Task: Find connections with filter location Someshwar with filter topic #Partnershipswith filter profile language German with filter current company Shadowfax with filter school GLOBAL NATURE CARE GROUP SANGATHAN INSTITUTION, Jabalpur with filter industry Nonresidential Building Construction with filter service category Management with filter keywords title Administrative Specialist
Action: Mouse moved to (665, 85)
Screenshot: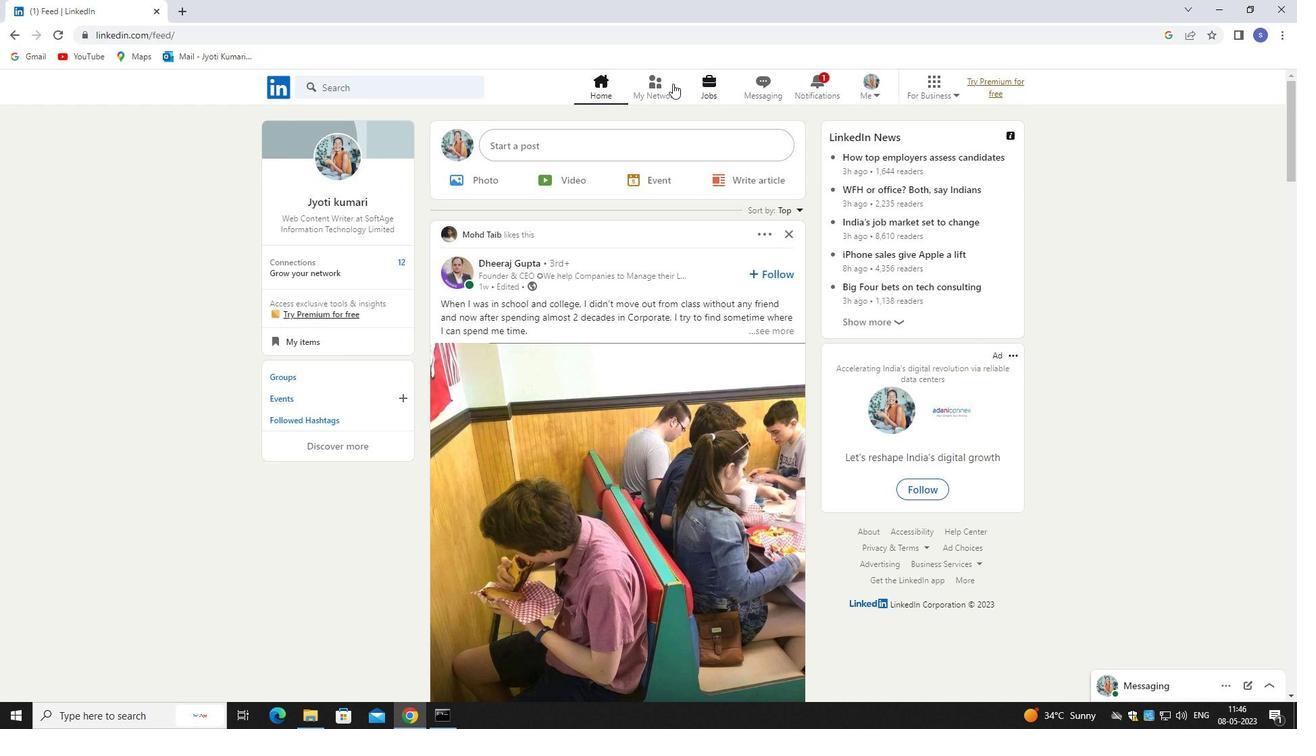 
Action: Mouse pressed left at (665, 85)
Screenshot: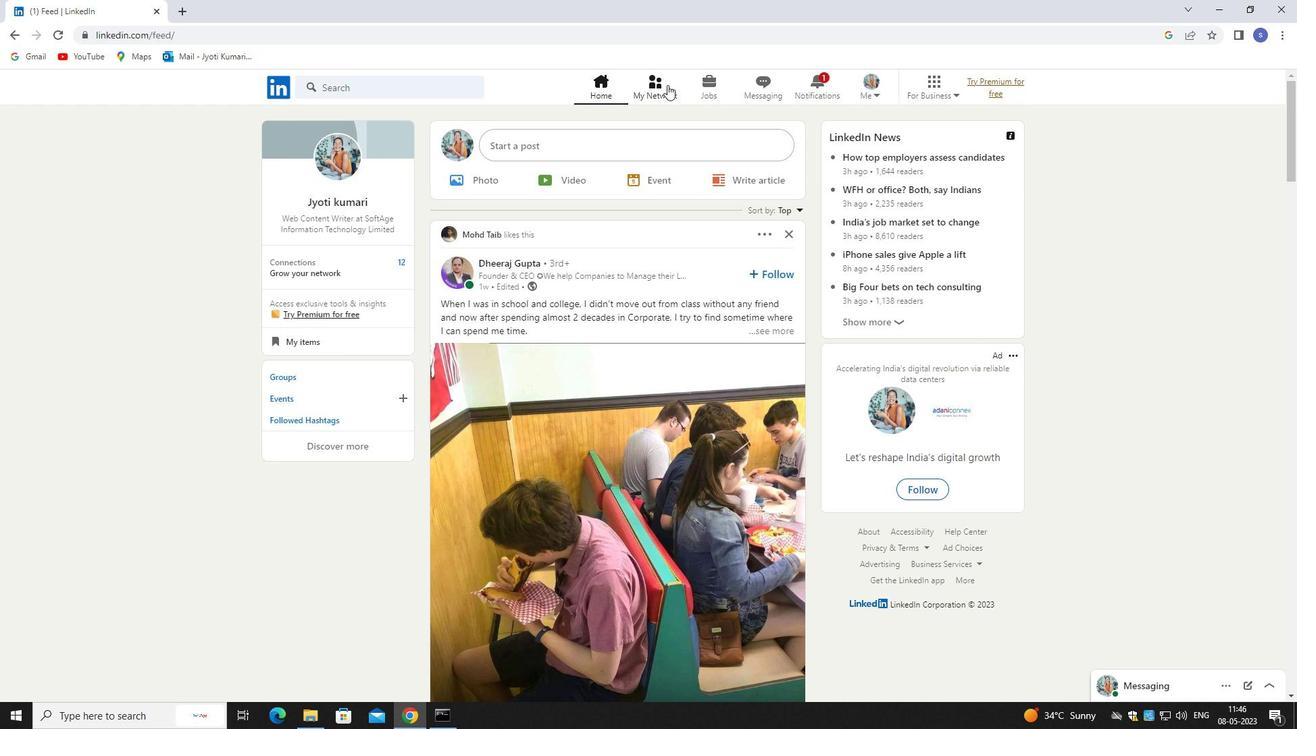 
Action: Mouse pressed left at (665, 85)
Screenshot: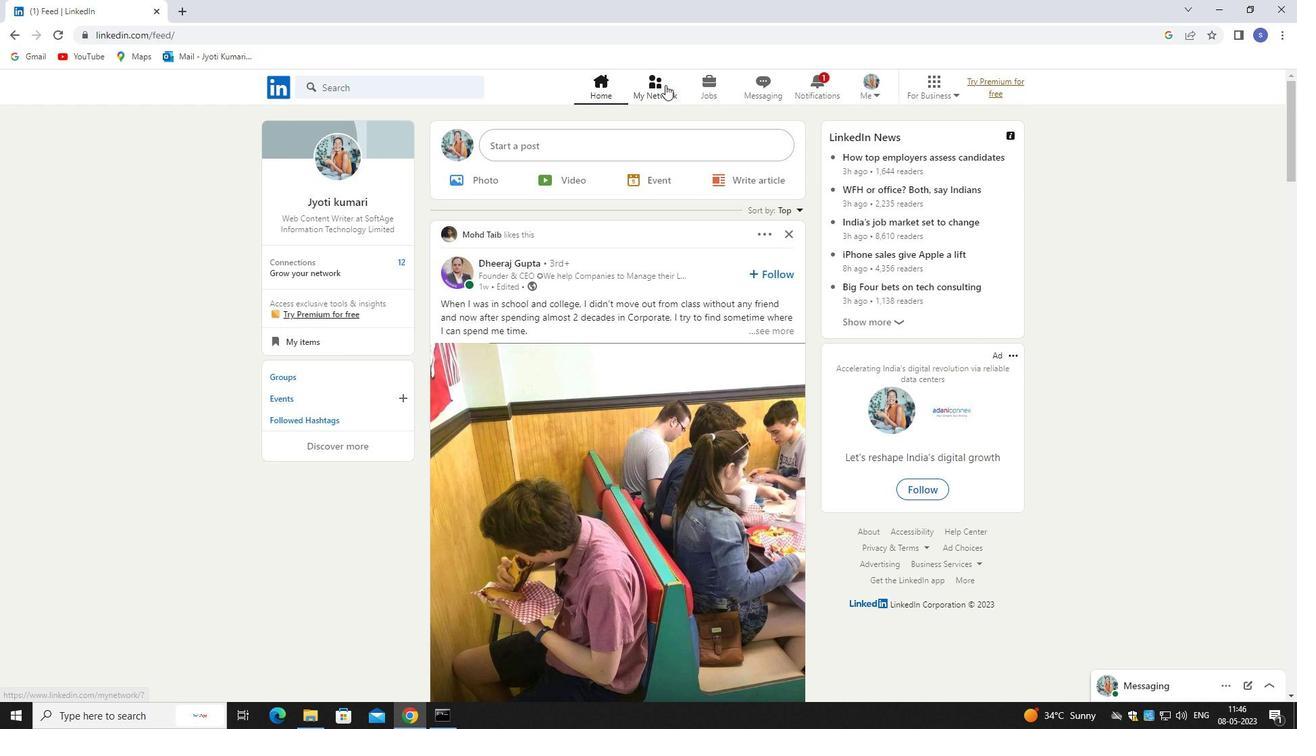 
Action: Mouse moved to (443, 152)
Screenshot: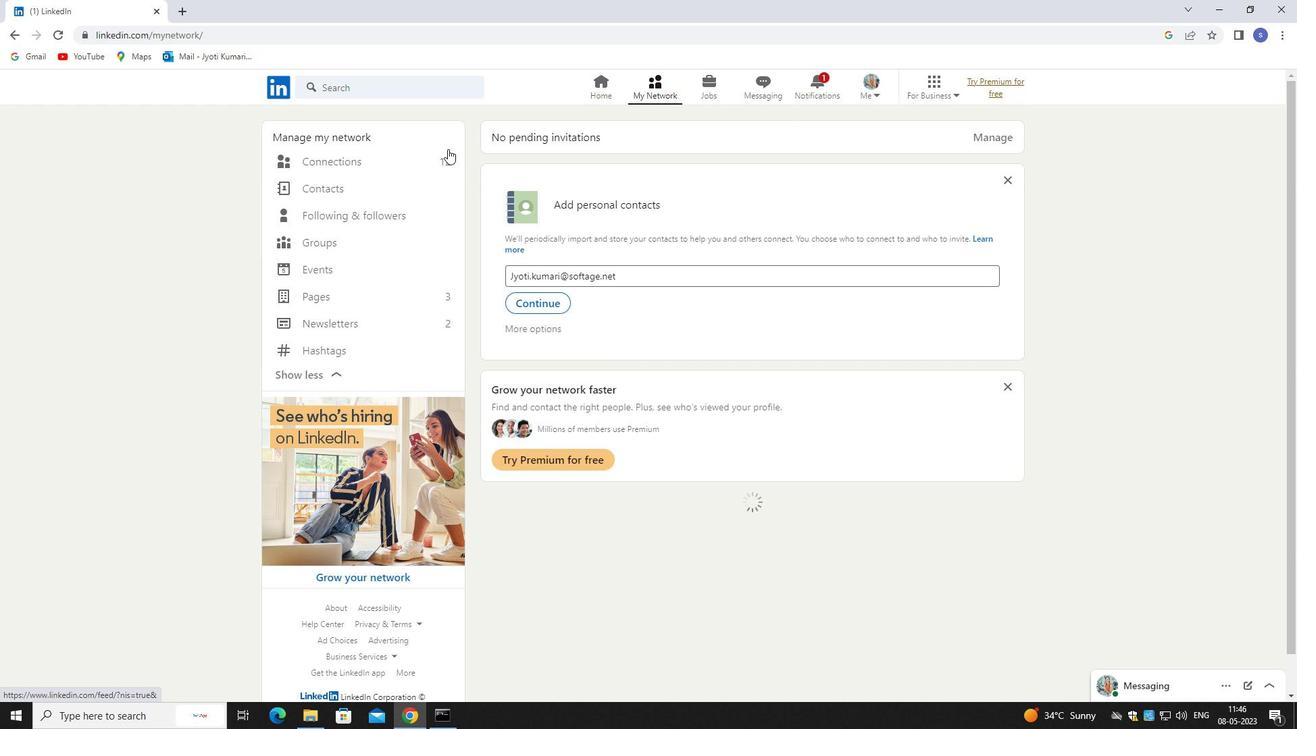 
Action: Mouse pressed left at (443, 152)
Screenshot: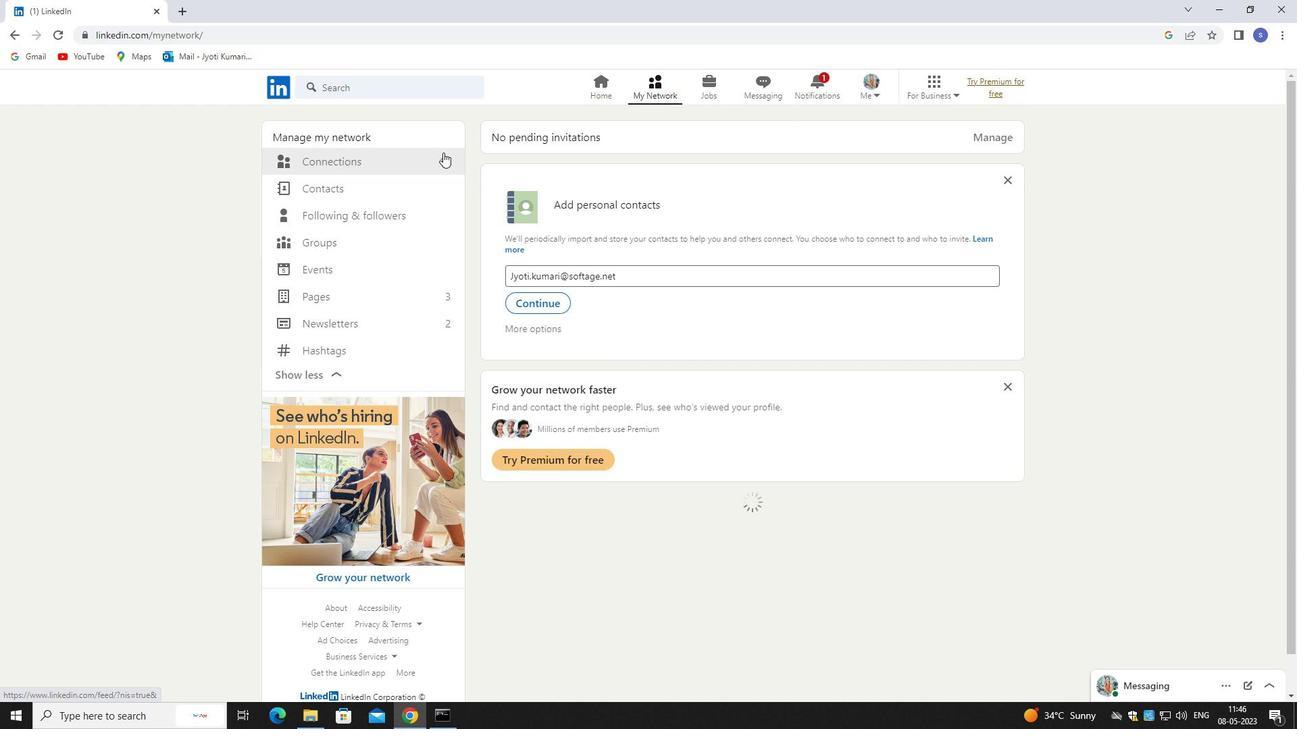 
Action: Mouse pressed left at (443, 152)
Screenshot: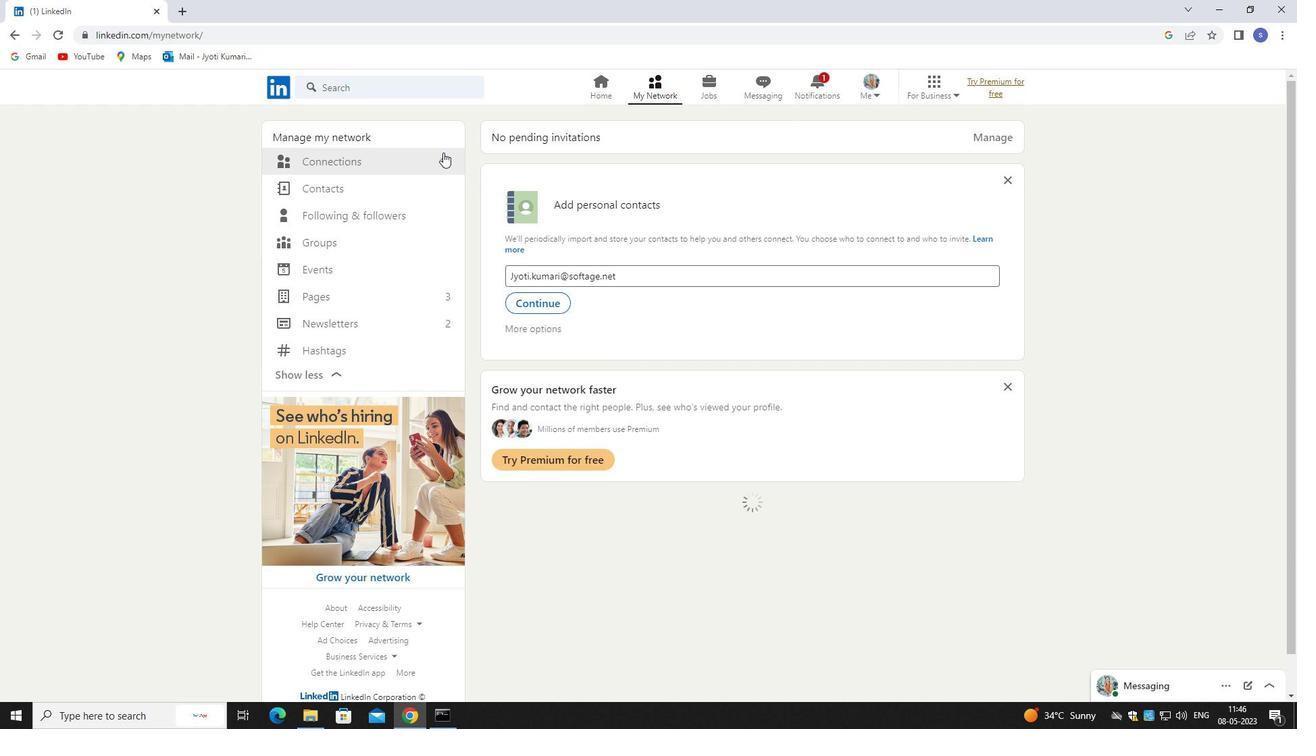 
Action: Mouse moved to (311, 154)
Screenshot: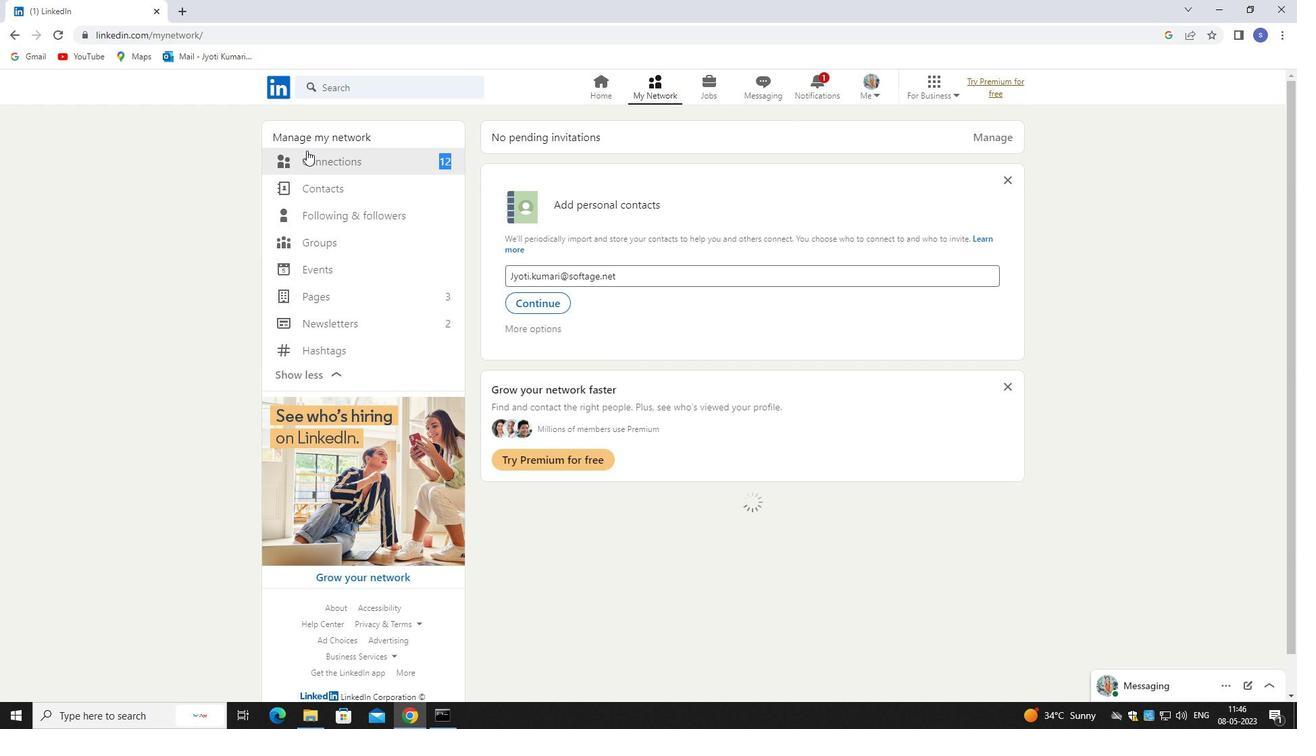 
Action: Mouse pressed left at (311, 154)
Screenshot: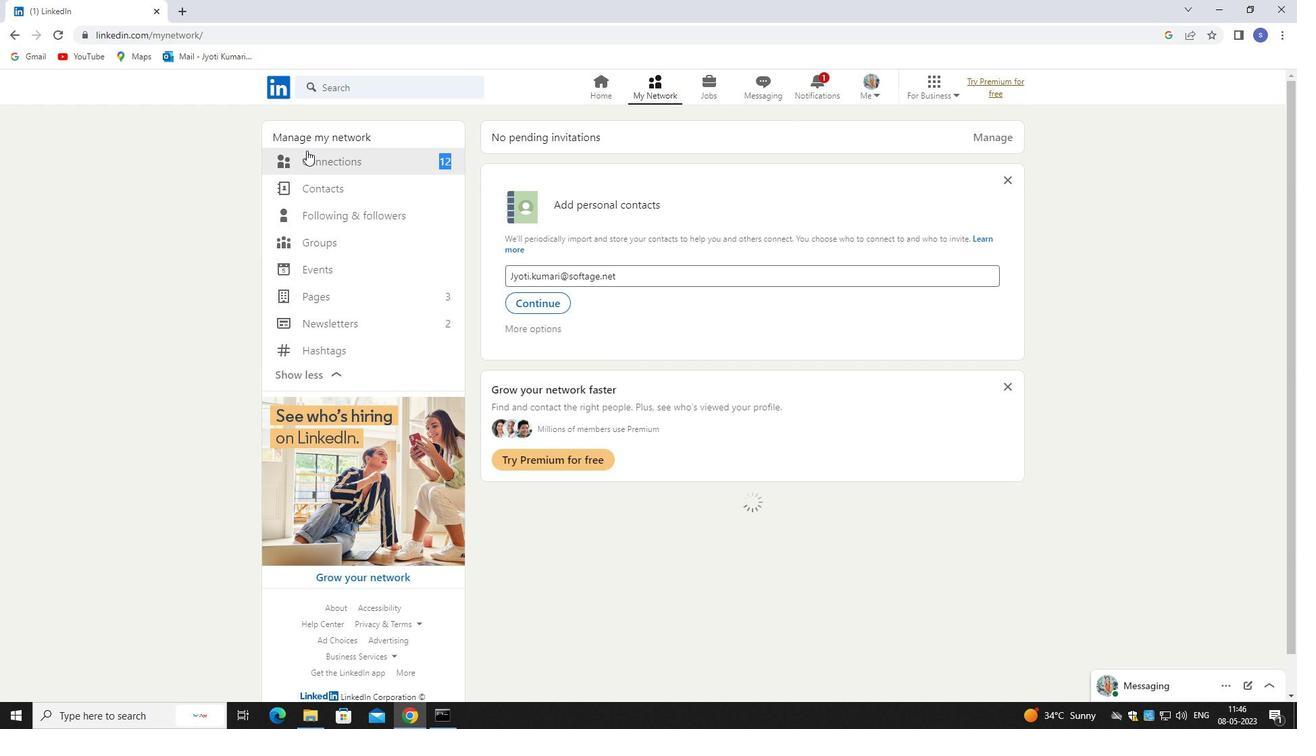 
Action: Mouse moved to (312, 154)
Screenshot: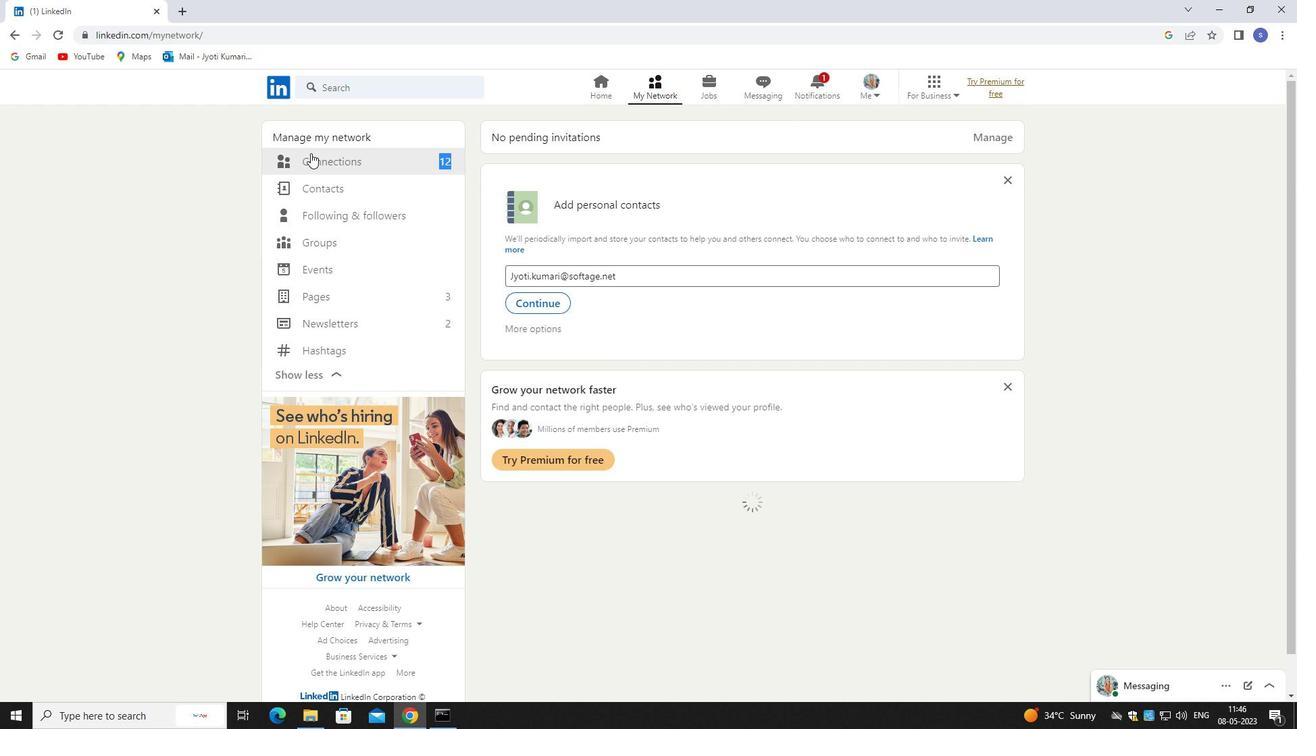 
Action: Mouse pressed left at (312, 154)
Screenshot: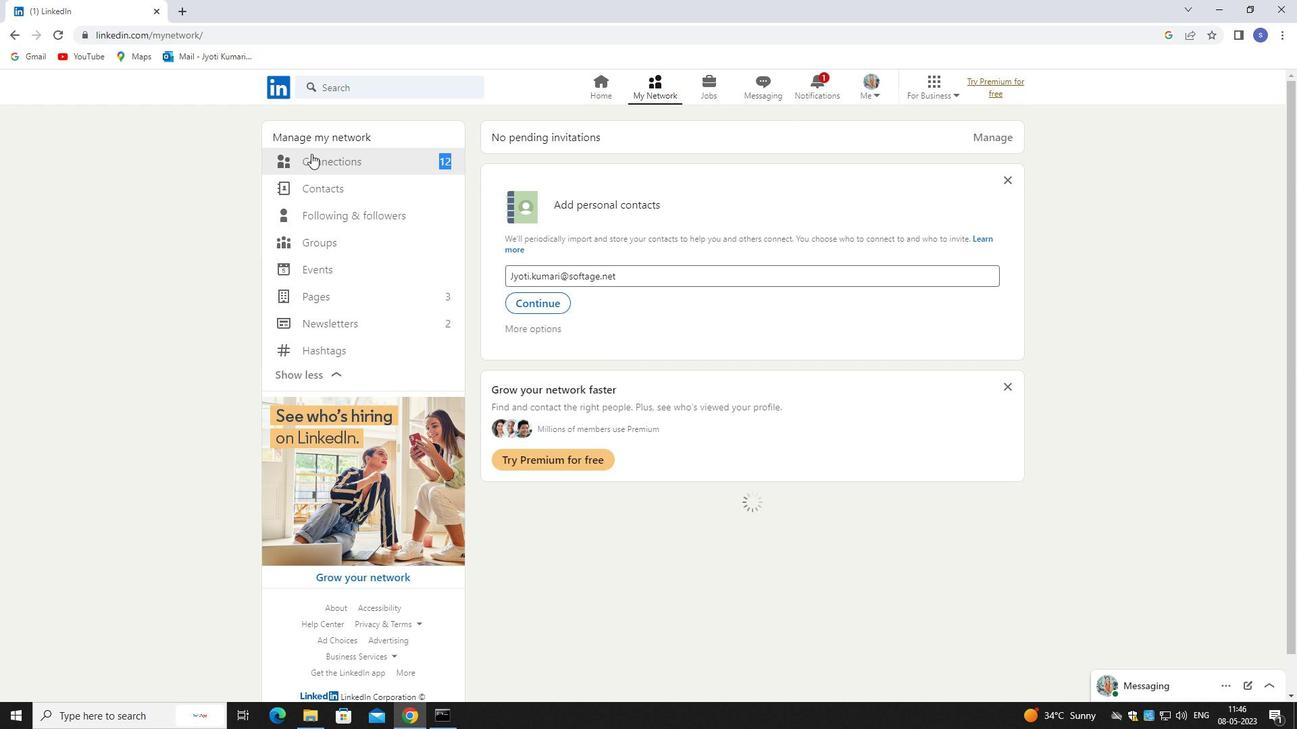 
Action: Mouse moved to (735, 160)
Screenshot: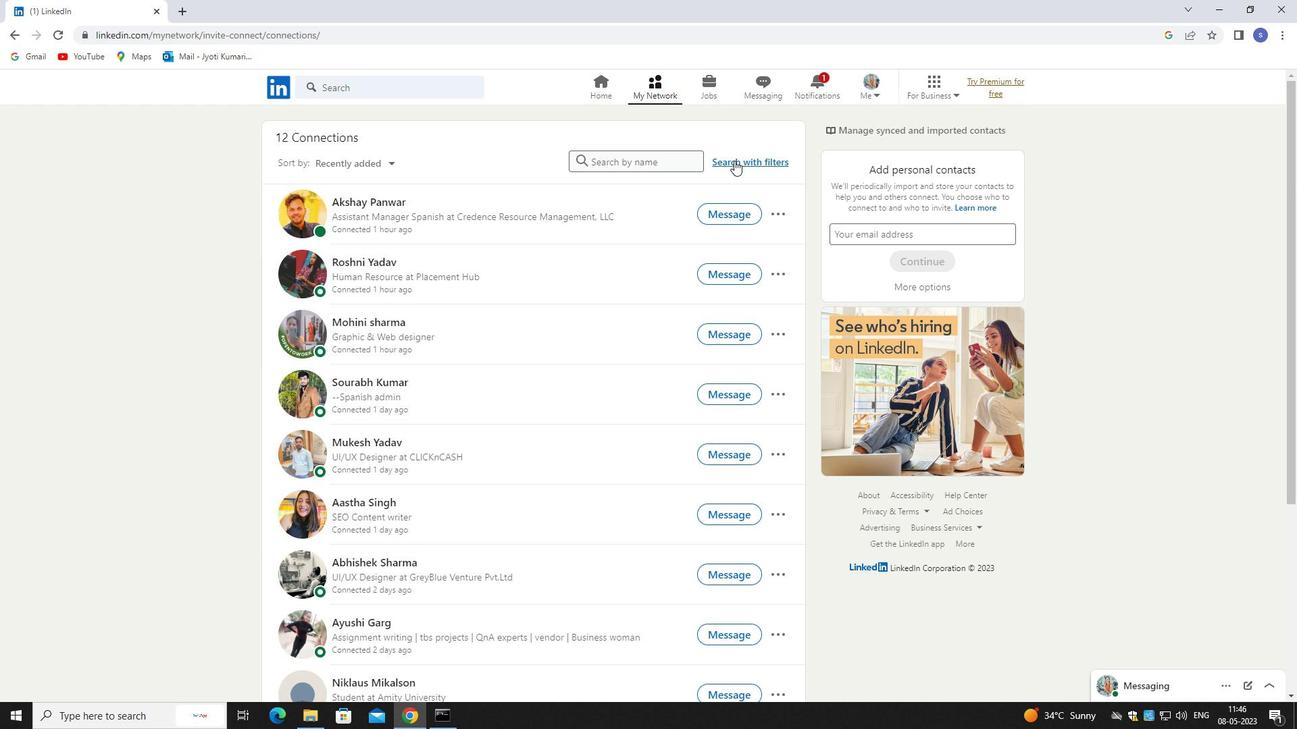 
Action: Mouse pressed left at (735, 160)
Screenshot: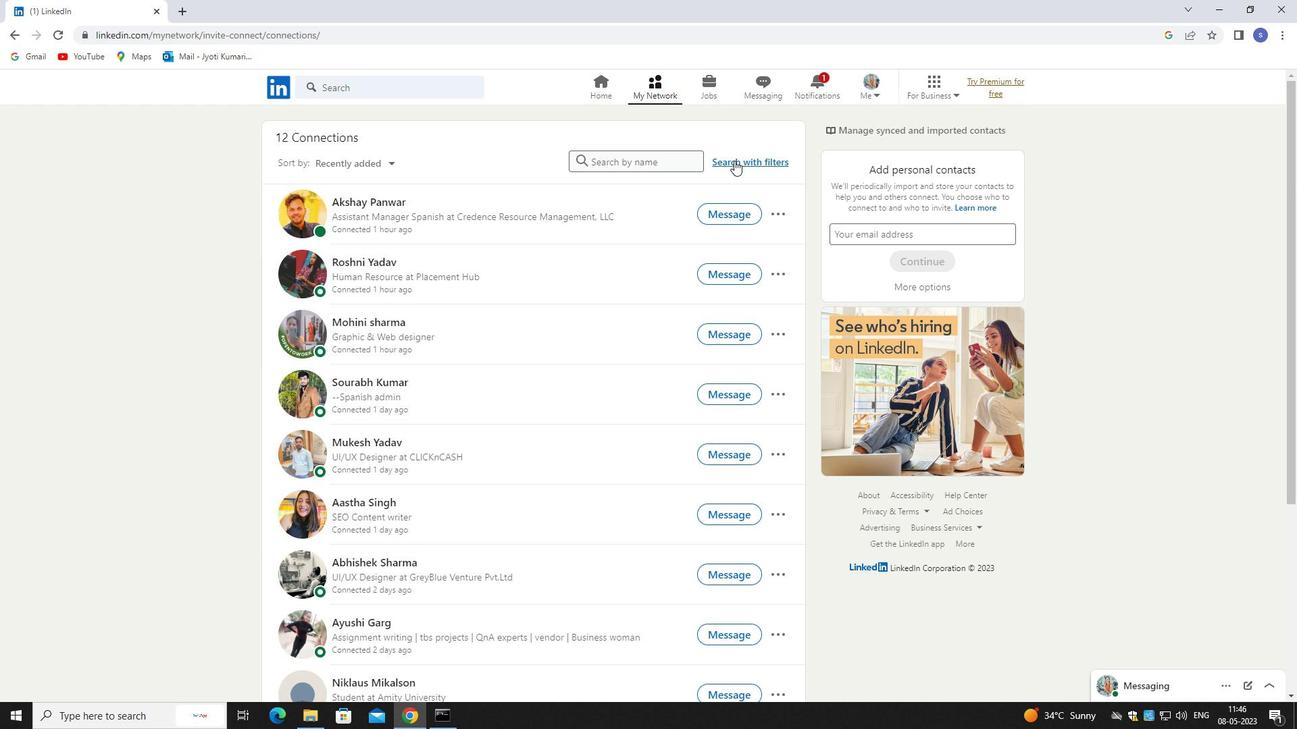 
Action: Mouse moved to (681, 122)
Screenshot: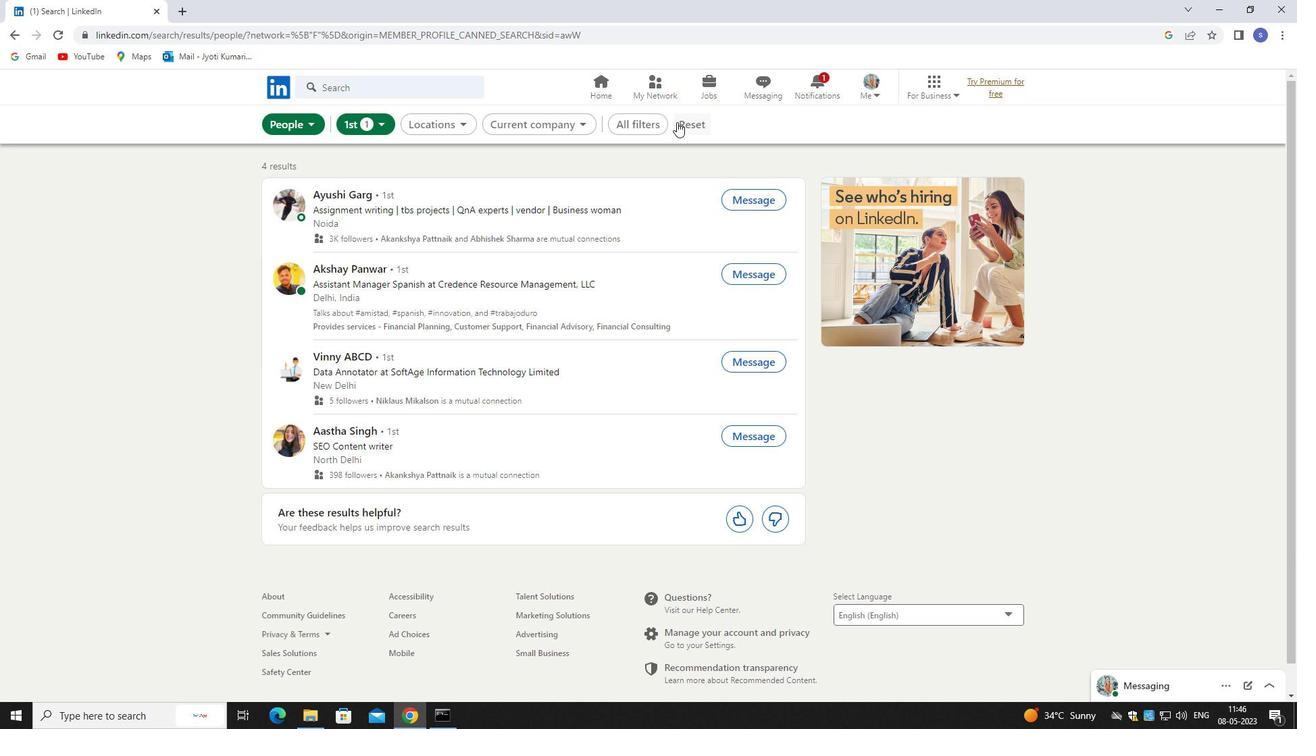 
Action: Mouse pressed left at (681, 122)
Screenshot: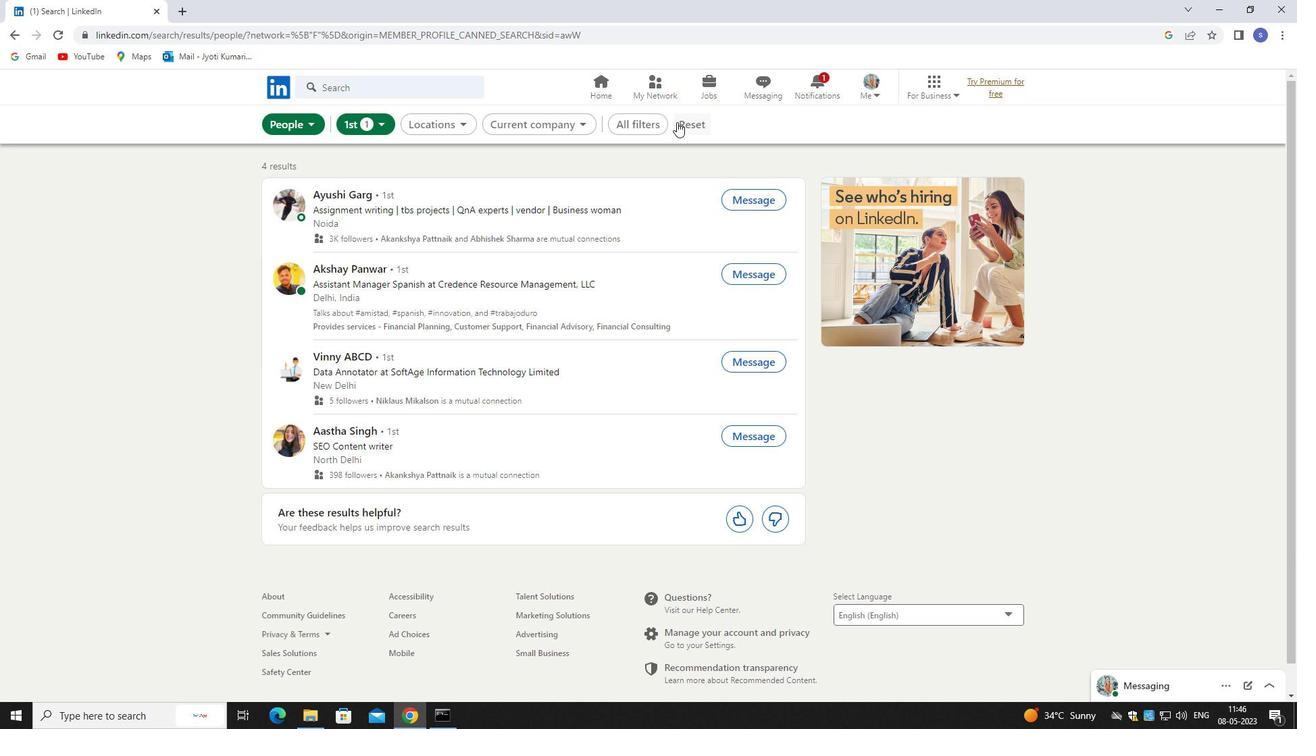 
Action: Mouse moved to (661, 126)
Screenshot: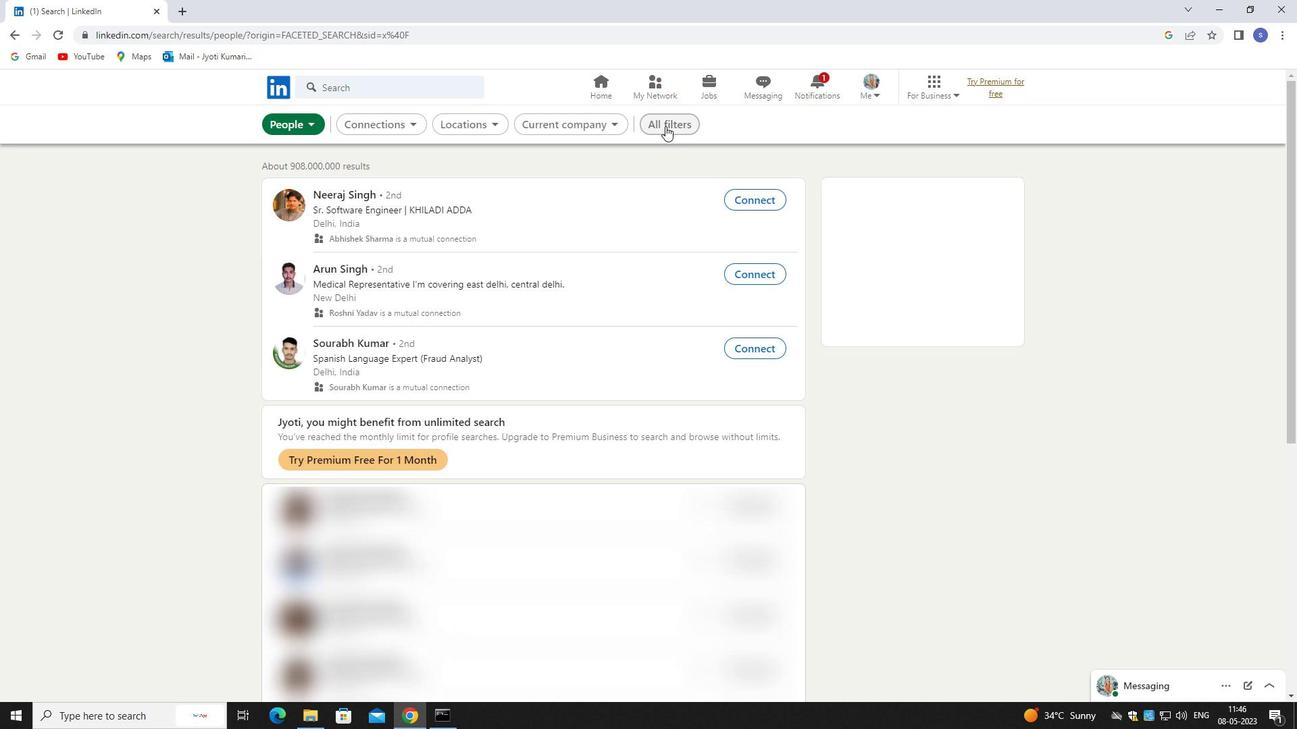 
Action: Mouse pressed left at (661, 126)
Screenshot: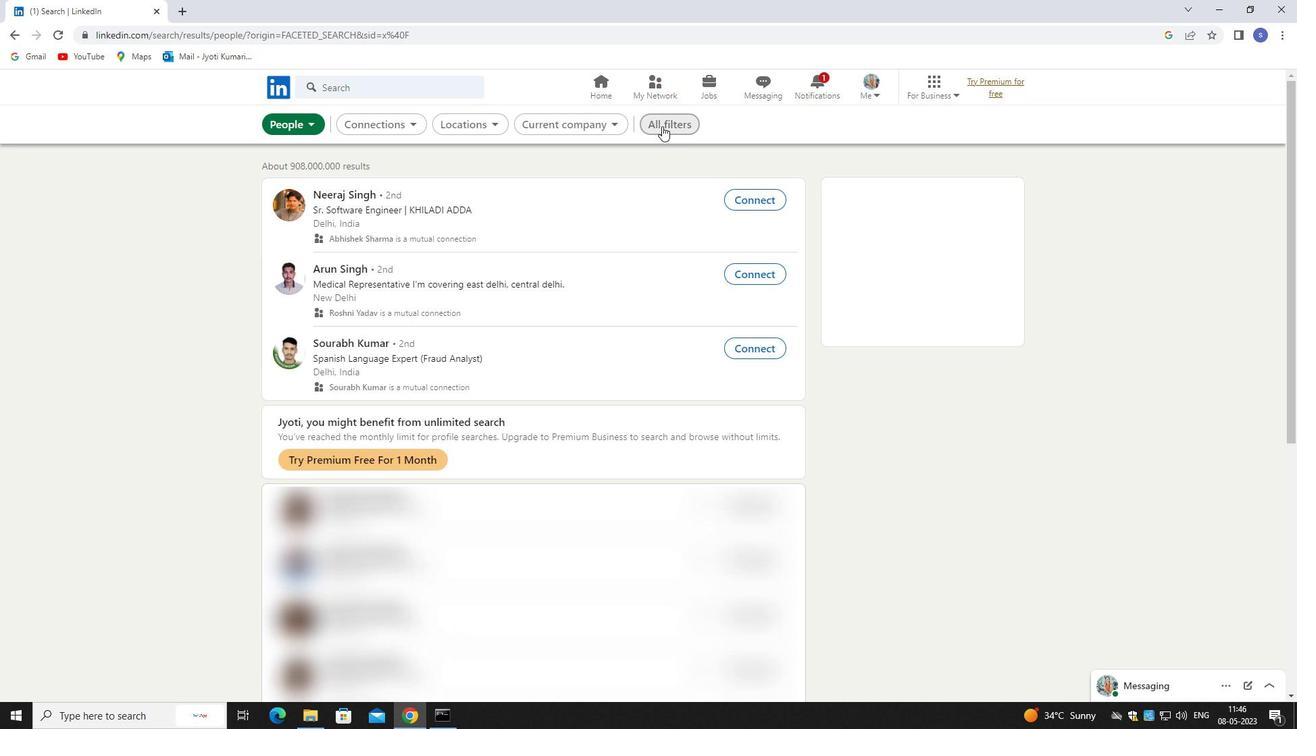 
Action: Mouse moved to (1132, 533)
Screenshot: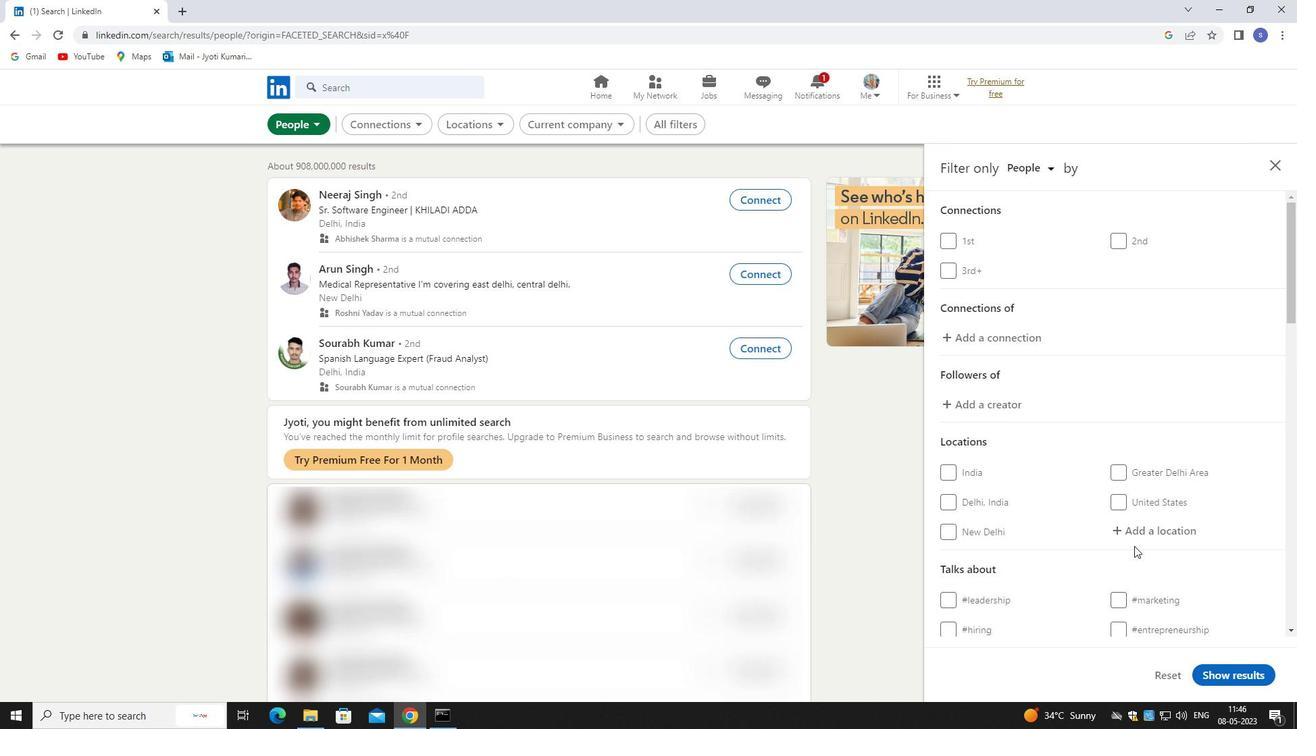 
Action: Mouse pressed left at (1132, 533)
Screenshot: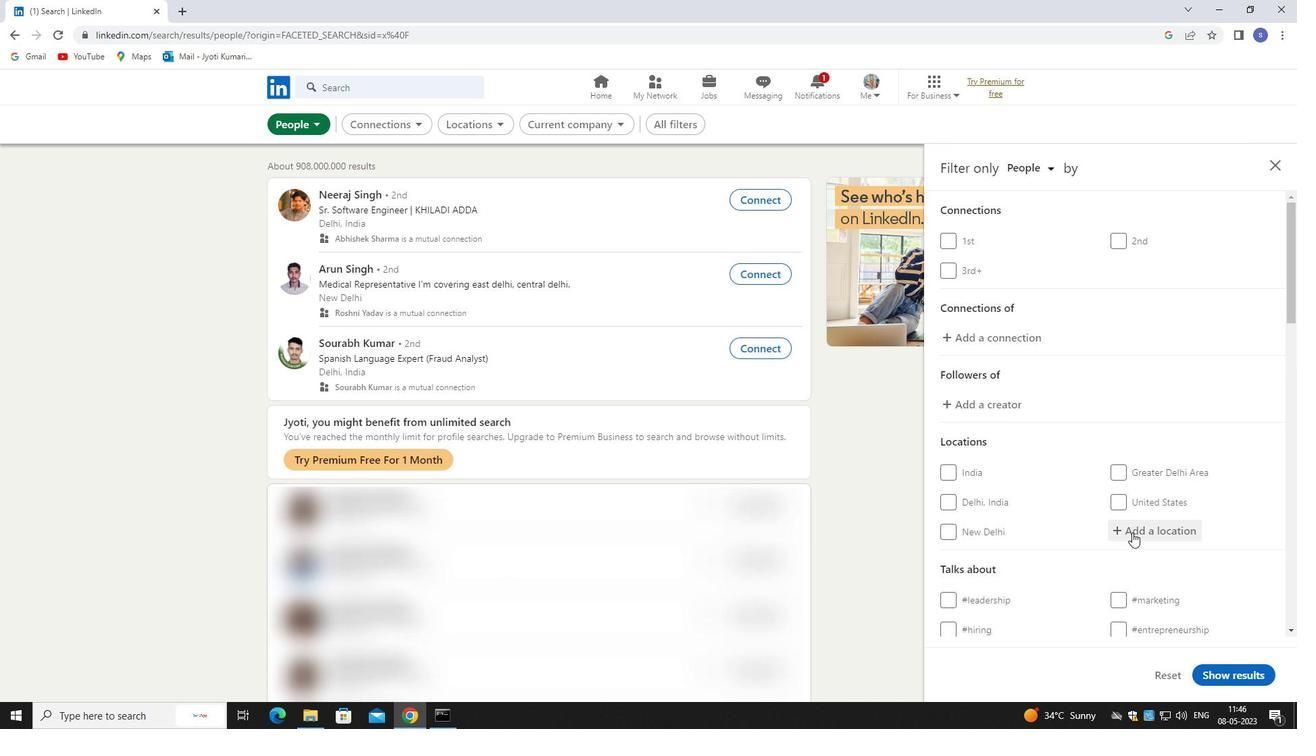 
Action: Mouse moved to (931, 503)
Screenshot: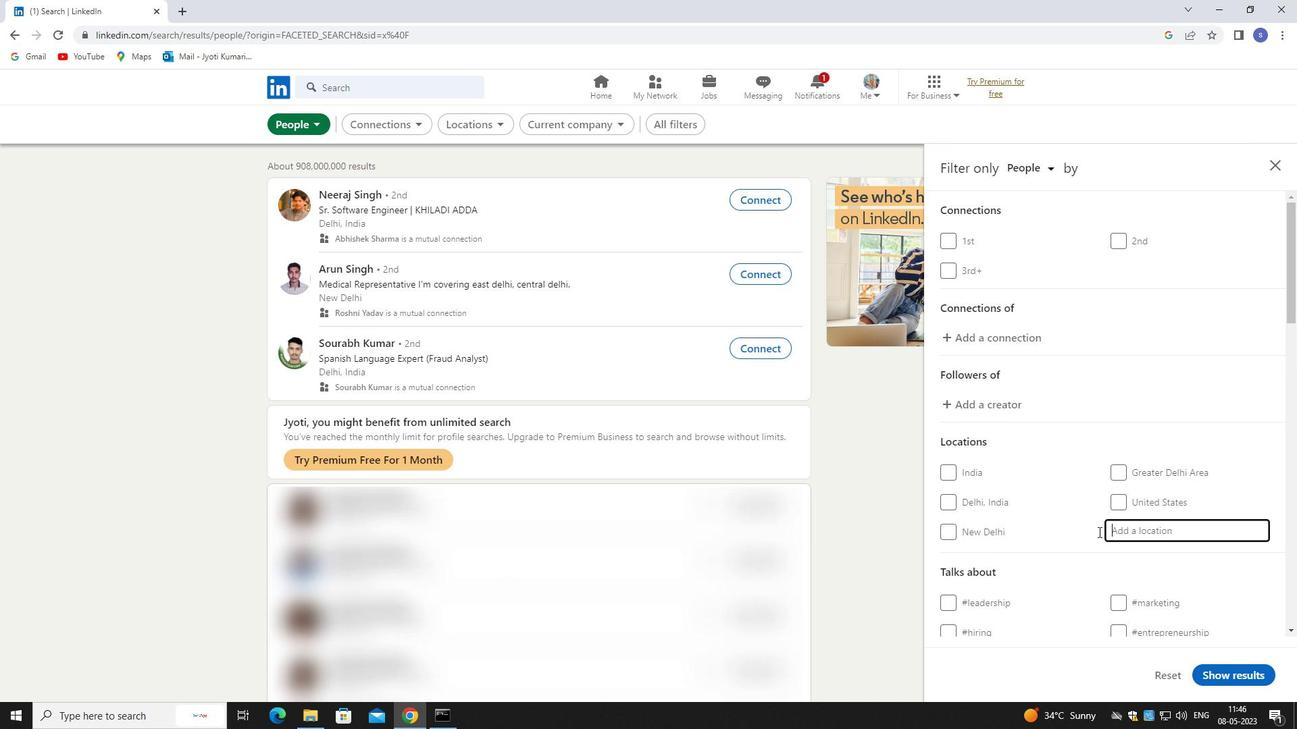 
Action: Key pressed somesh
Screenshot: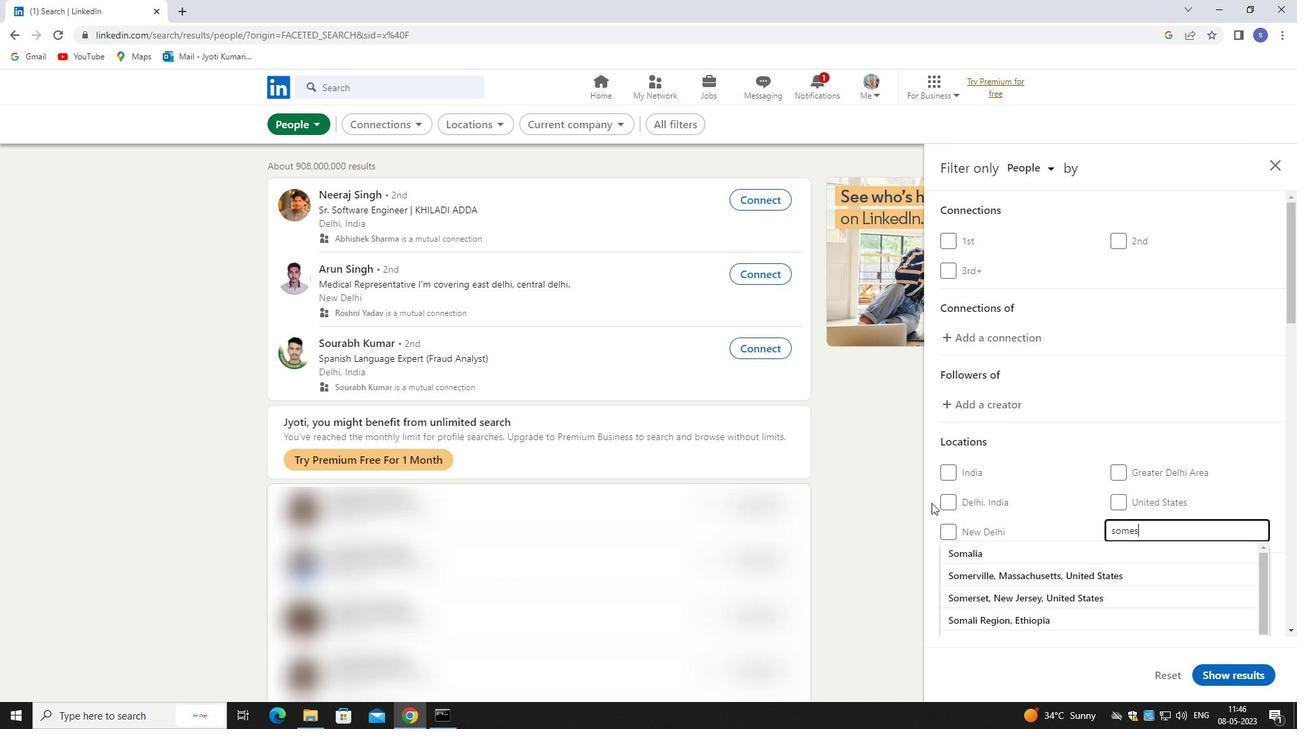 
Action: Mouse moved to (1000, 552)
Screenshot: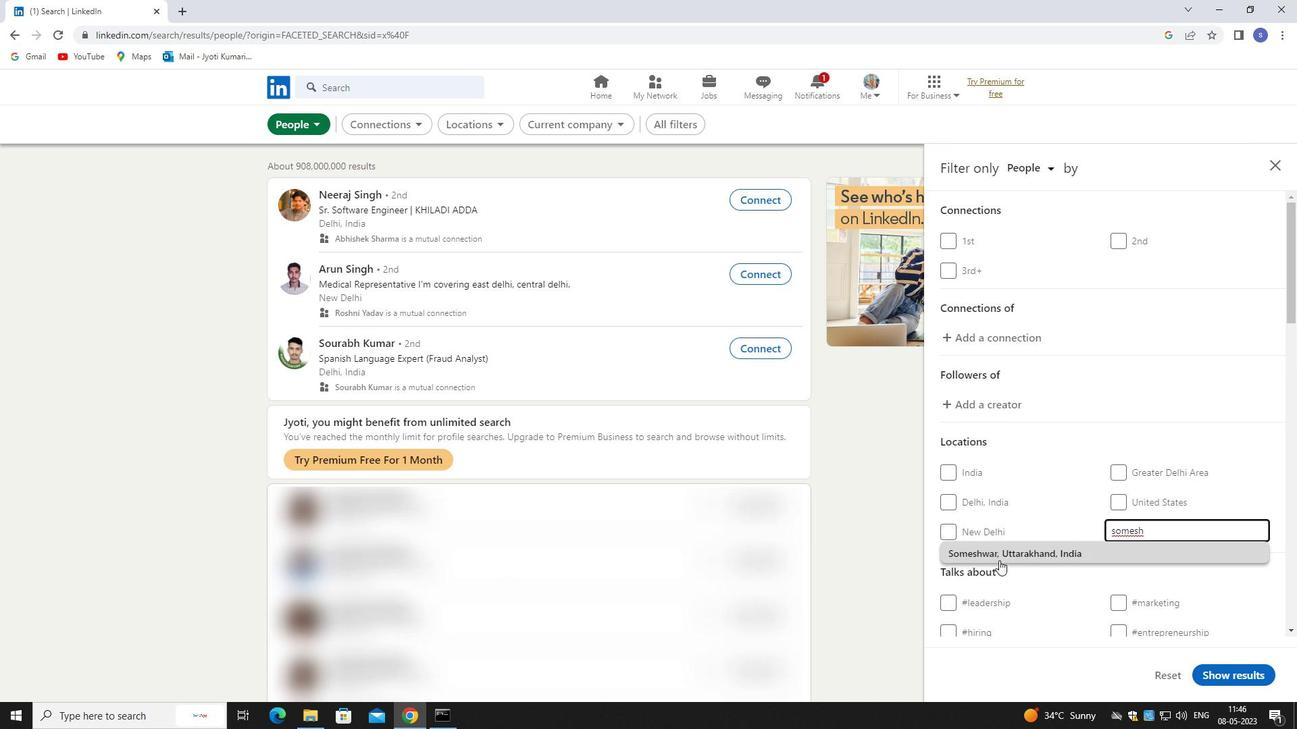 
Action: Mouse pressed left at (1000, 552)
Screenshot: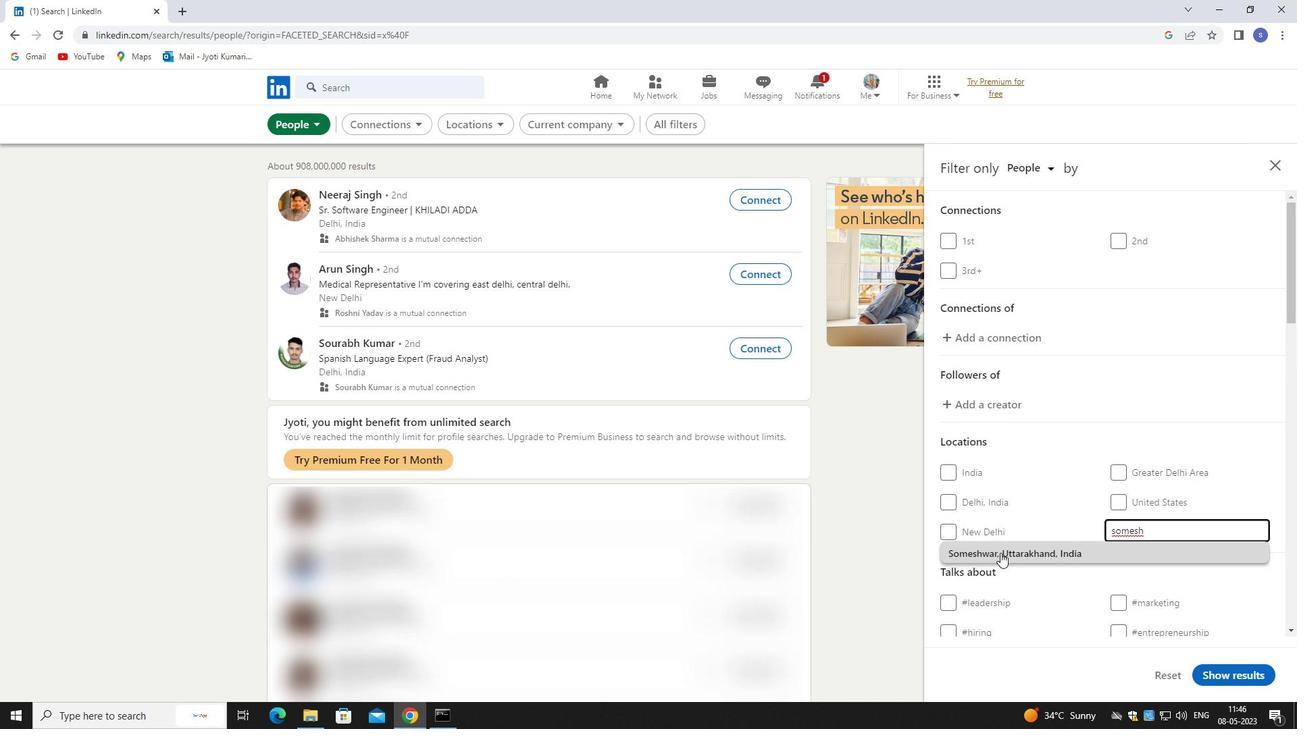 
Action: Mouse scrolled (1000, 552) with delta (0, 0)
Screenshot: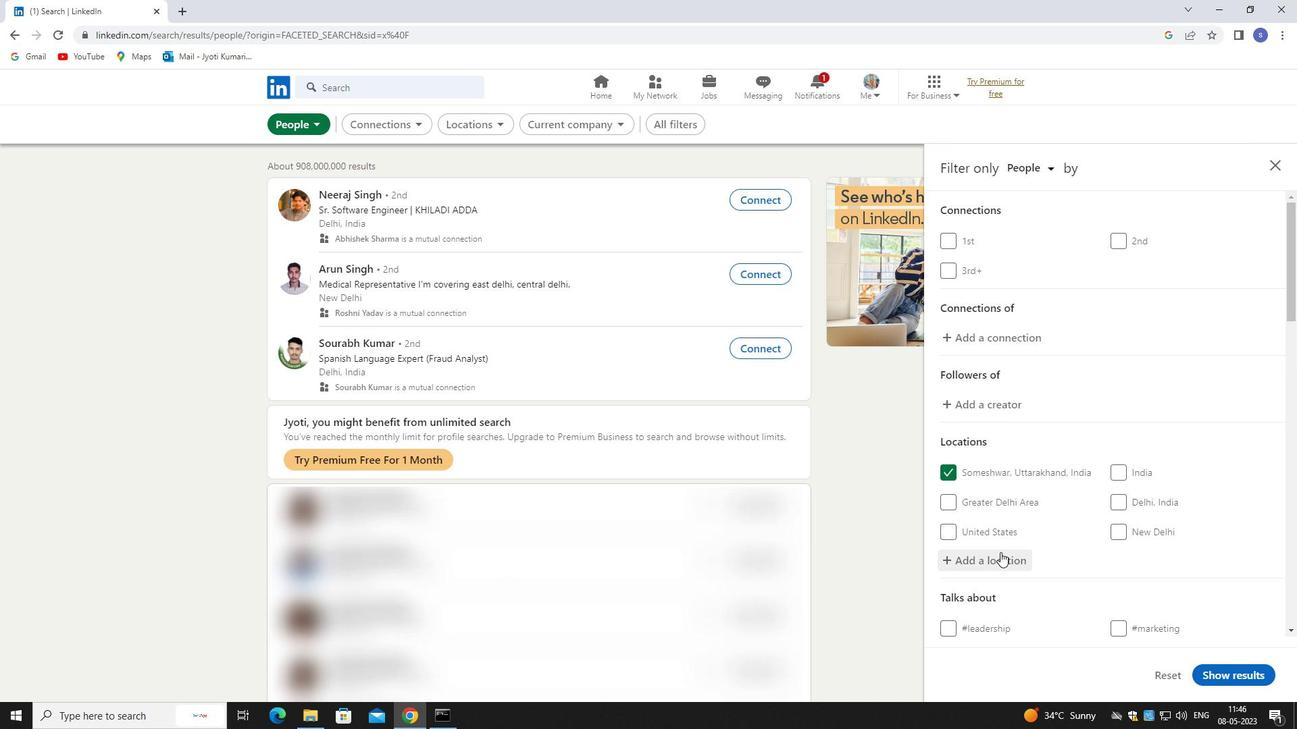 
Action: Mouse scrolled (1000, 552) with delta (0, 0)
Screenshot: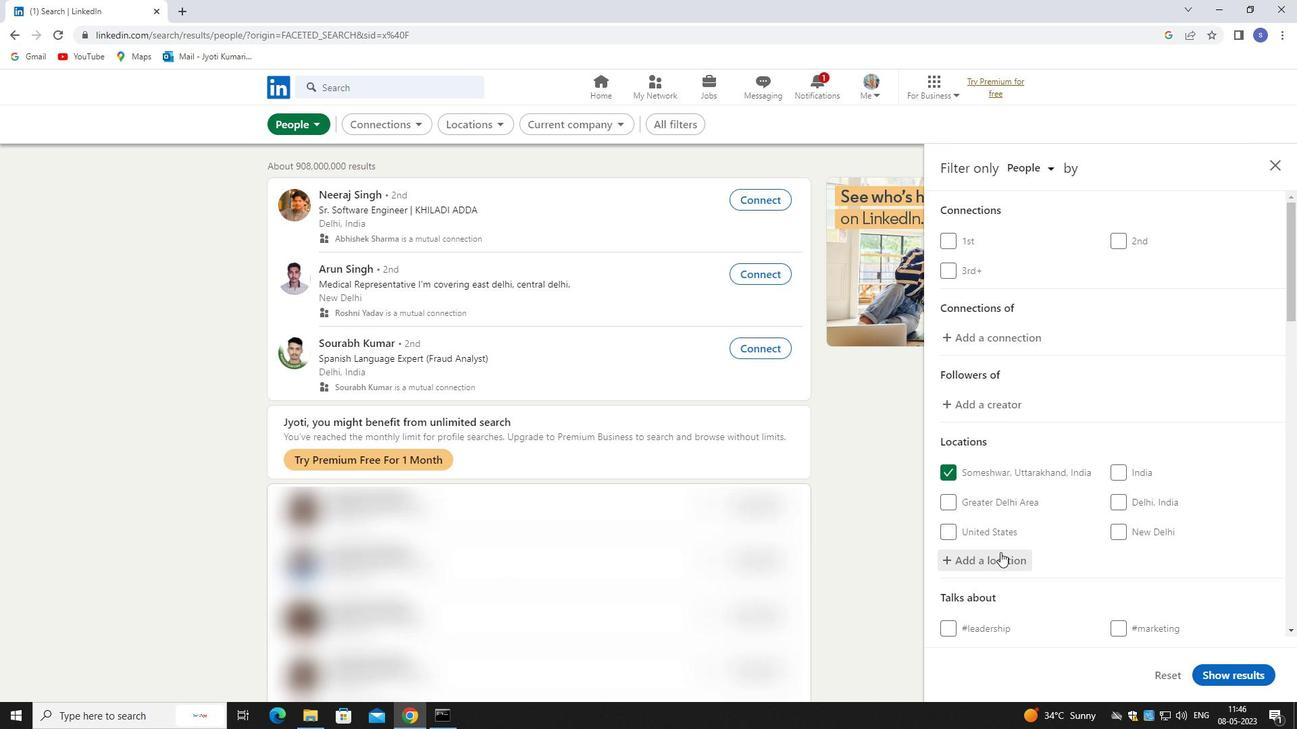 
Action: Mouse moved to (1145, 562)
Screenshot: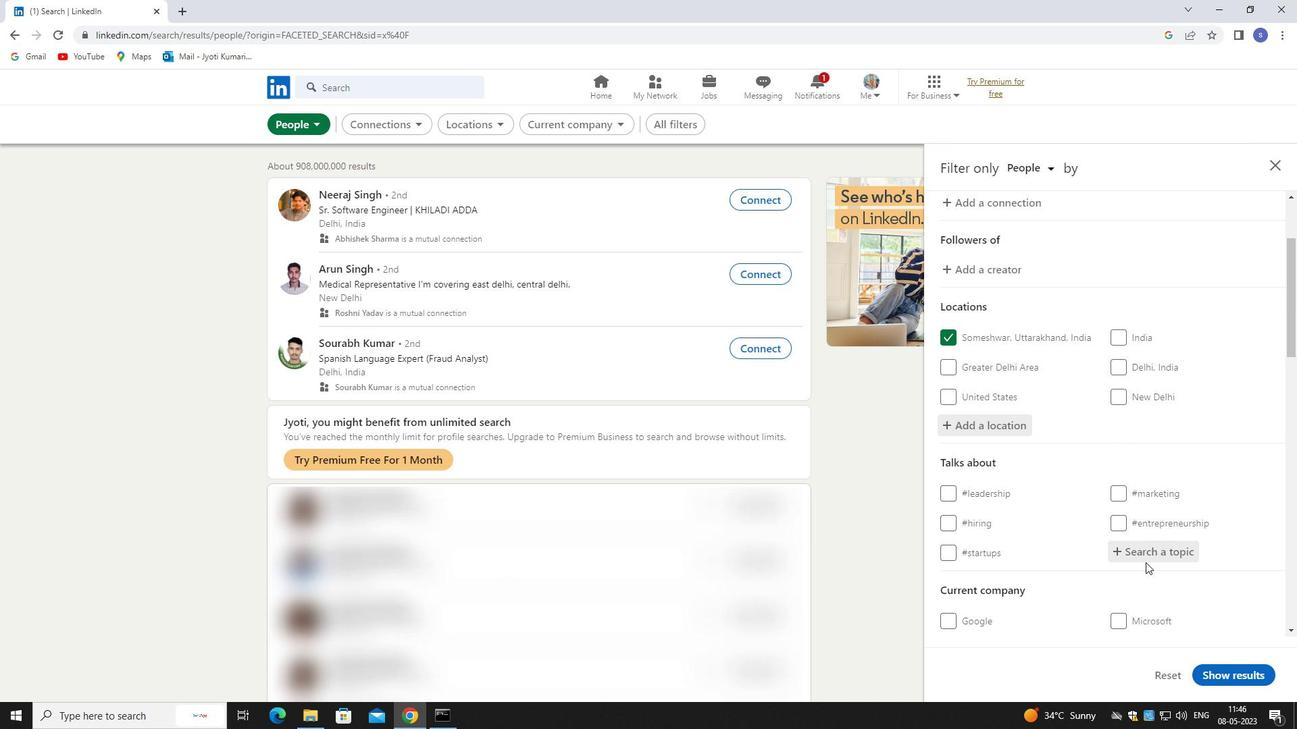 
Action: Mouse pressed left at (1145, 562)
Screenshot: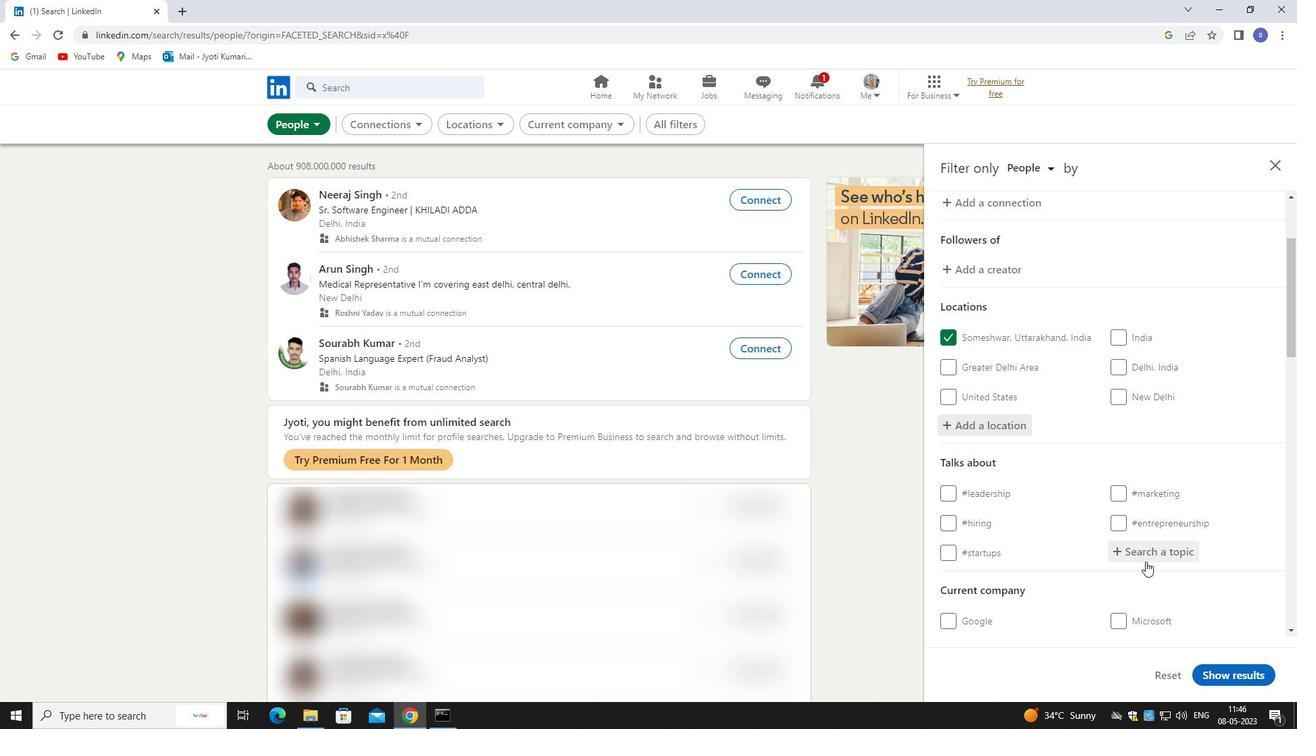 
Action: Mouse moved to (990, 568)
Screenshot: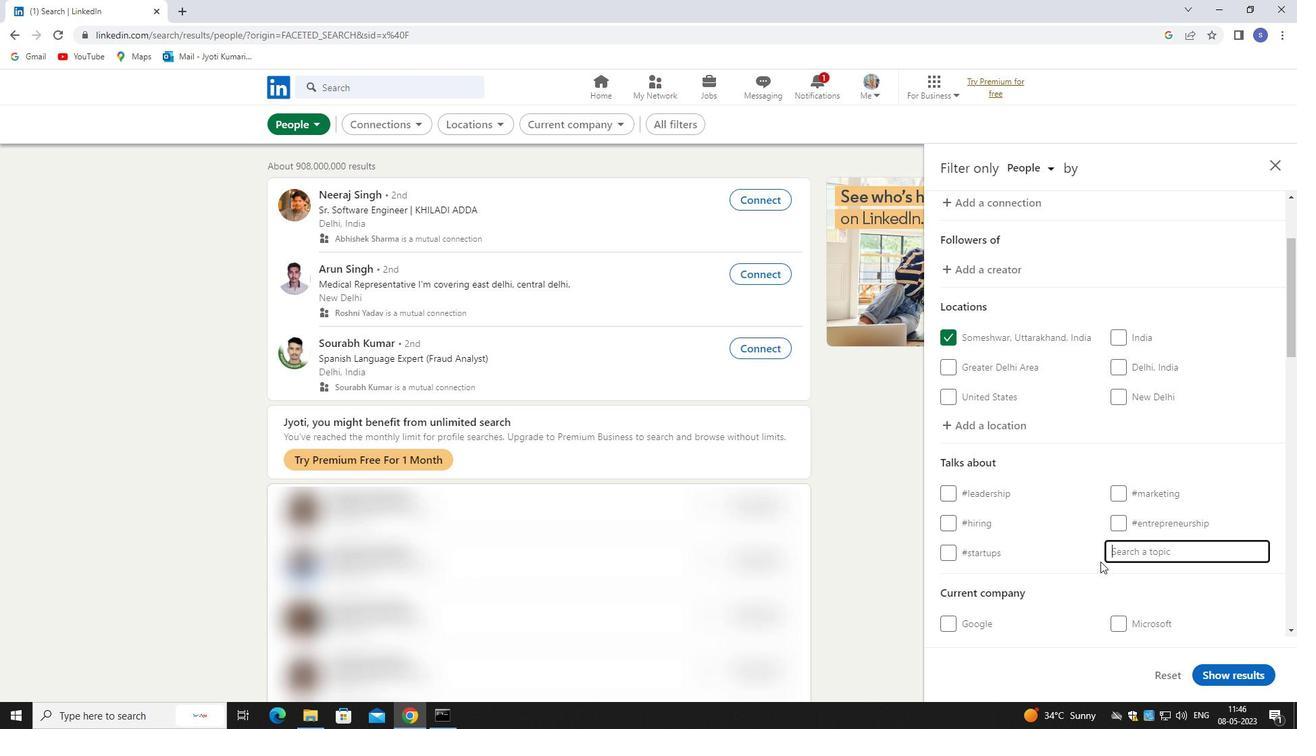 
Action: Key pressed partners
Screenshot: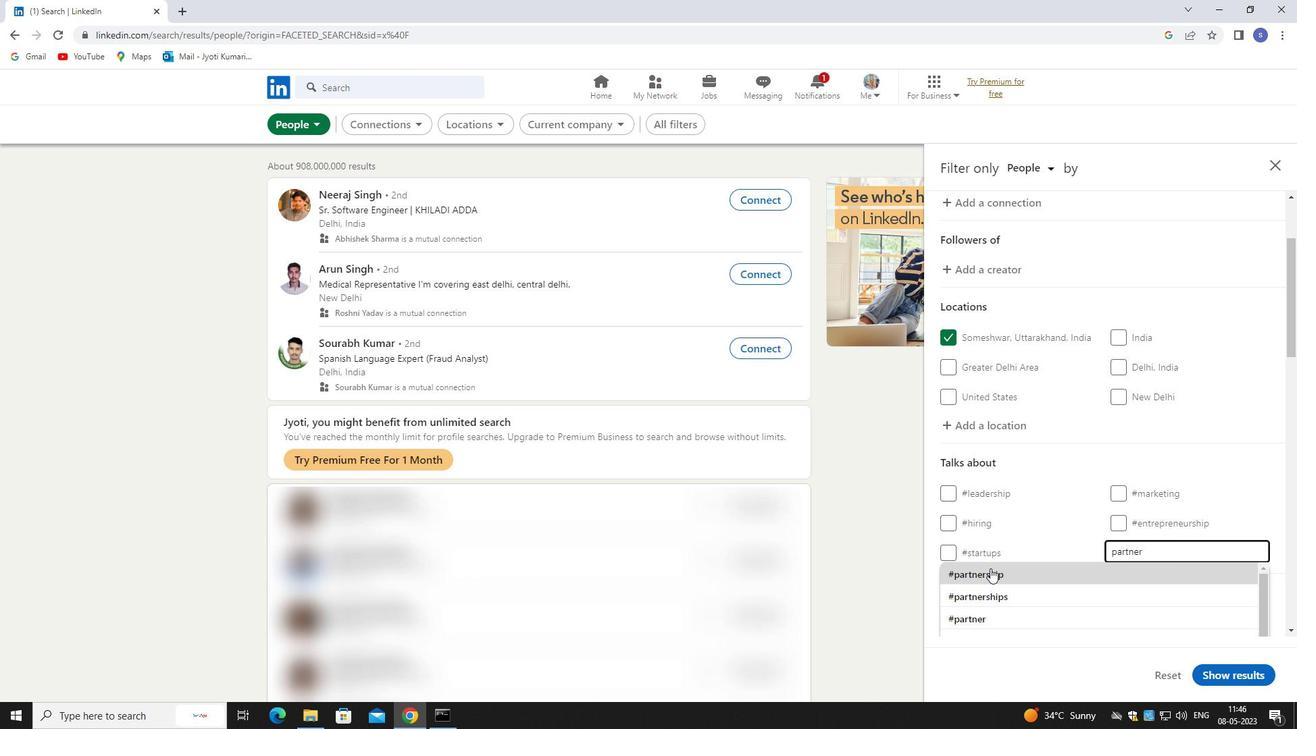 
Action: Mouse moved to (1058, 579)
Screenshot: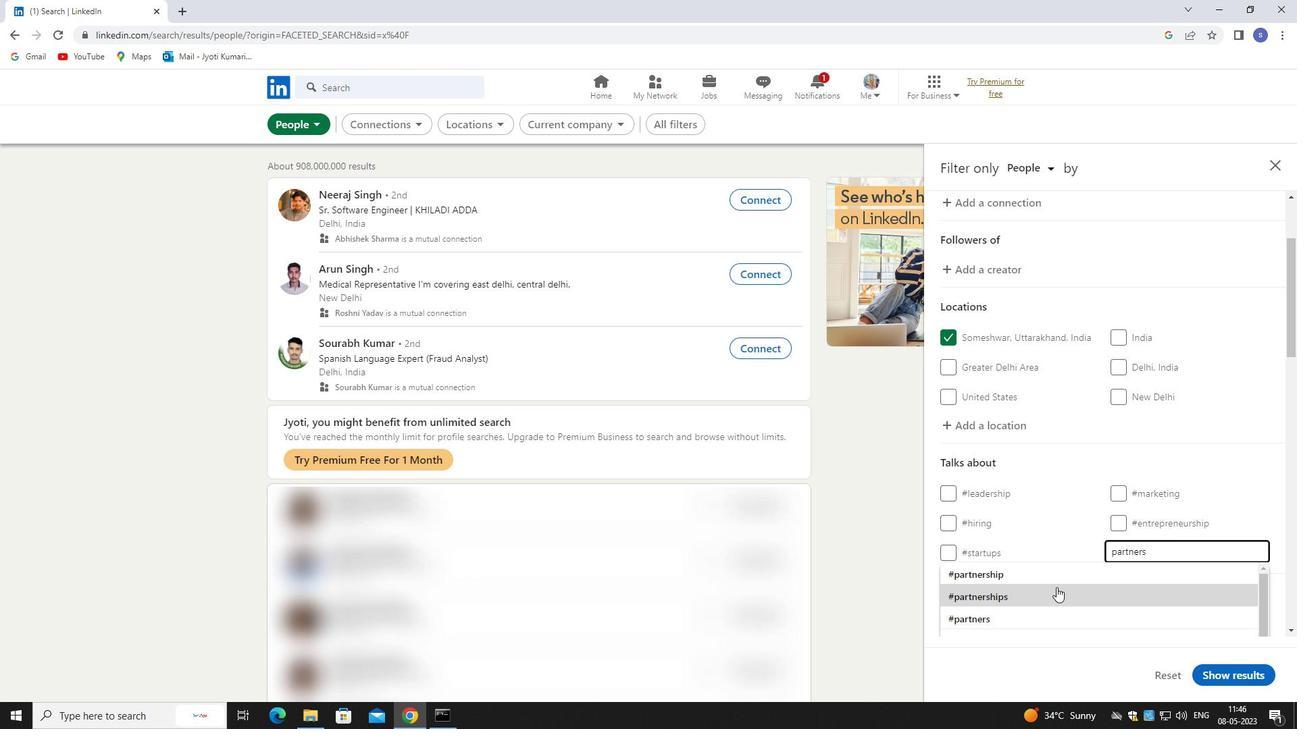 
Action: Mouse pressed left at (1058, 579)
Screenshot: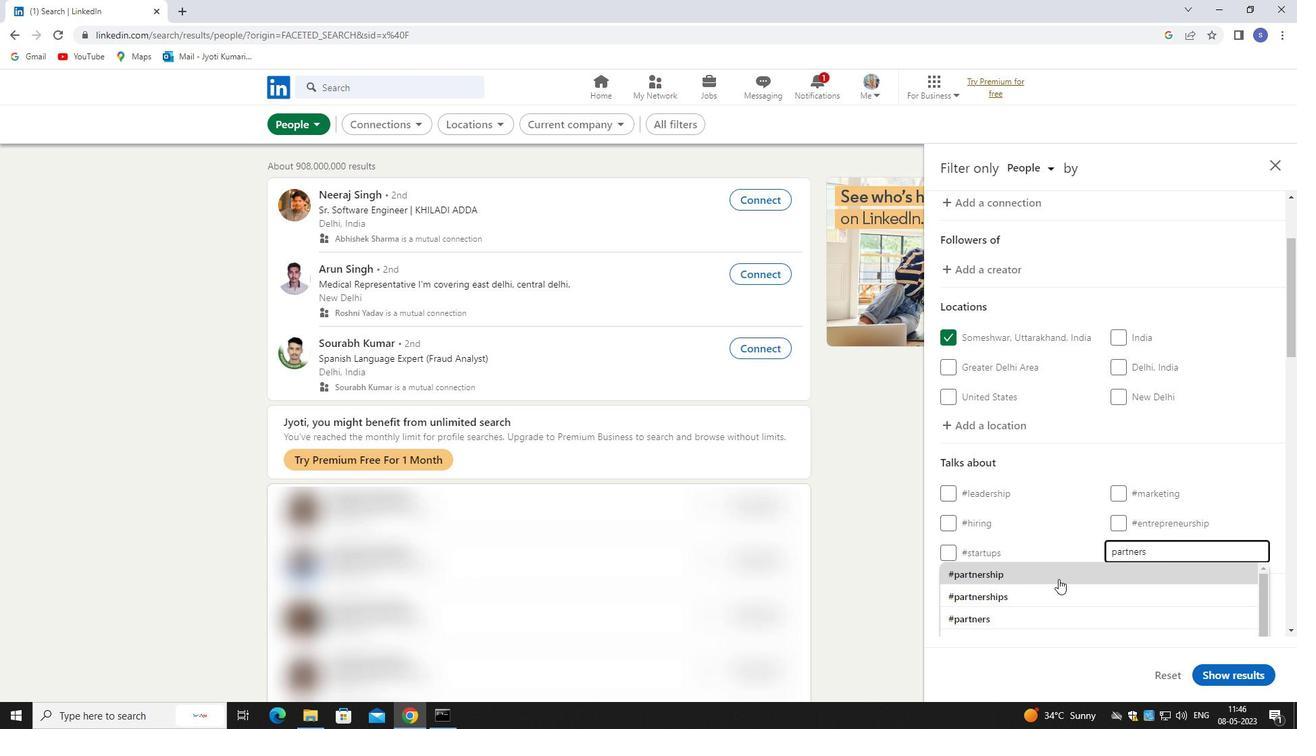 
Action: Mouse scrolled (1058, 579) with delta (0, 0)
Screenshot: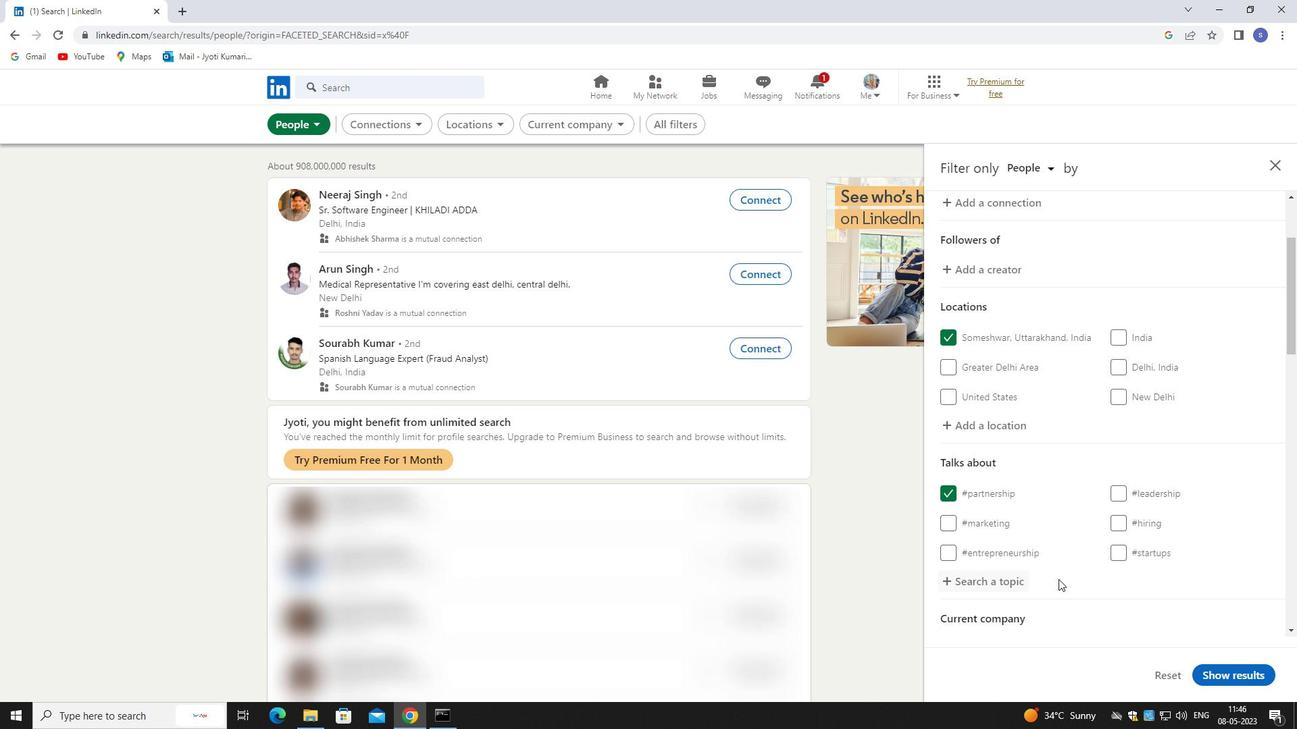 
Action: Mouse scrolled (1058, 579) with delta (0, 0)
Screenshot: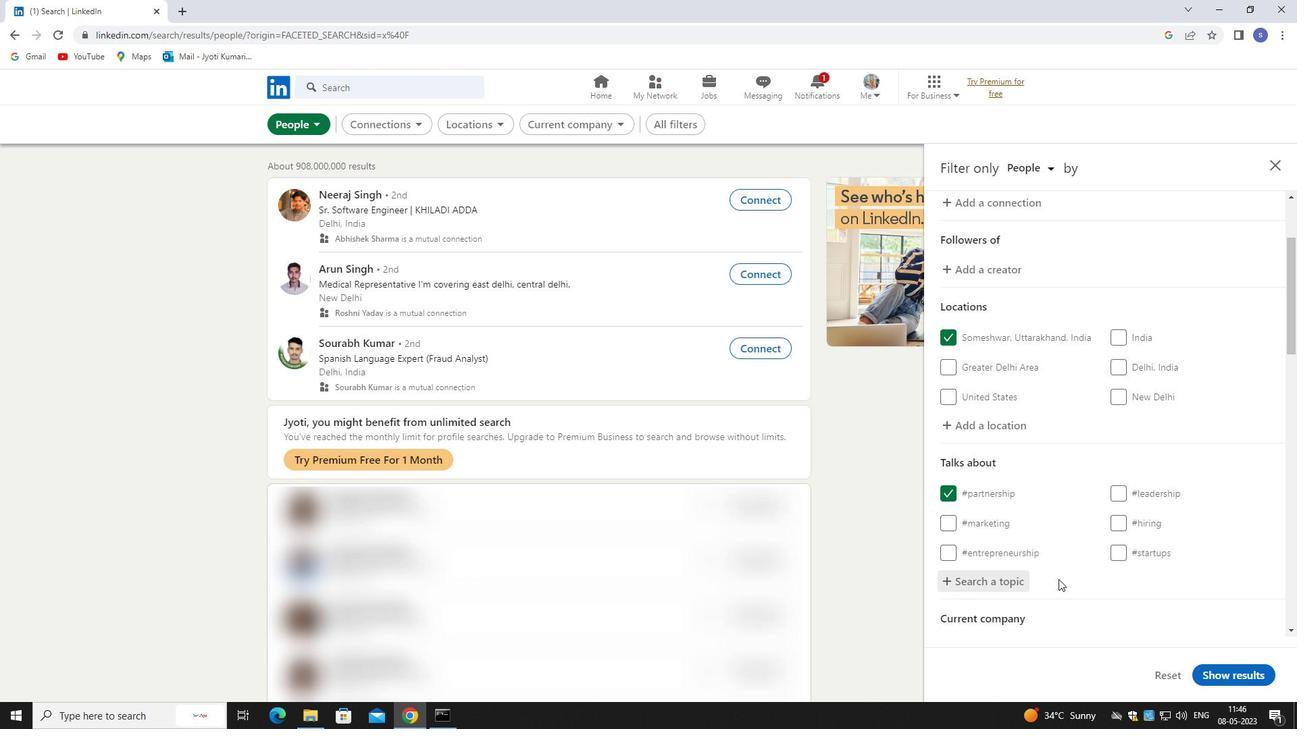 
Action: Mouse scrolled (1058, 579) with delta (0, 0)
Screenshot: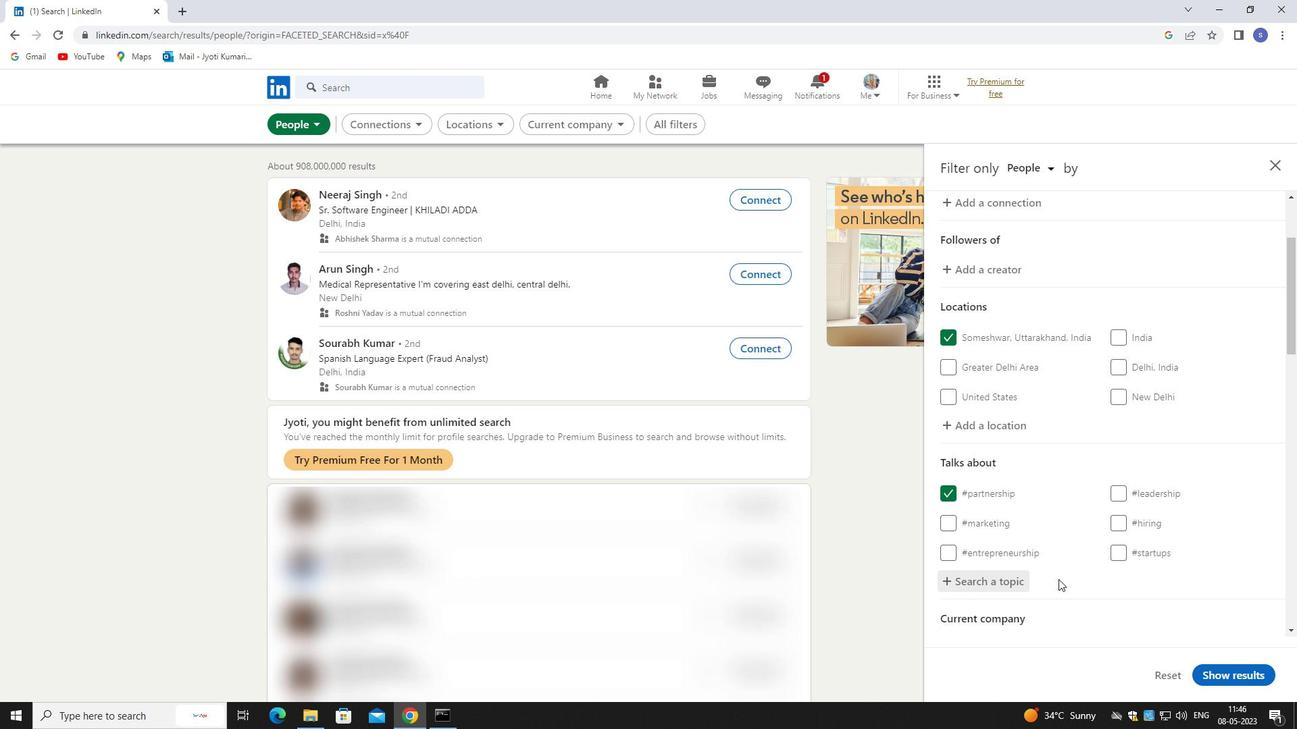 
Action: Mouse scrolled (1058, 579) with delta (0, 0)
Screenshot: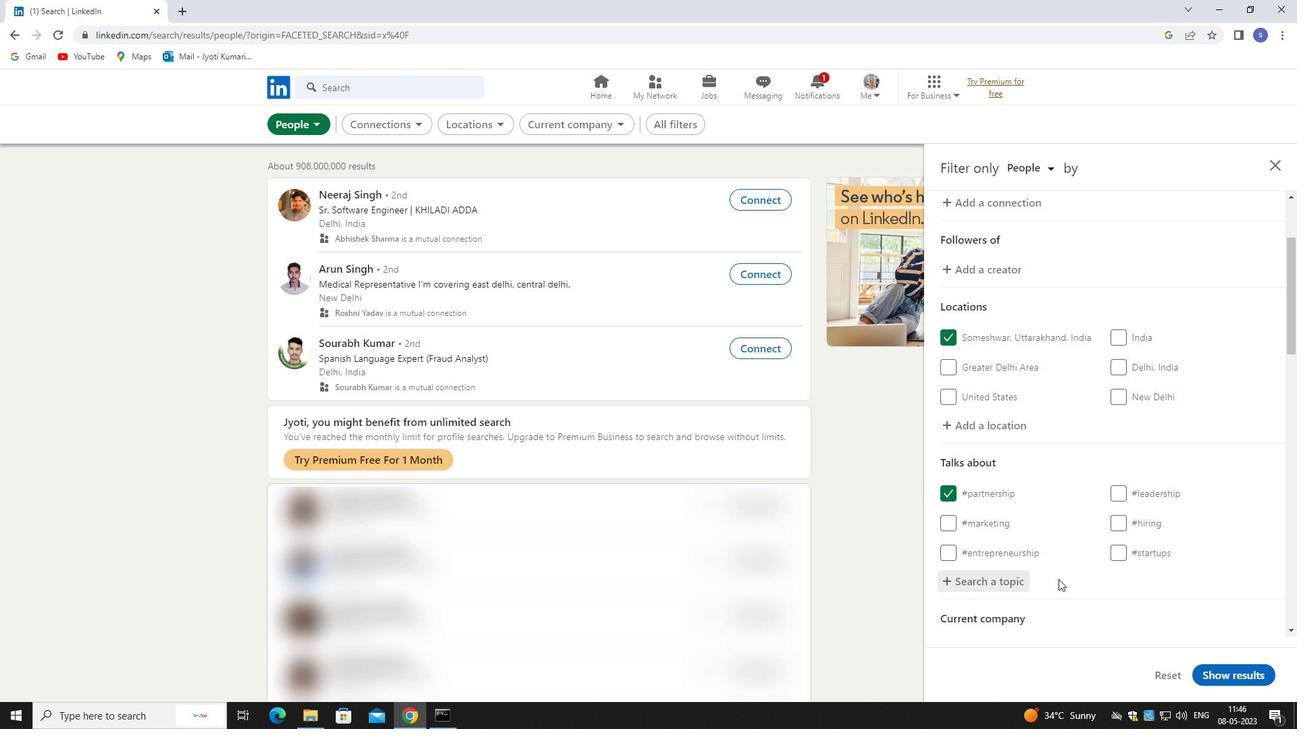 
Action: Mouse moved to (1143, 442)
Screenshot: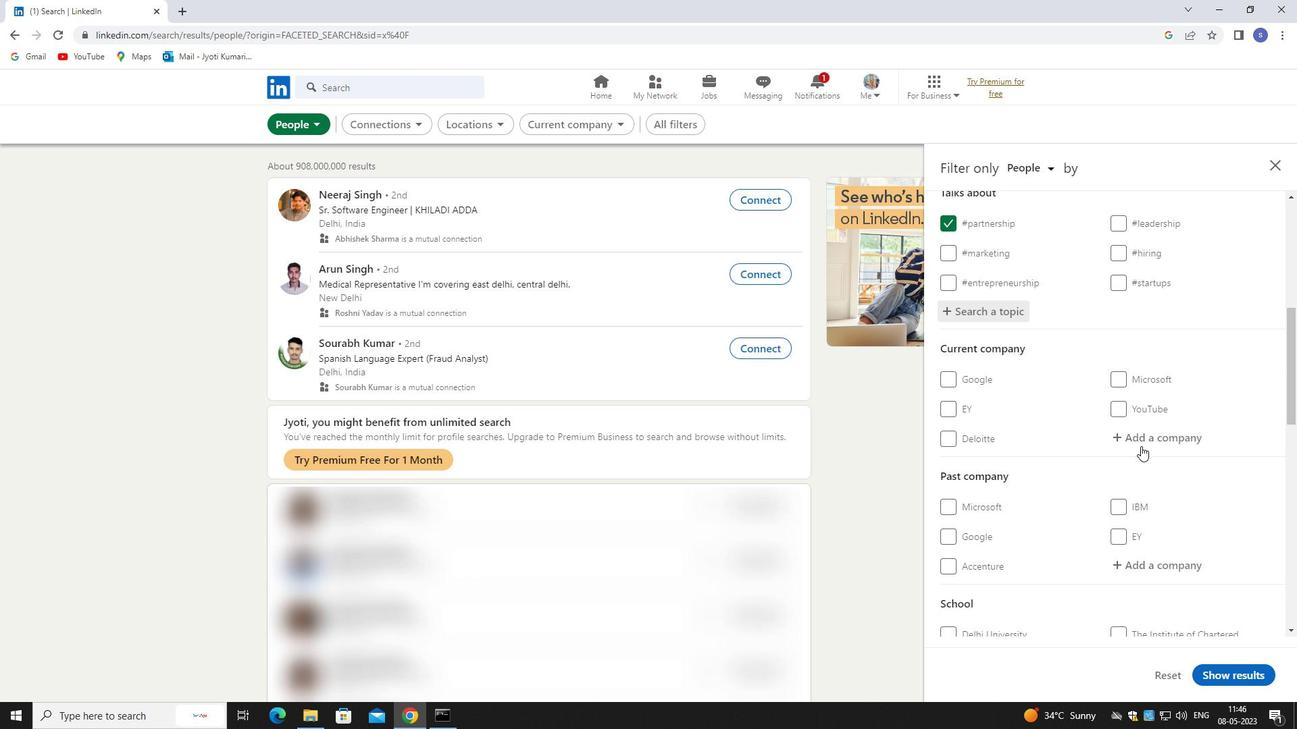 
Action: Mouse pressed left at (1143, 442)
Screenshot: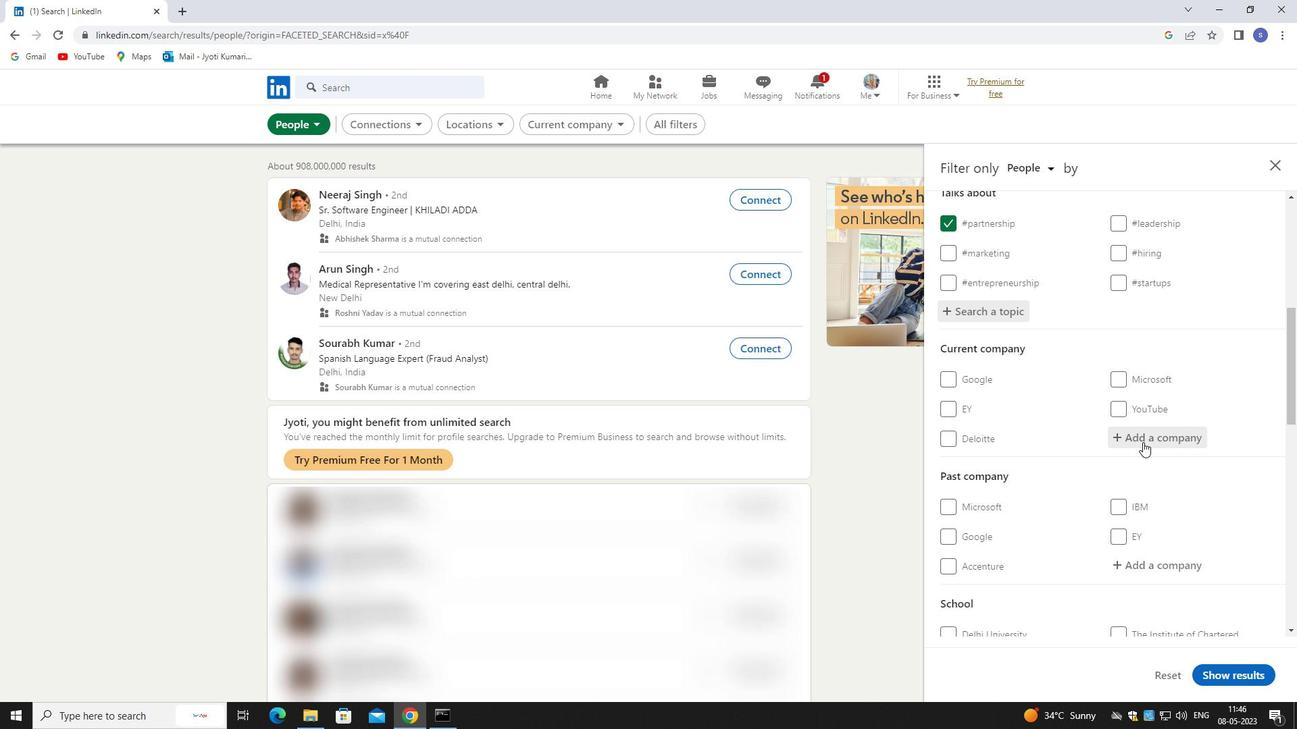 
Action: Mouse moved to (1089, 412)
Screenshot: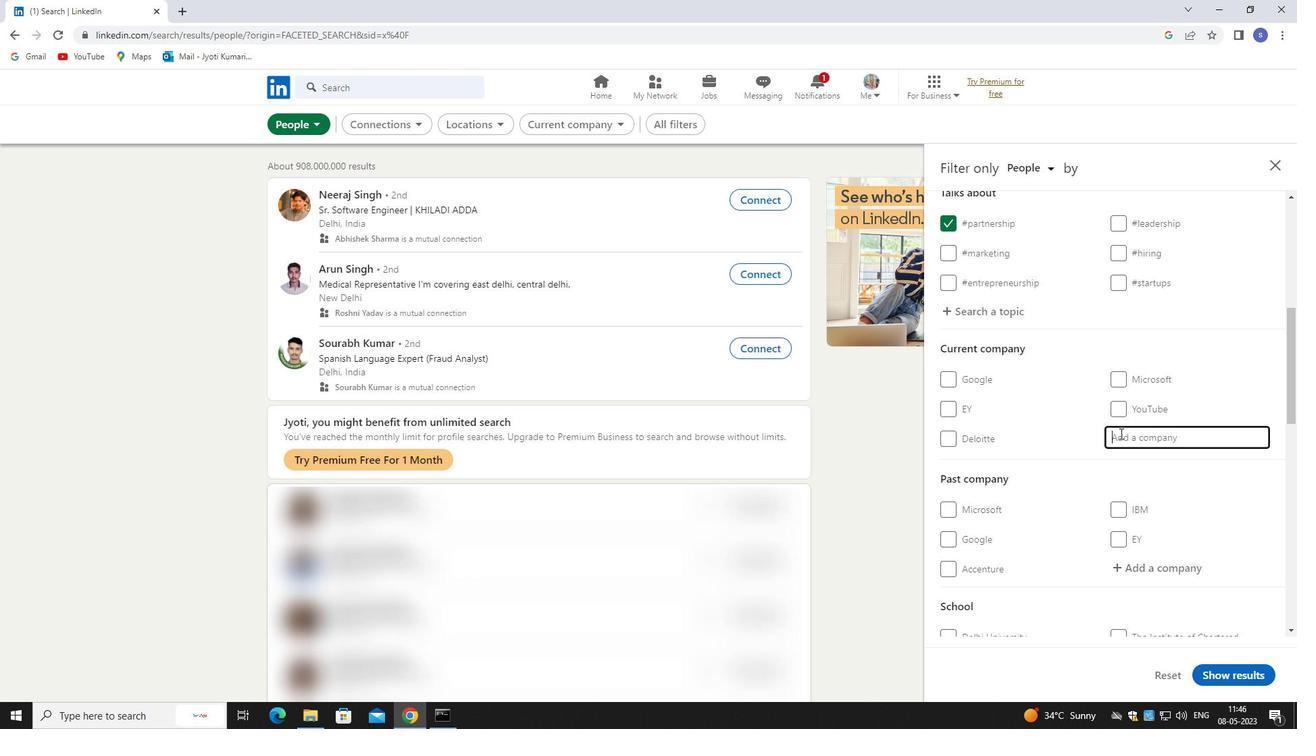 
Action: Key pressed shadowf
Screenshot: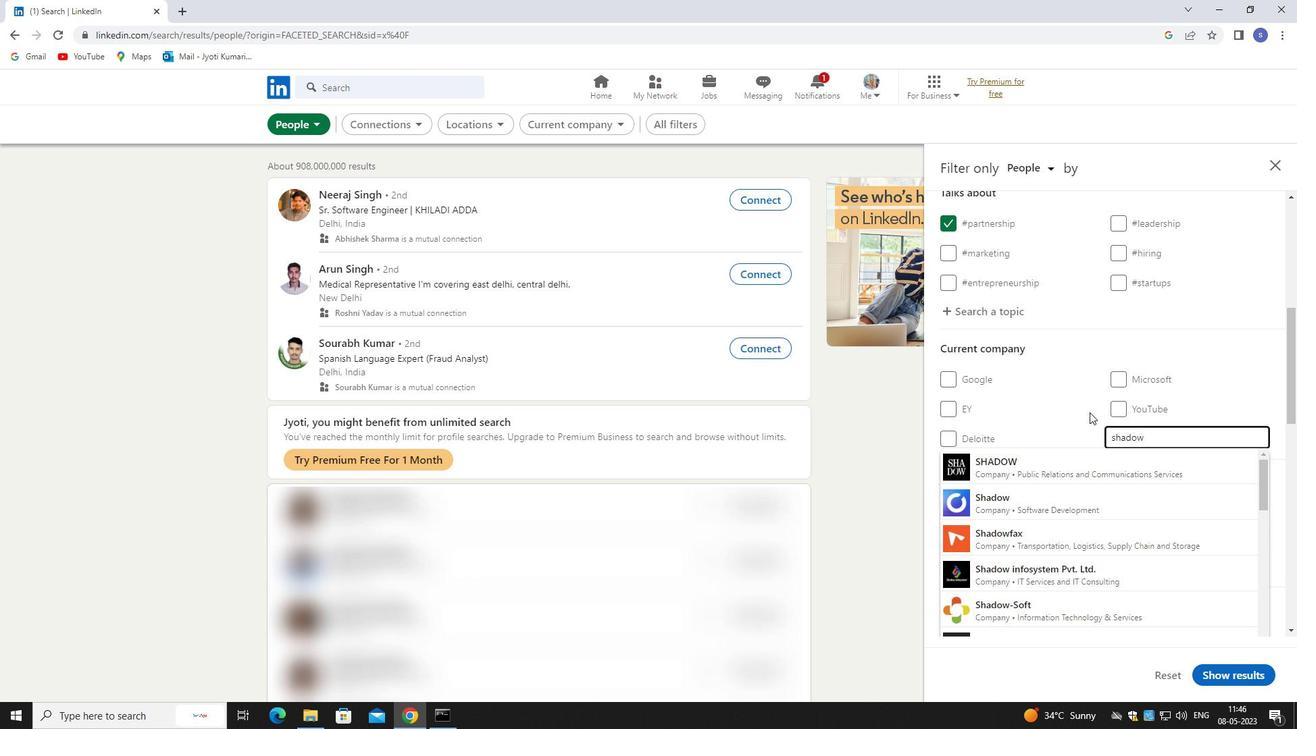 
Action: Mouse moved to (1131, 450)
Screenshot: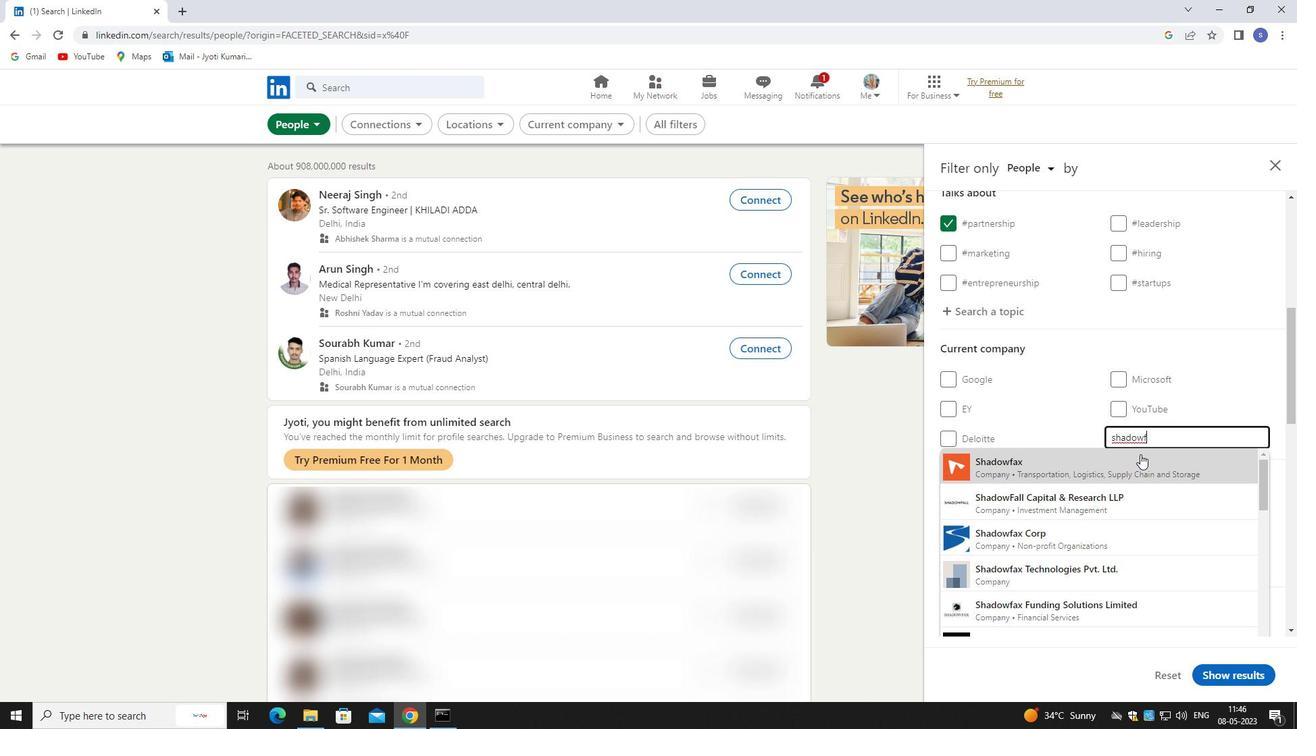 
Action: Mouse pressed left at (1131, 450)
Screenshot: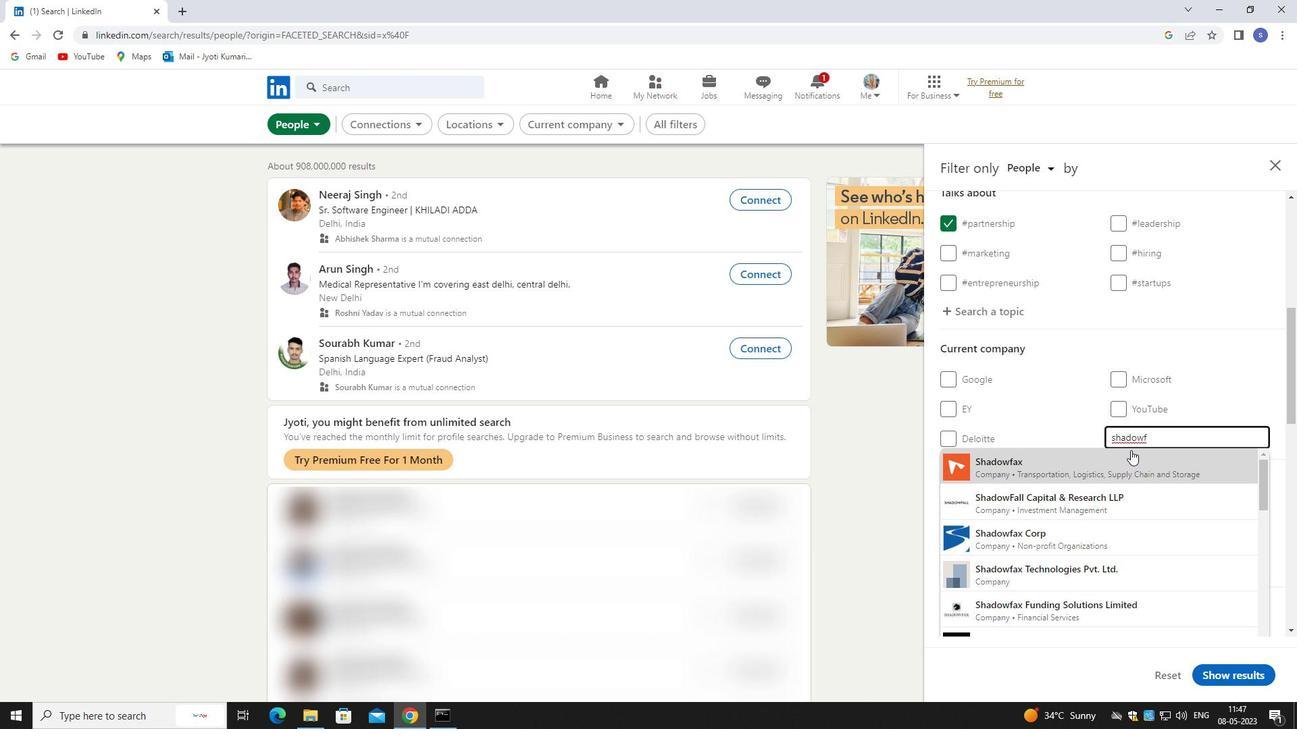 
Action: Mouse scrolled (1131, 450) with delta (0, 0)
Screenshot: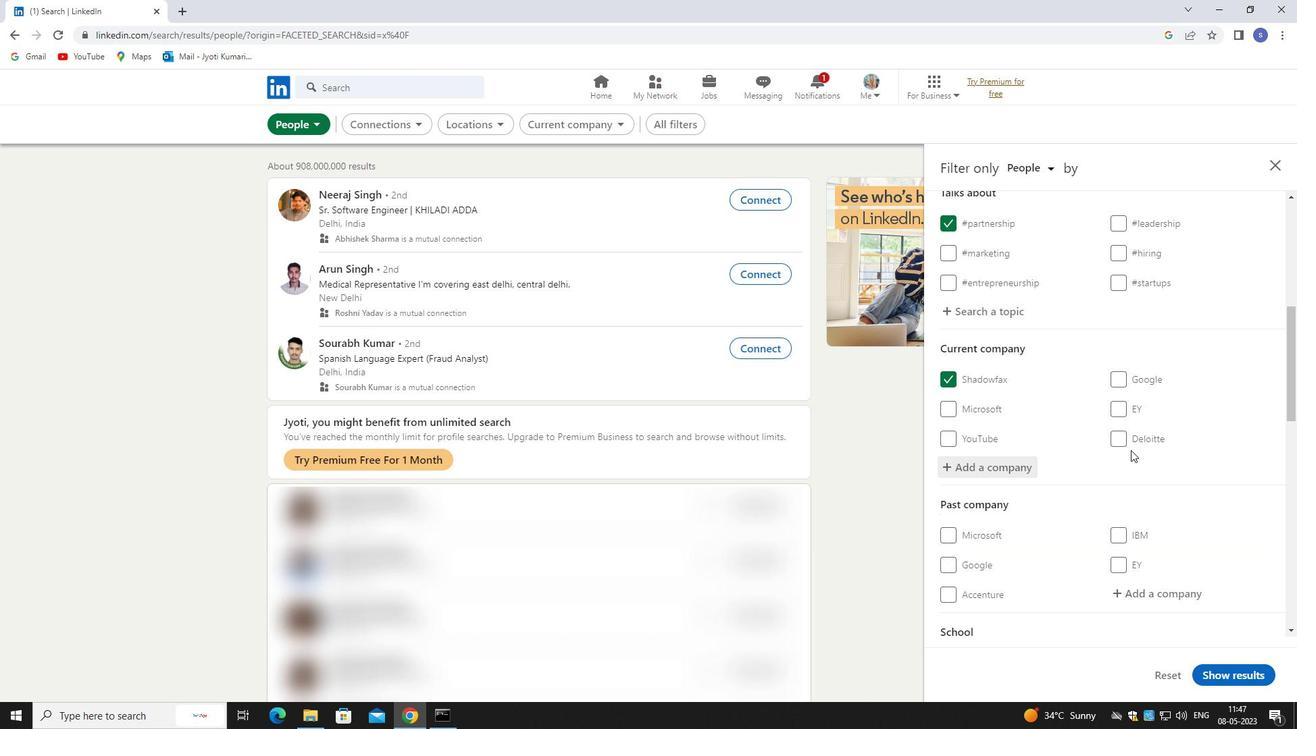
Action: Mouse scrolled (1131, 450) with delta (0, 0)
Screenshot: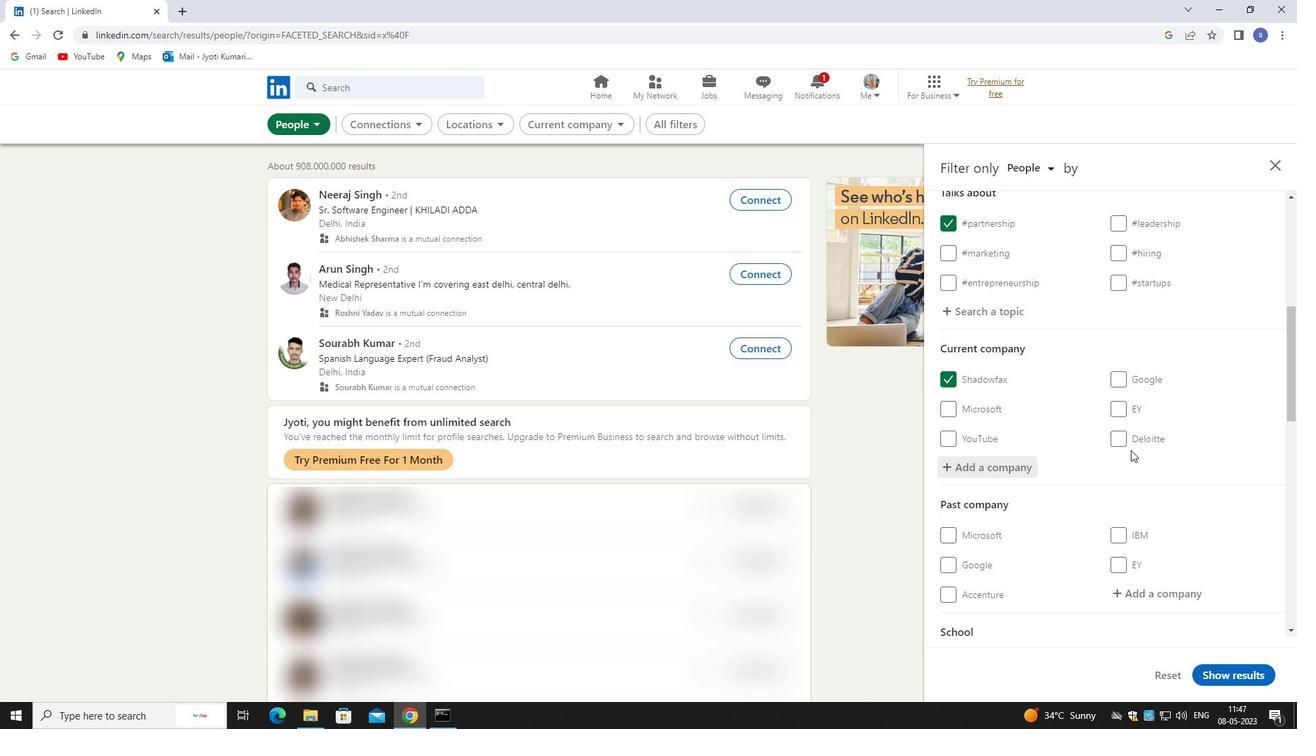 
Action: Mouse scrolled (1131, 450) with delta (0, 0)
Screenshot: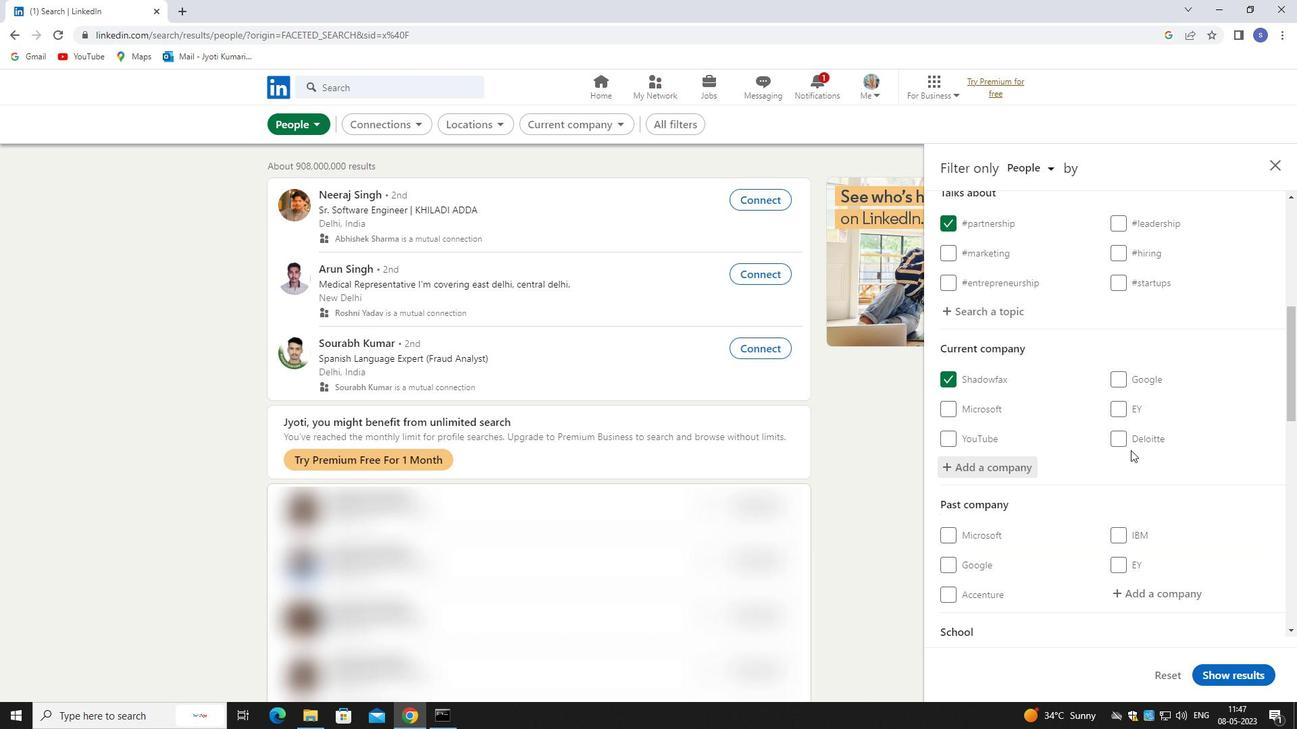 
Action: Mouse scrolled (1131, 450) with delta (0, 0)
Screenshot: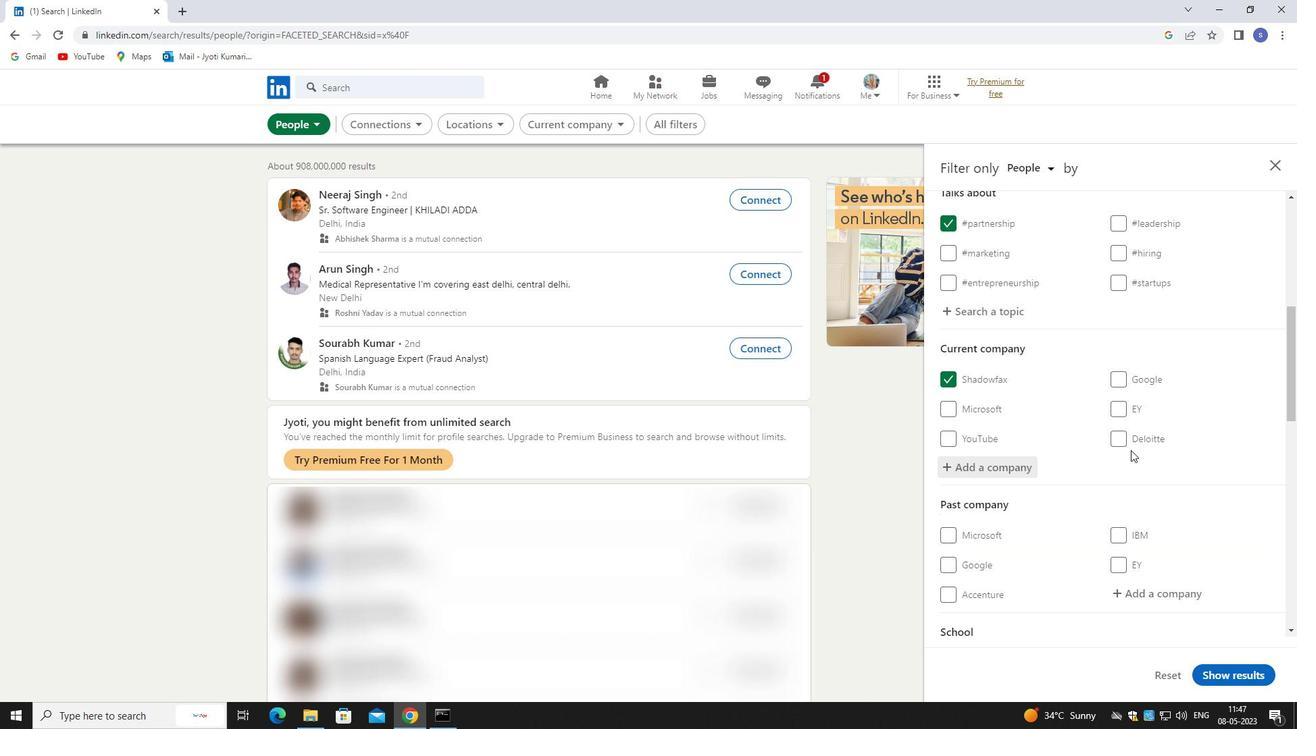 
Action: Mouse moved to (1143, 479)
Screenshot: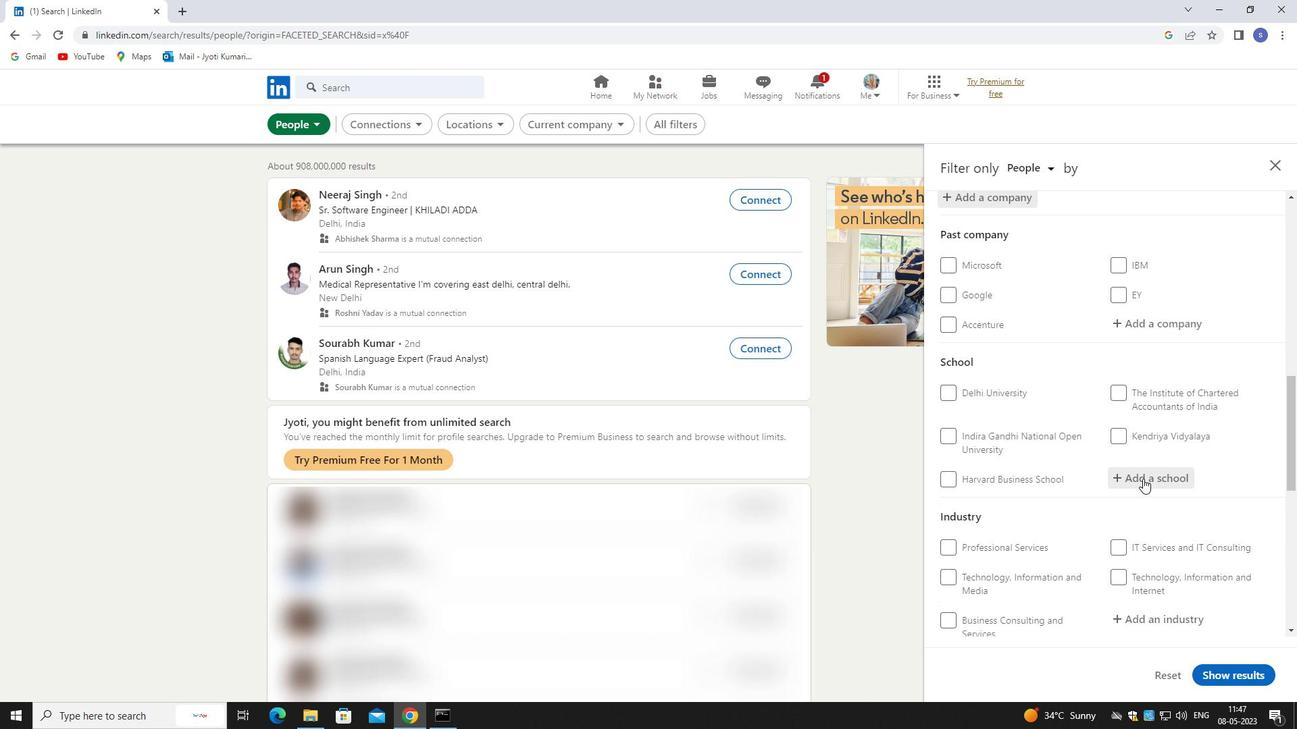 
Action: Mouse pressed left at (1143, 479)
Screenshot: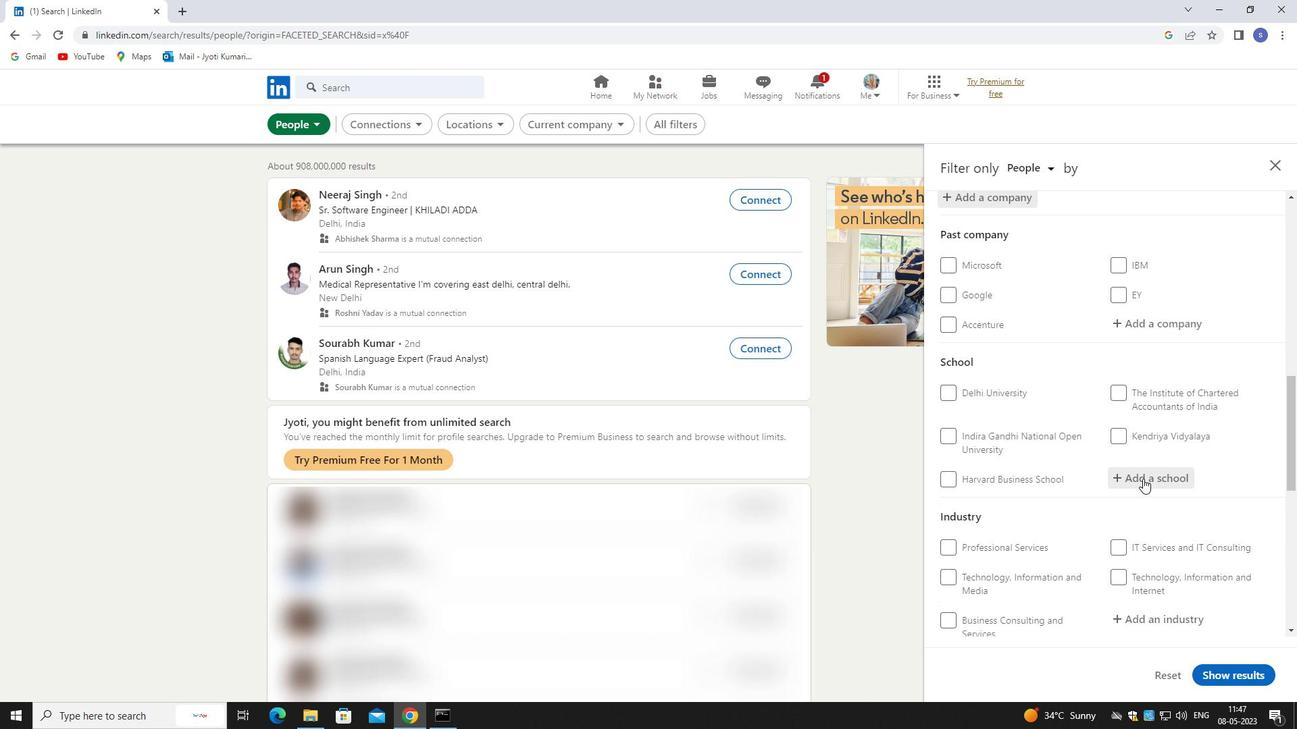 
Action: Mouse moved to (1143, 479)
Screenshot: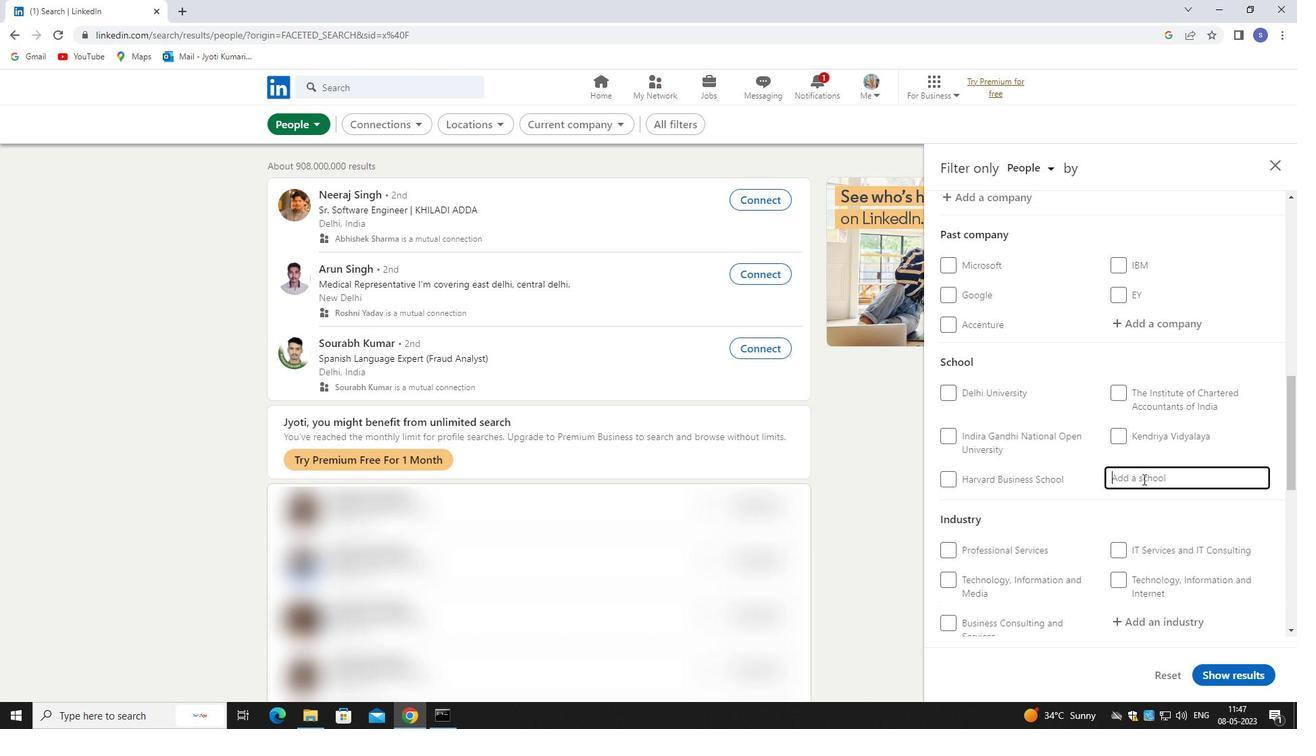 
Action: Key pressed <Key.shift>GLOBAL
Screenshot: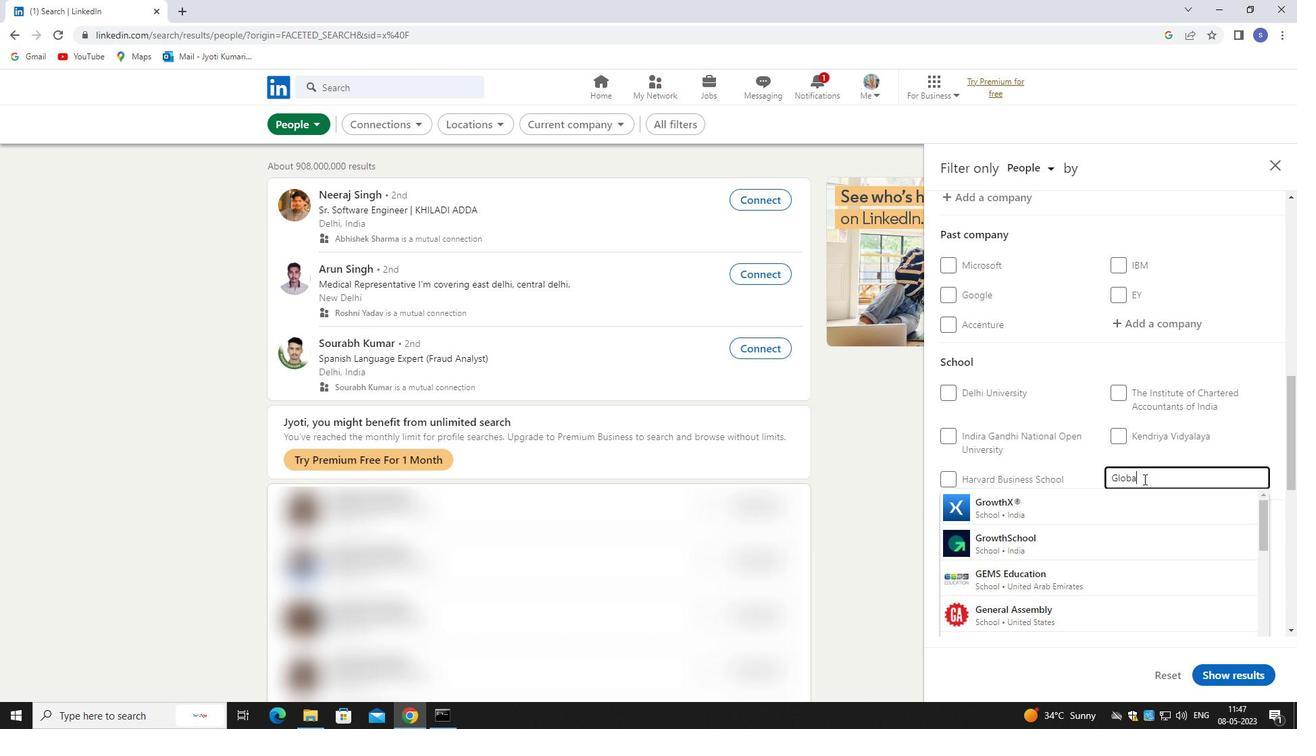 
Action: Mouse moved to (1120, 552)
Screenshot: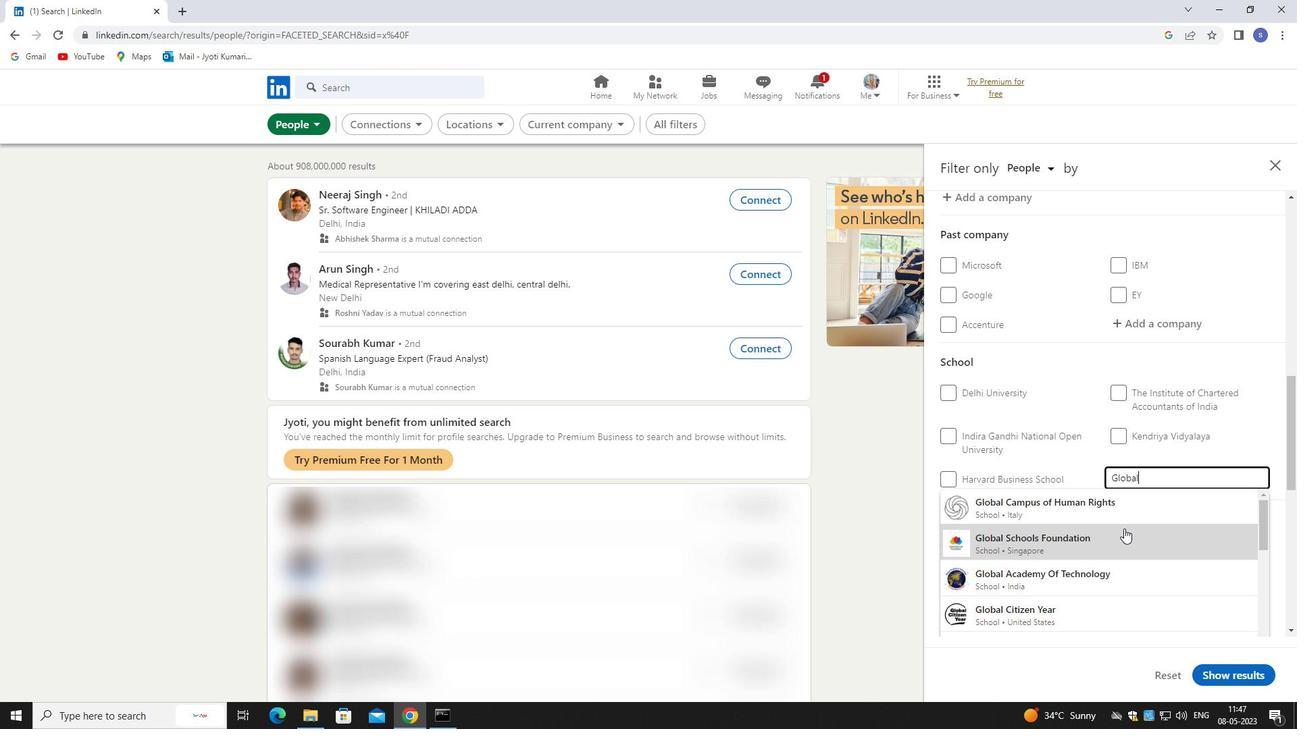 
Action: Key pressed <Key.space>NATURE
Screenshot: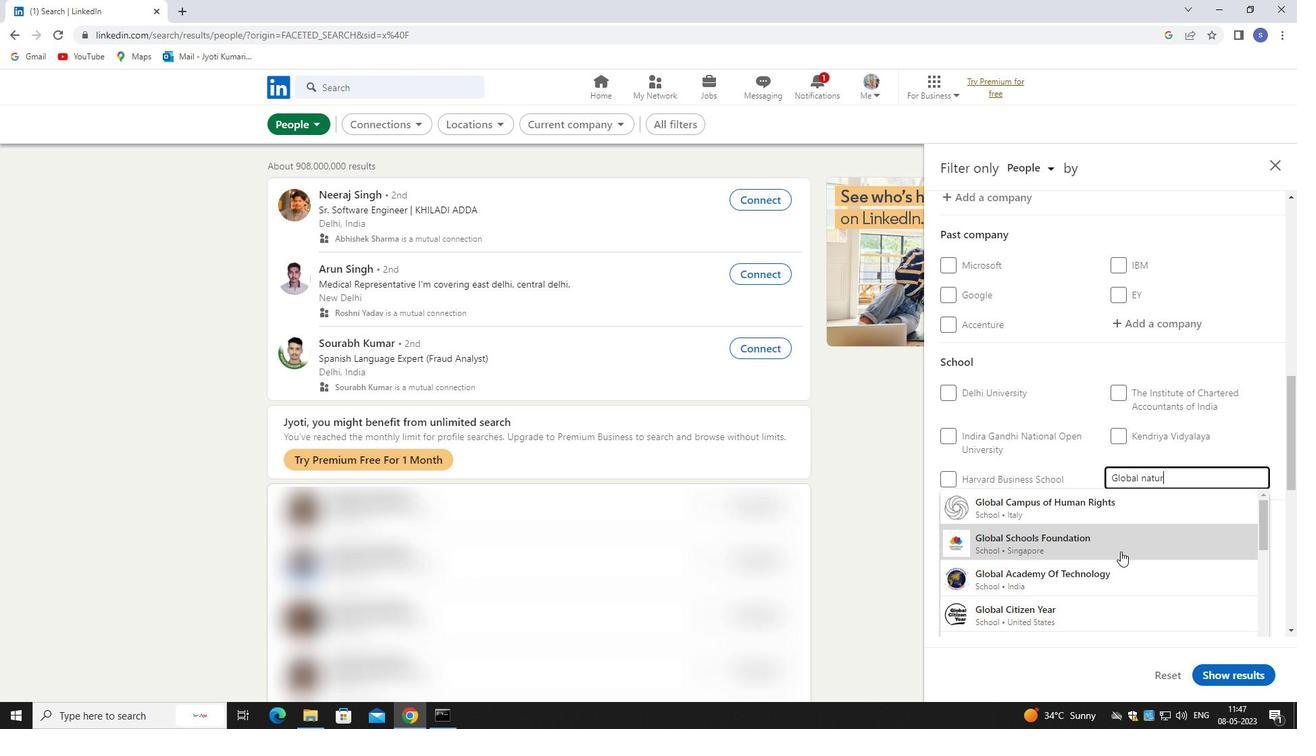 
Action: Mouse moved to (1072, 497)
Screenshot: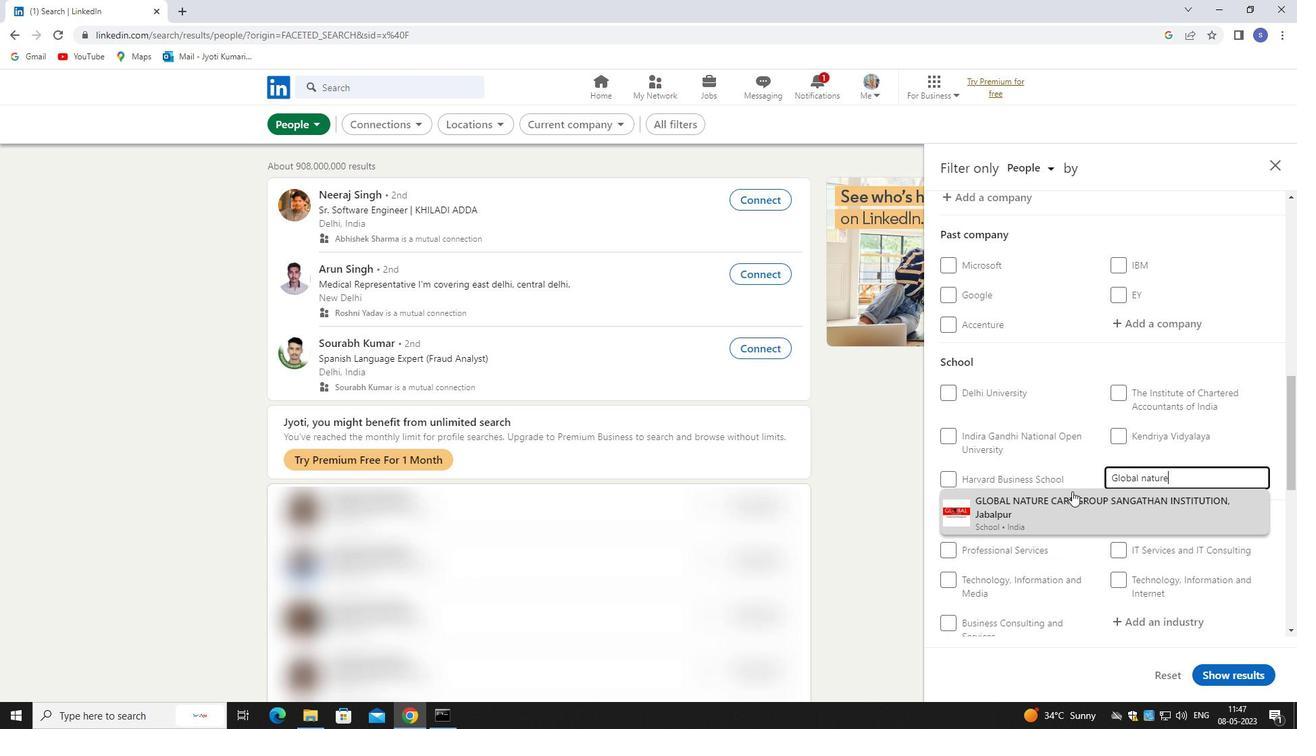 
Action: Mouse pressed left at (1072, 497)
Screenshot: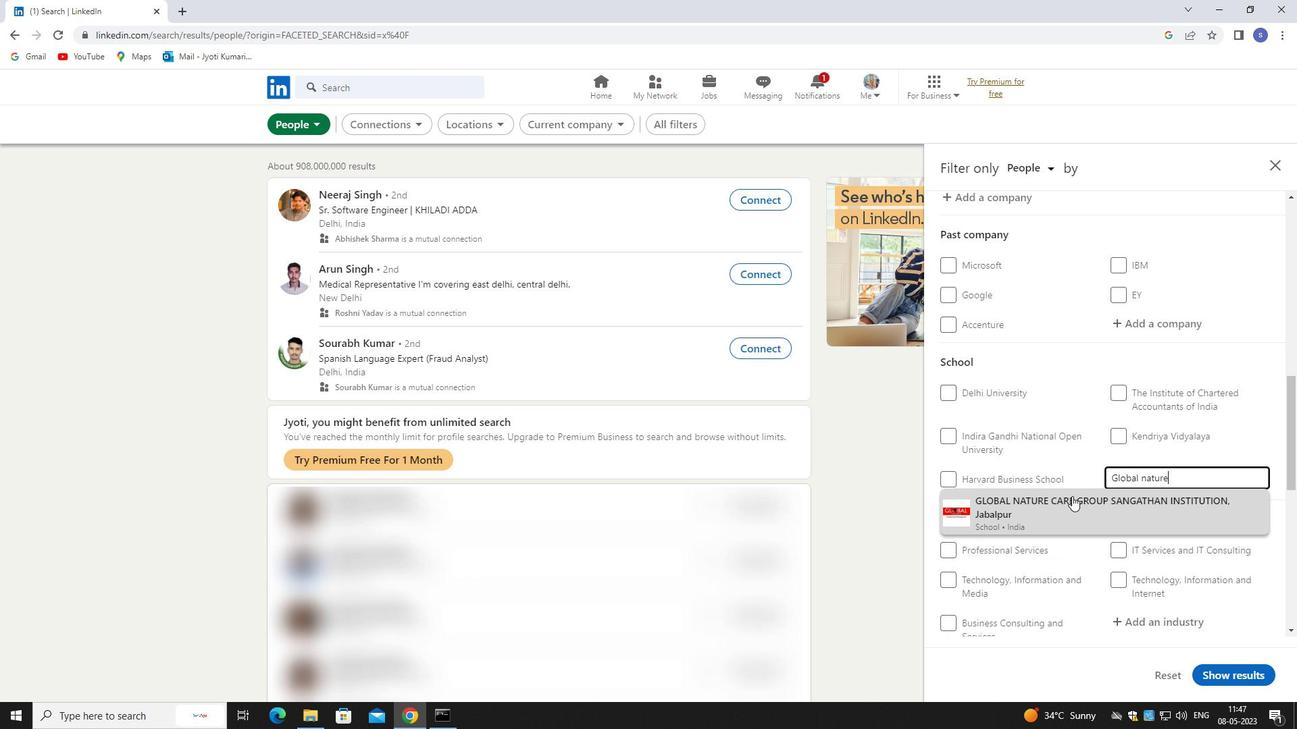 
Action: Mouse moved to (1070, 491)
Screenshot: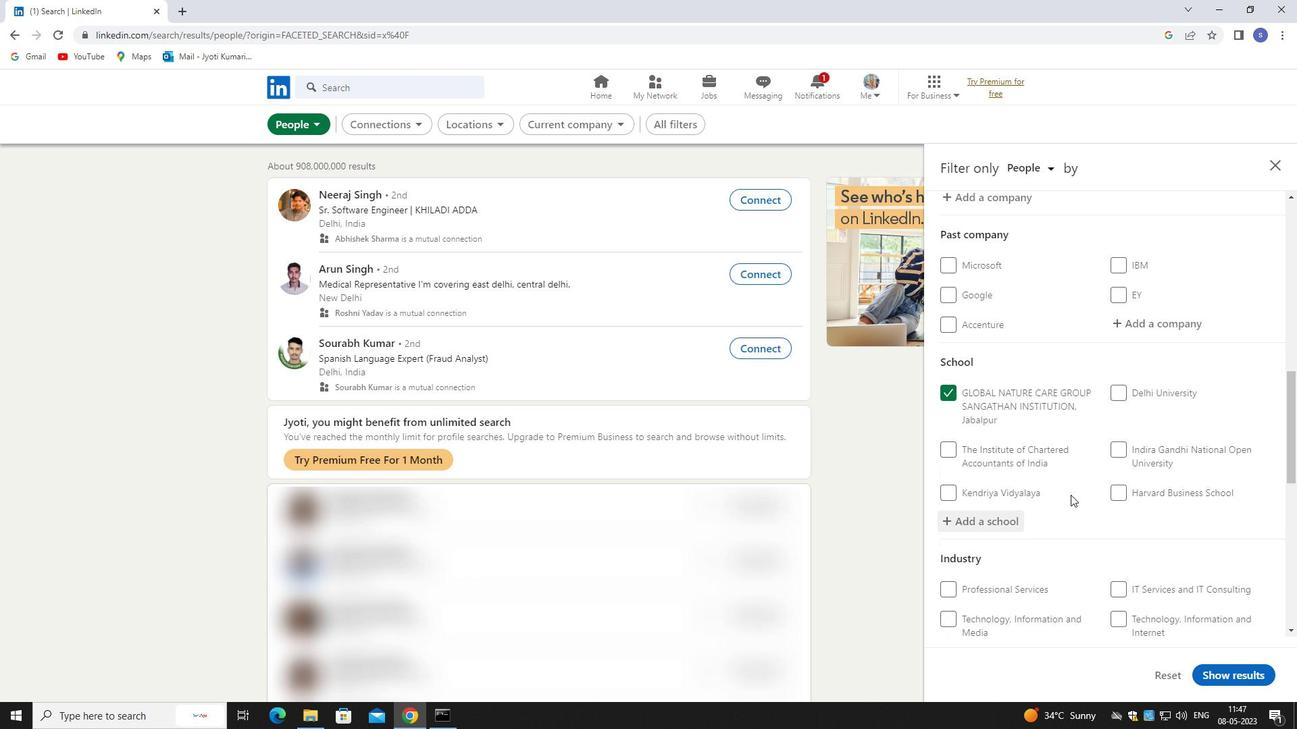 
Action: Mouse scrolled (1070, 490) with delta (0, 0)
Screenshot: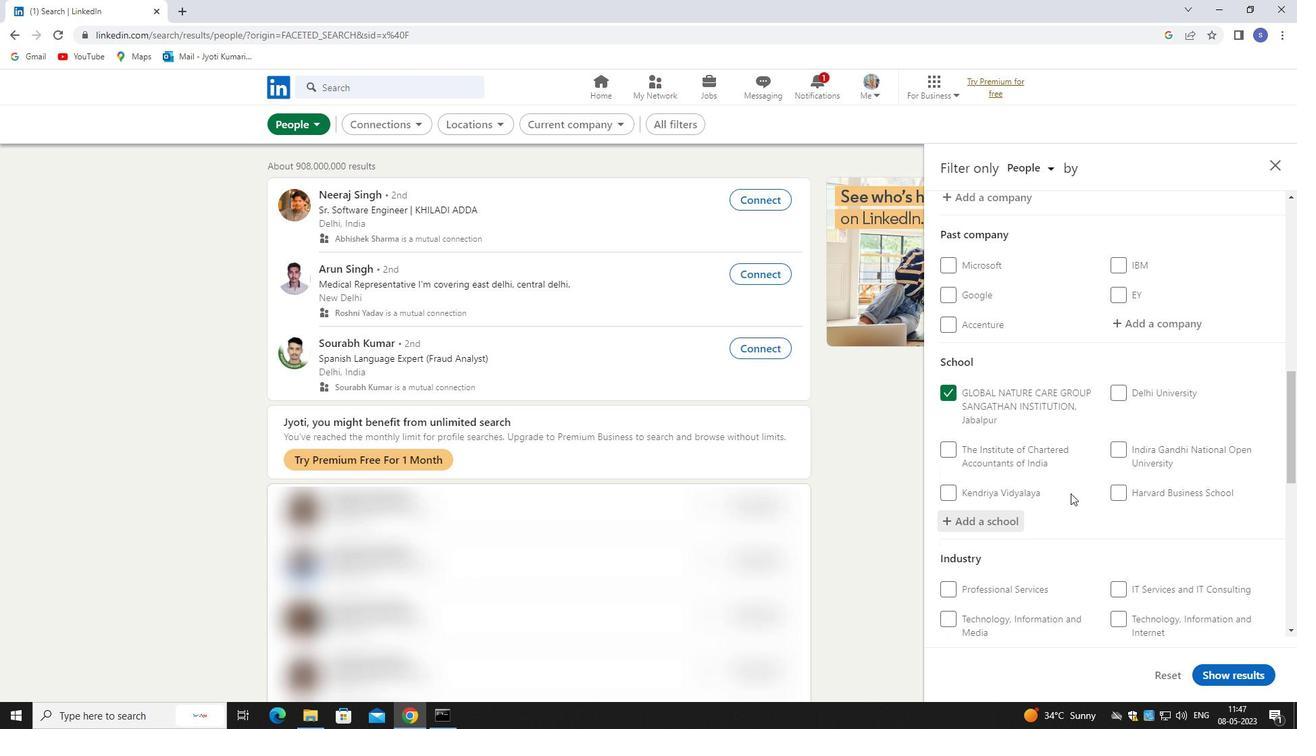 
Action: Mouse scrolled (1070, 490) with delta (0, 0)
Screenshot: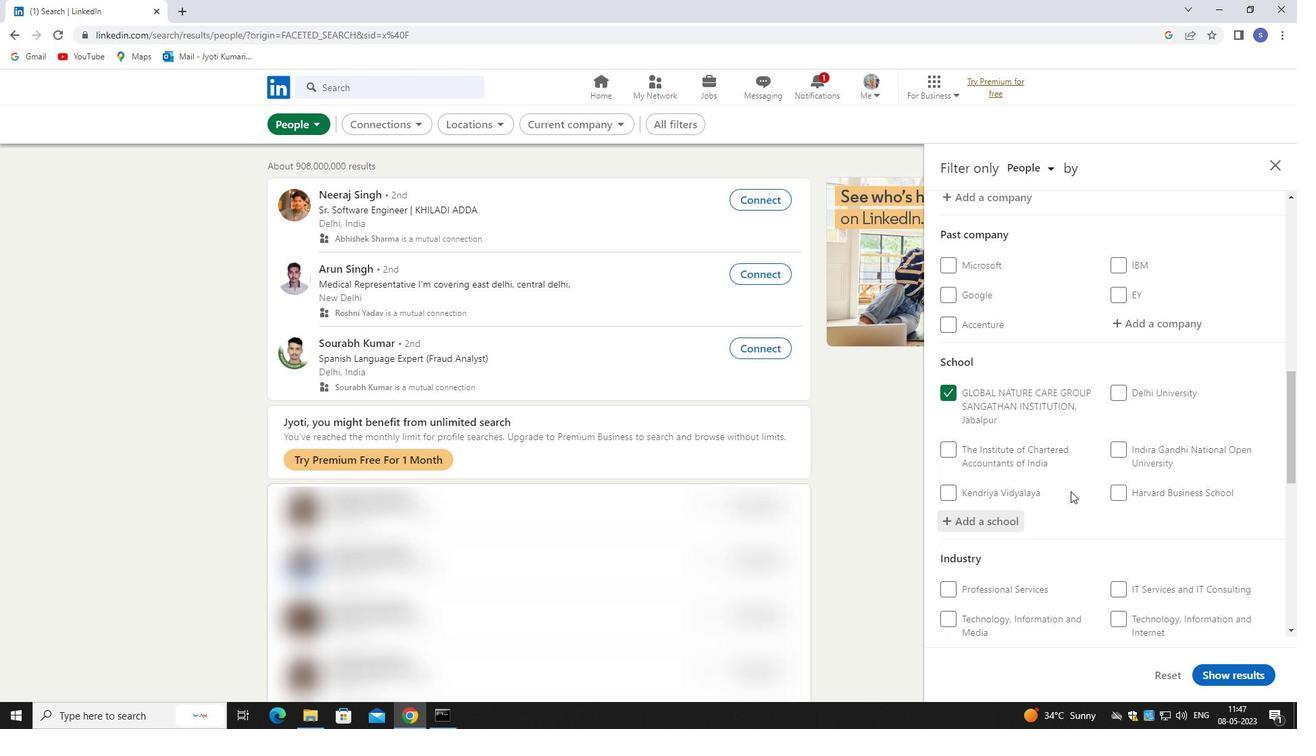 
Action: Mouse moved to (1073, 489)
Screenshot: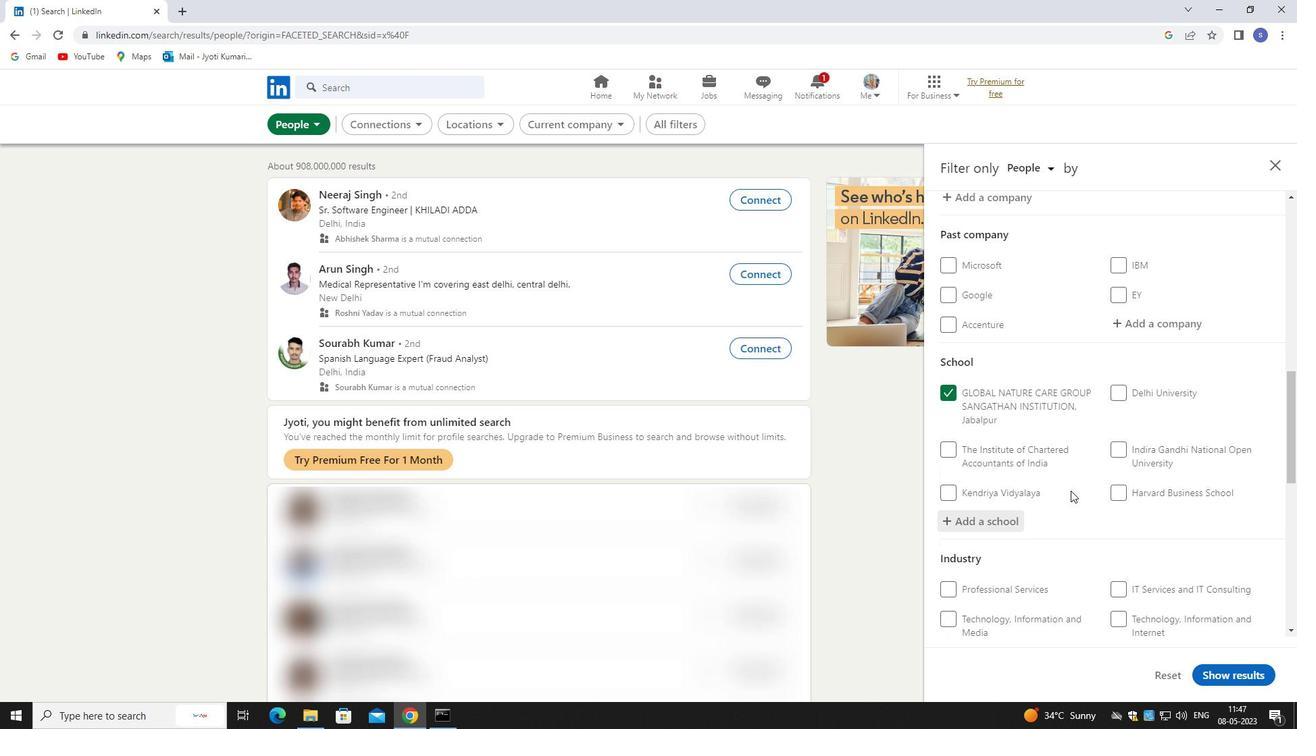 
Action: Mouse scrolled (1073, 488) with delta (0, 0)
Screenshot: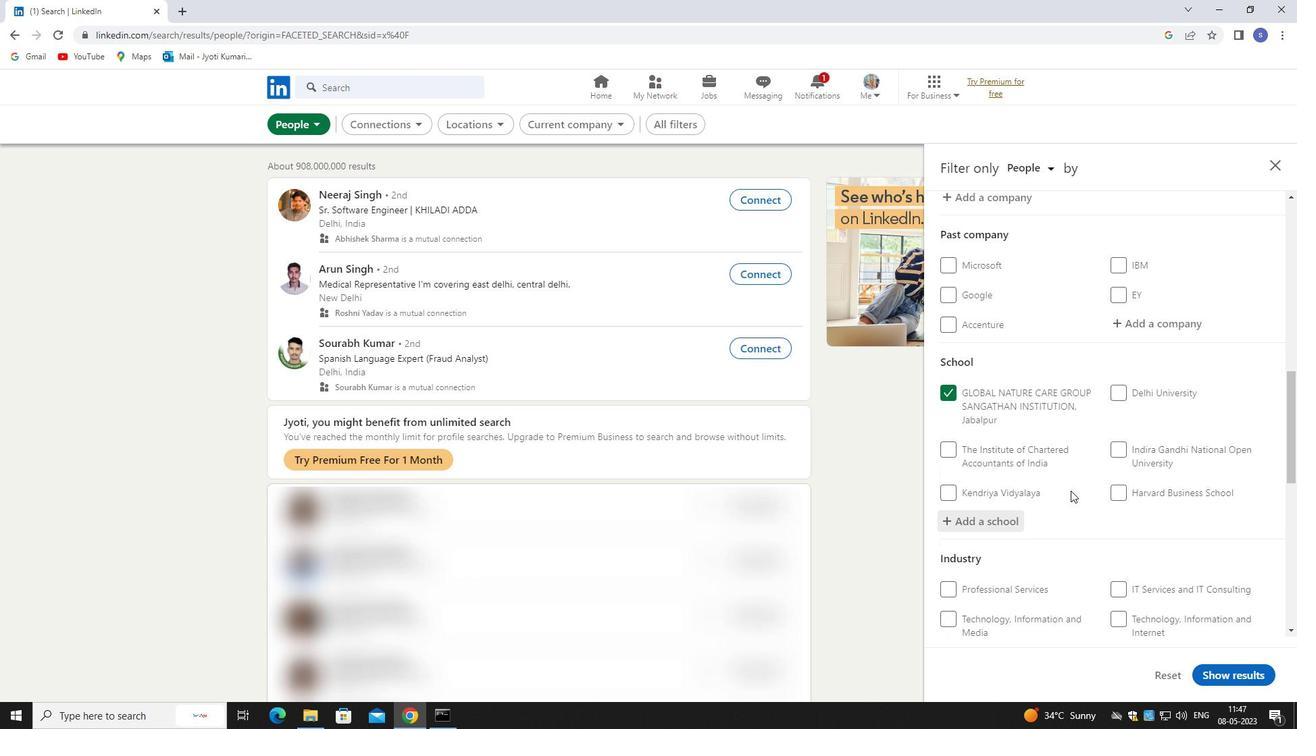 
Action: Mouse moved to (1128, 462)
Screenshot: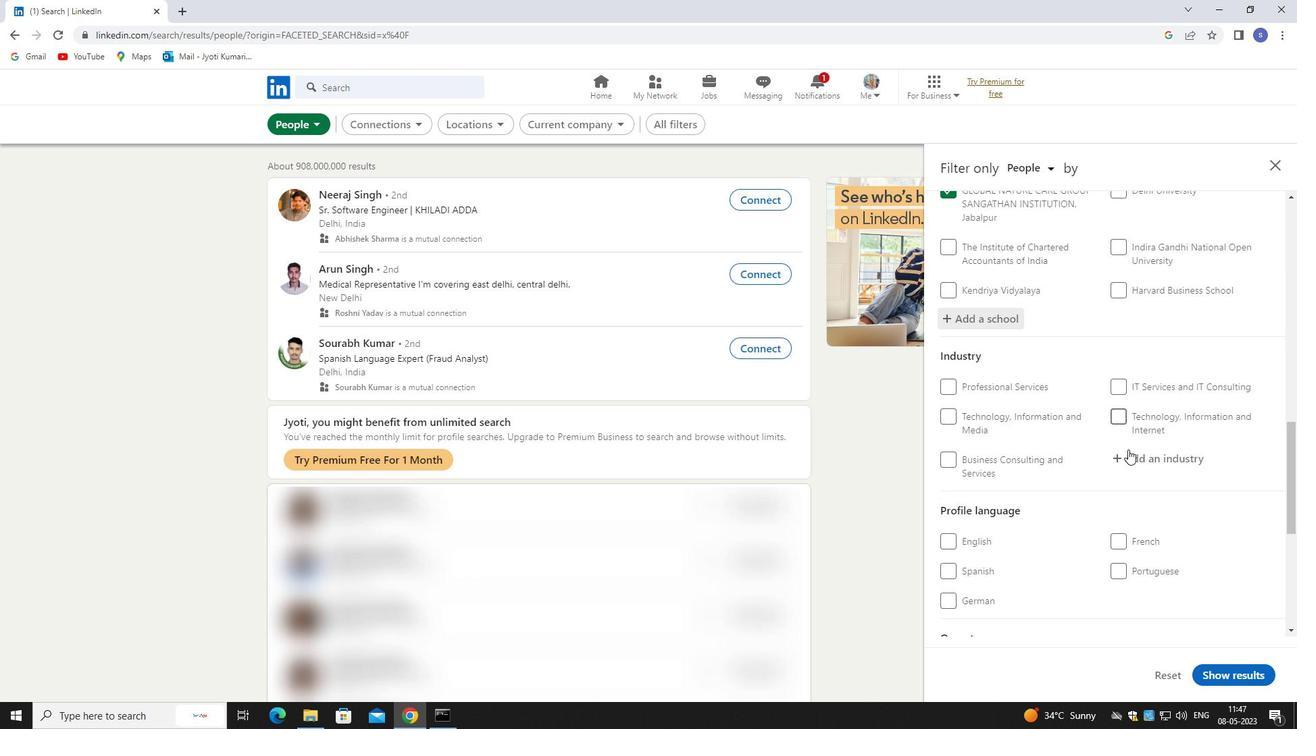 
Action: Mouse pressed left at (1128, 462)
Screenshot: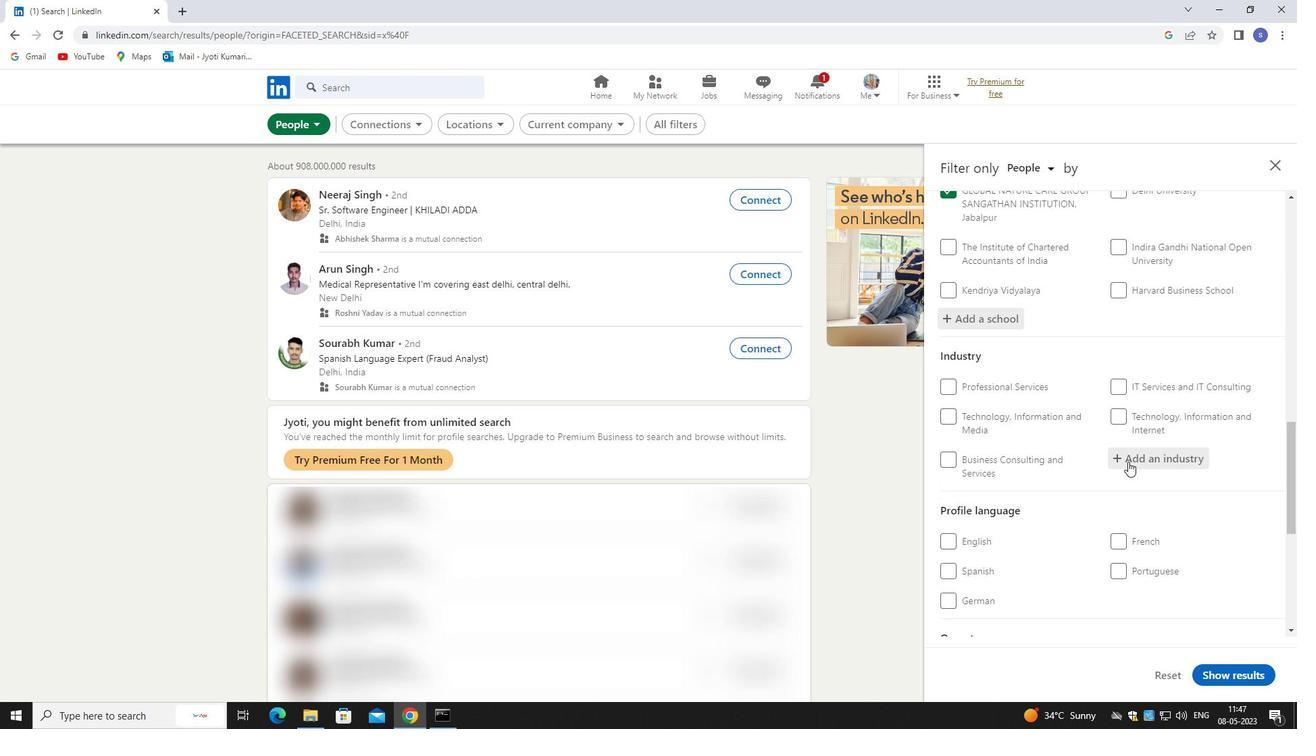 
Action: Mouse moved to (1120, 462)
Screenshot: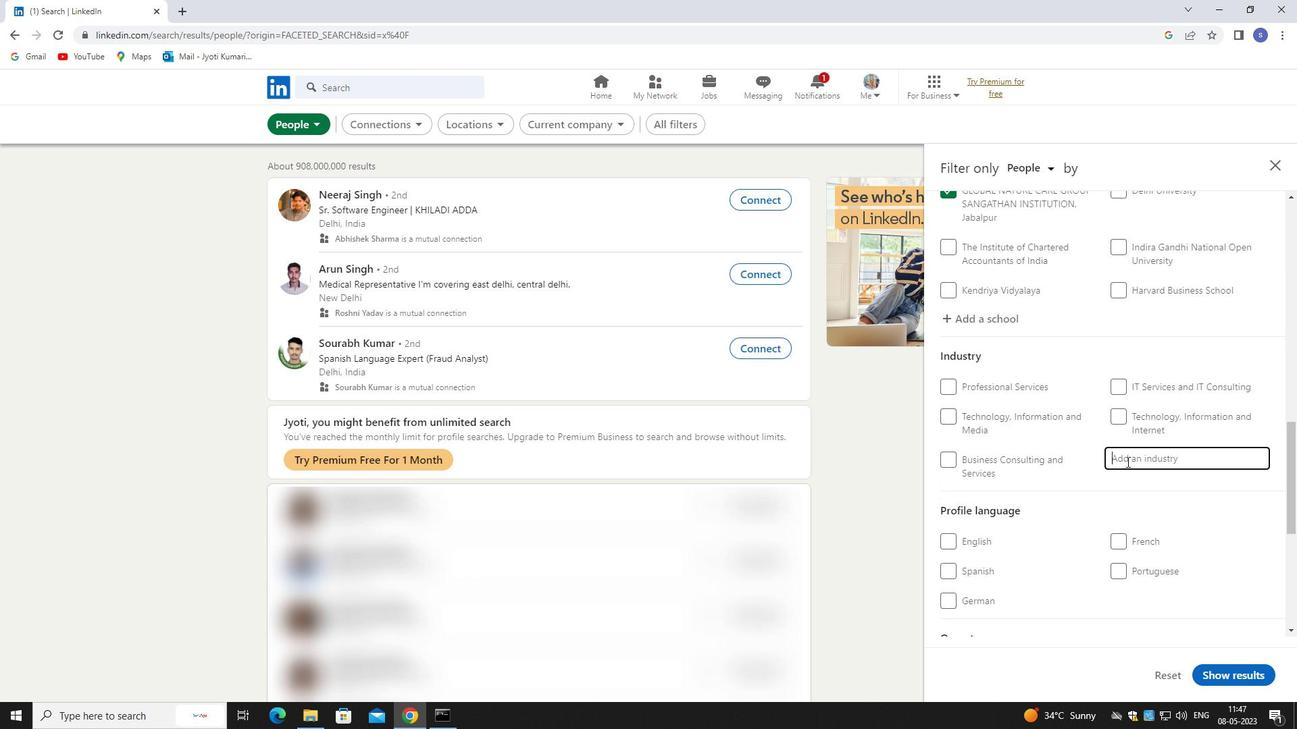 
Action: Key pressed NONRESID
Screenshot: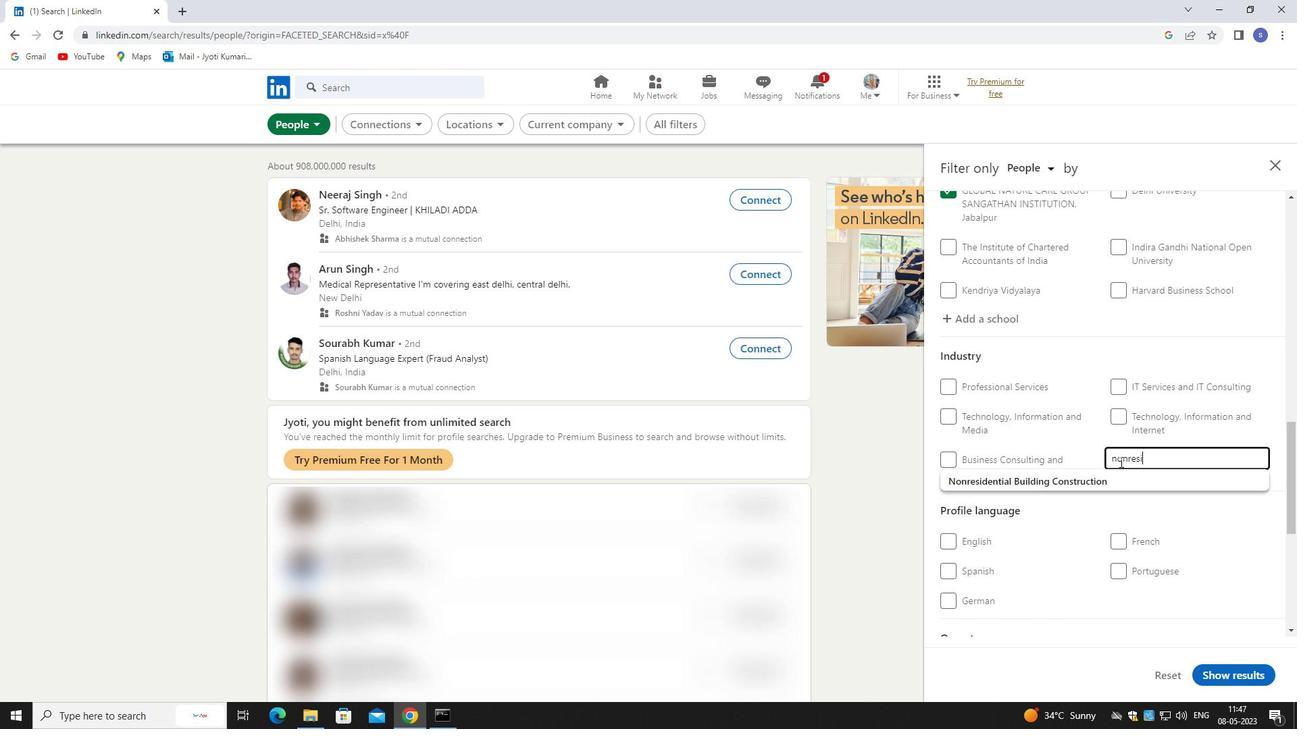 
Action: Mouse moved to (1135, 481)
Screenshot: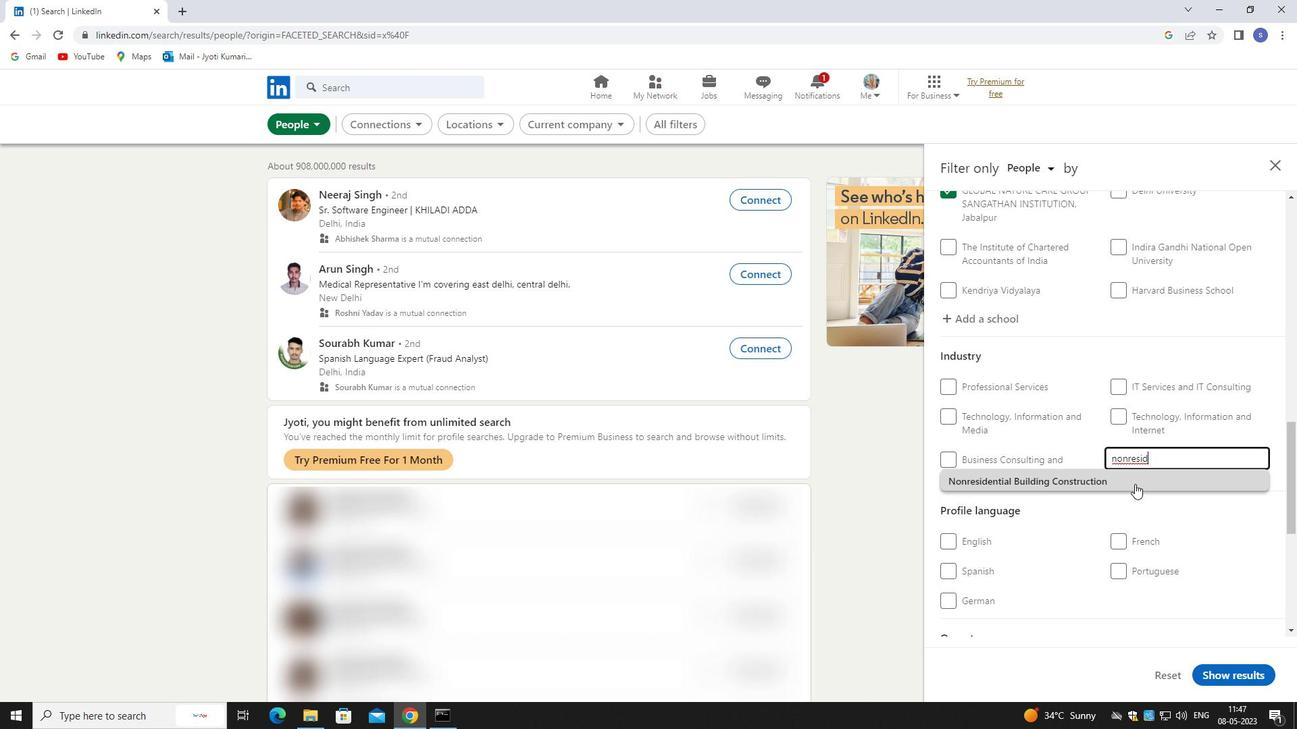 
Action: Mouse pressed left at (1135, 481)
Screenshot: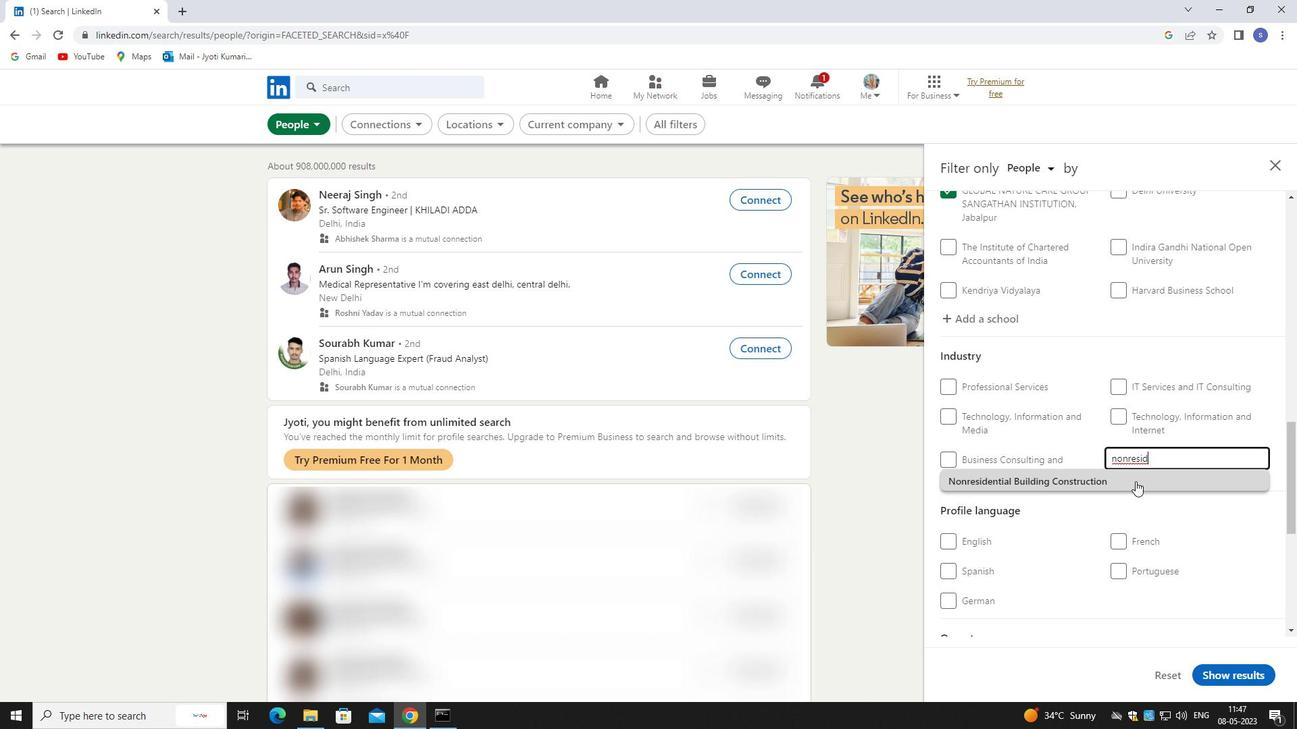 
Action: Mouse scrolled (1135, 481) with delta (0, 0)
Screenshot: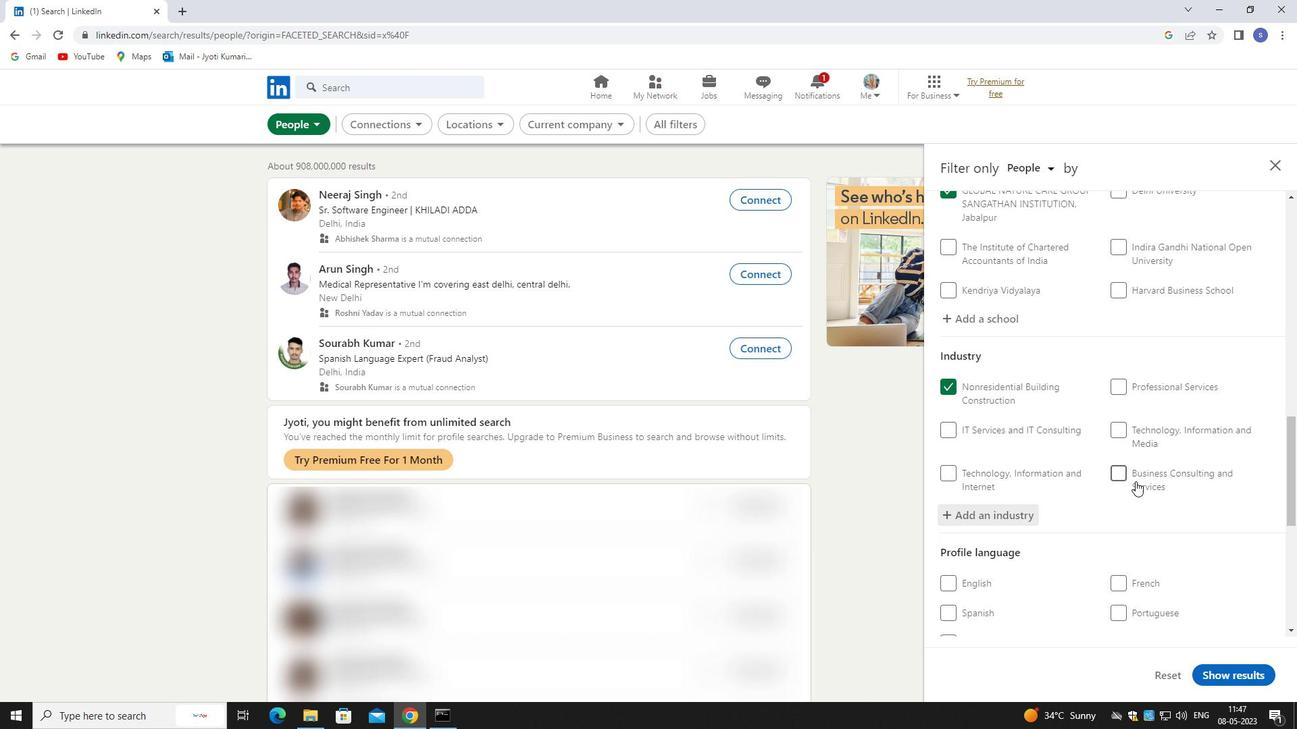 
Action: Mouse moved to (1137, 481)
Screenshot: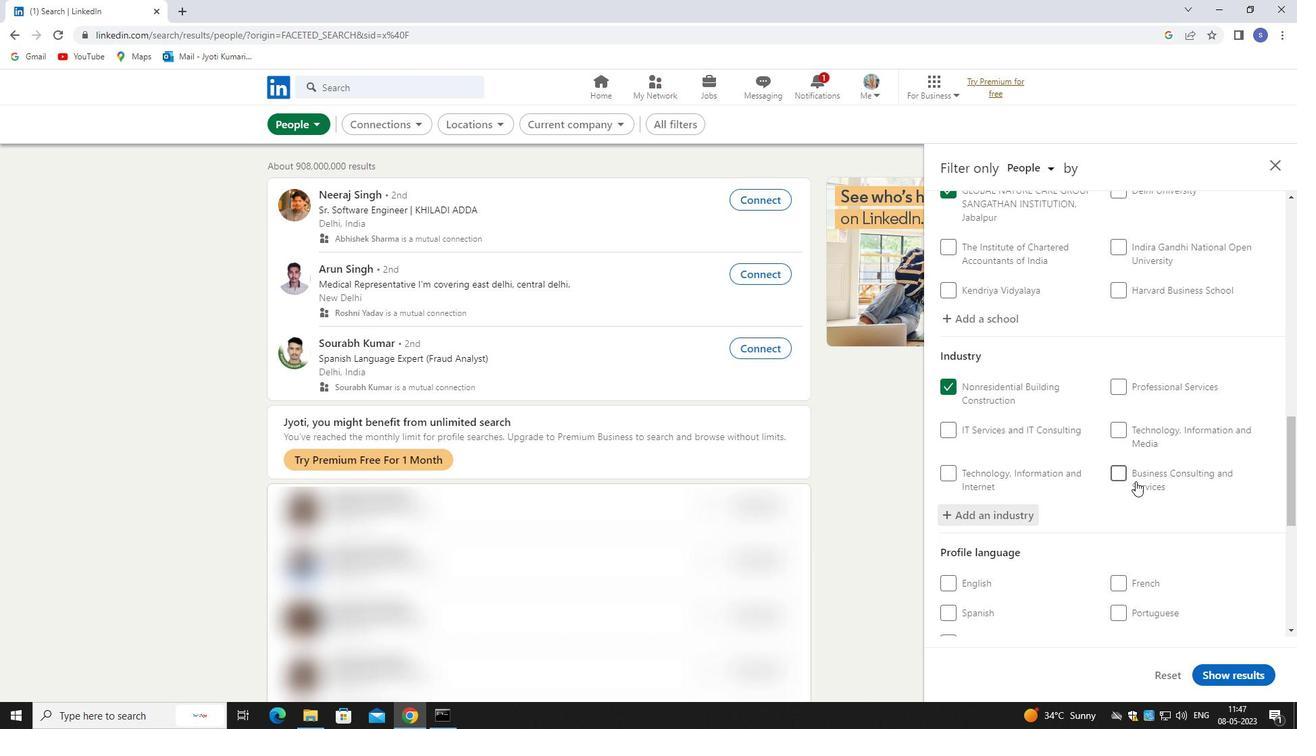 
Action: Mouse scrolled (1137, 481) with delta (0, 0)
Screenshot: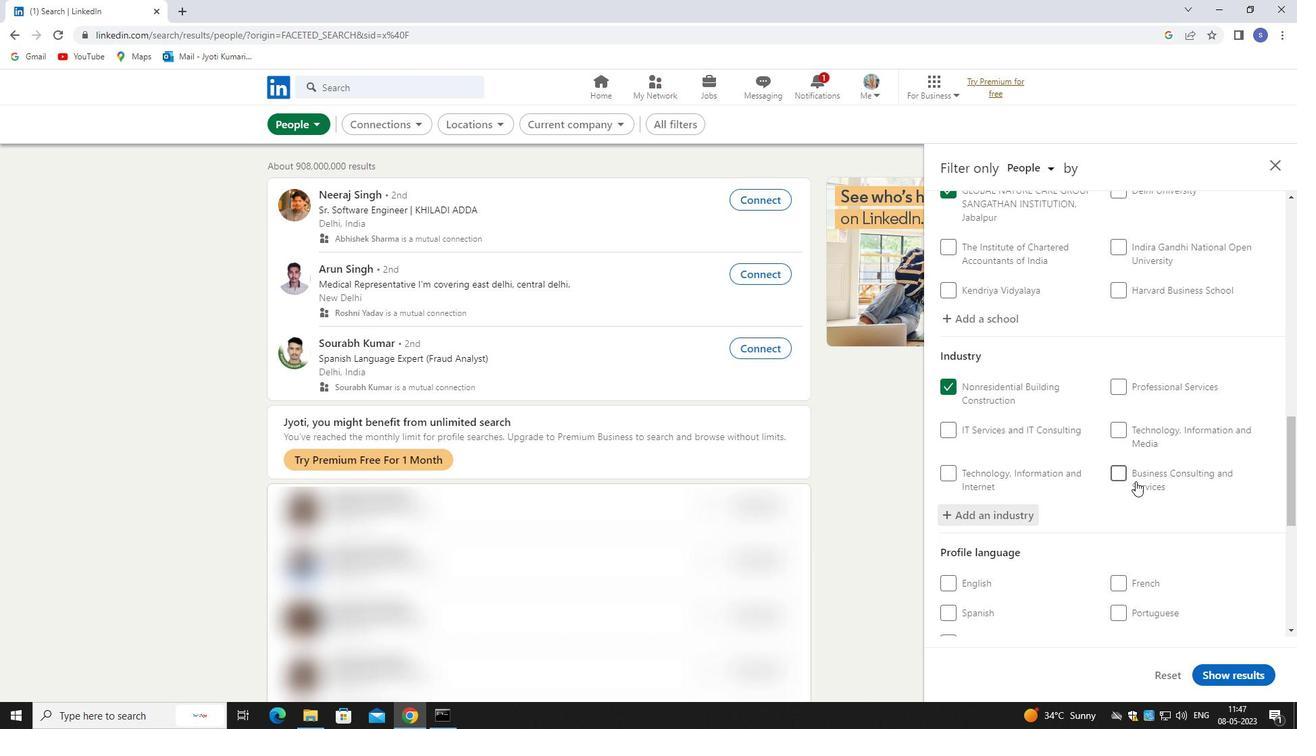
Action: Mouse scrolled (1137, 481) with delta (0, 0)
Screenshot: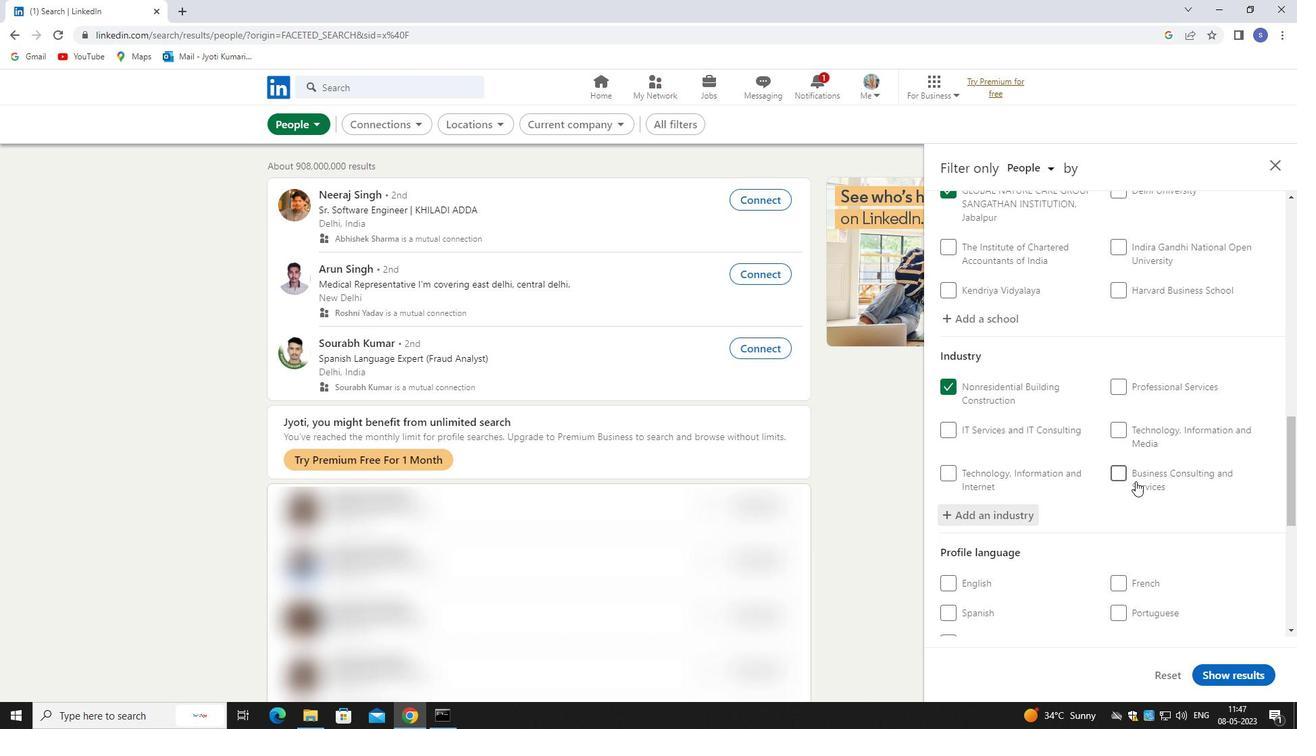 
Action: Mouse scrolled (1137, 481) with delta (0, 0)
Screenshot: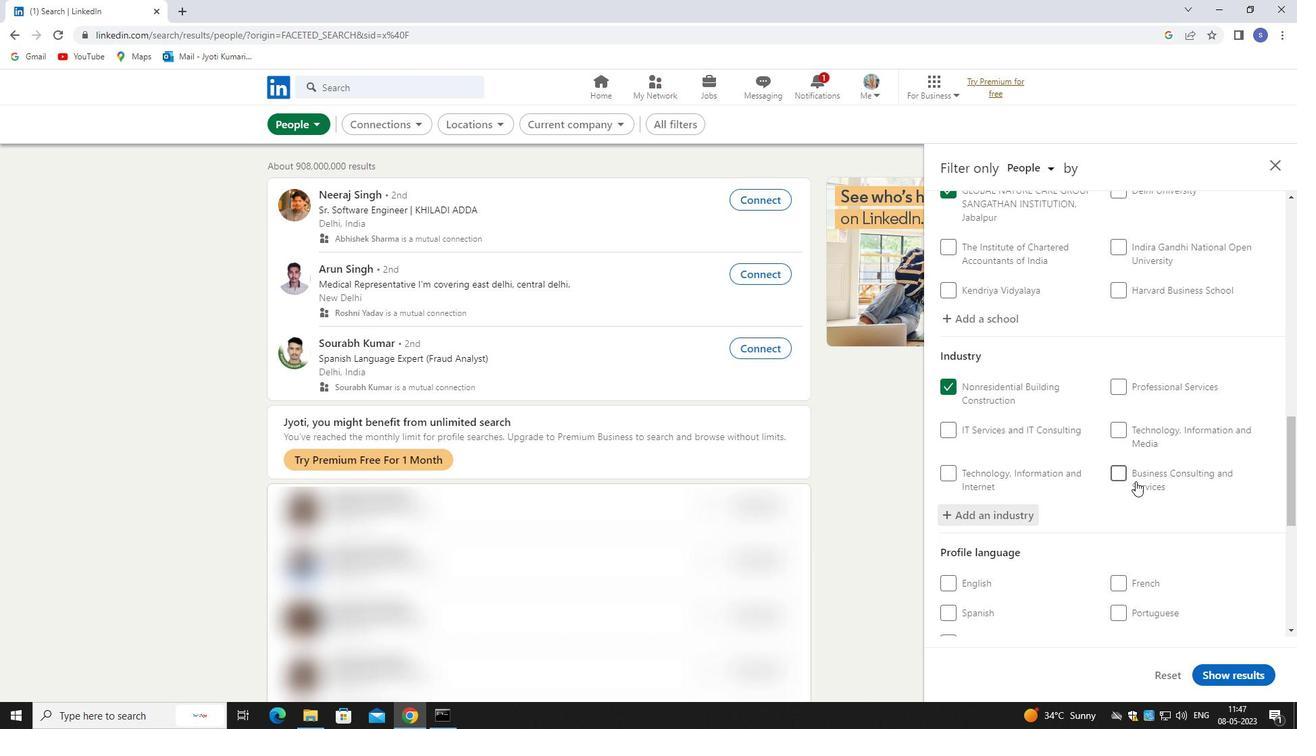 
Action: Mouse moved to (955, 375)
Screenshot: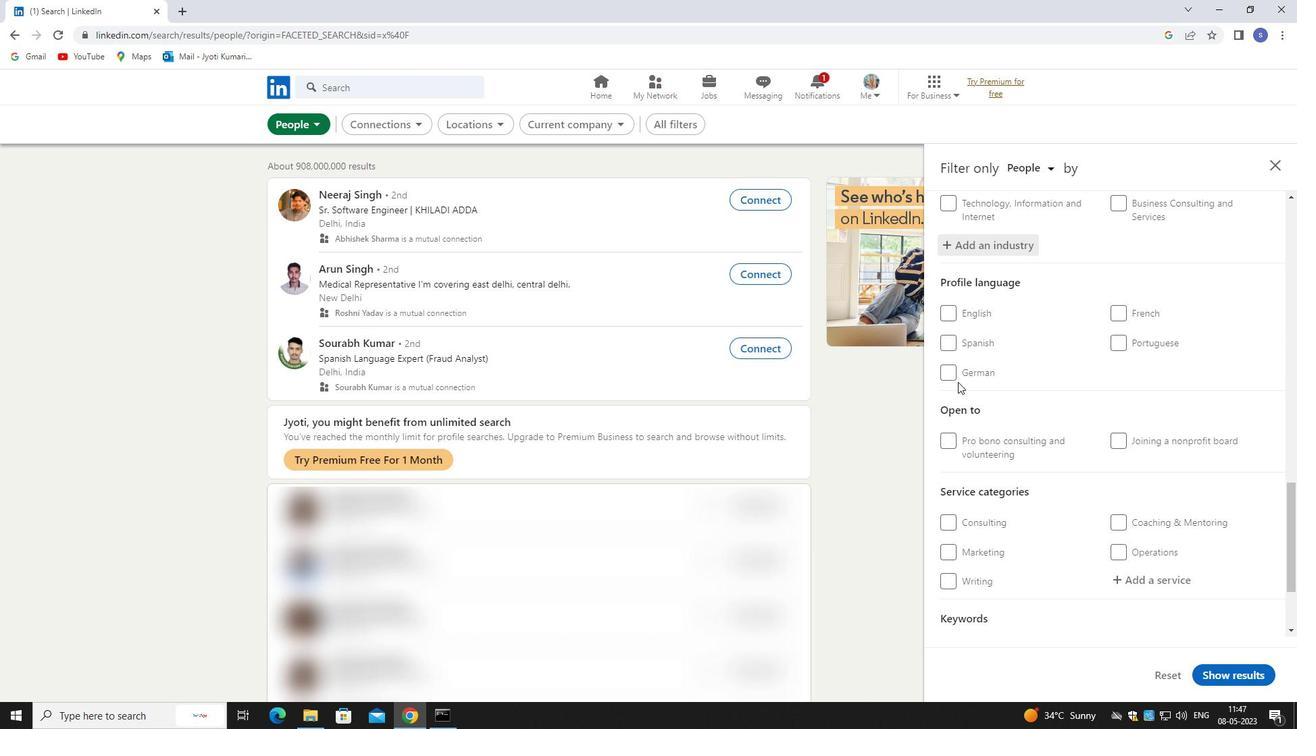 
Action: Mouse pressed left at (955, 375)
Screenshot: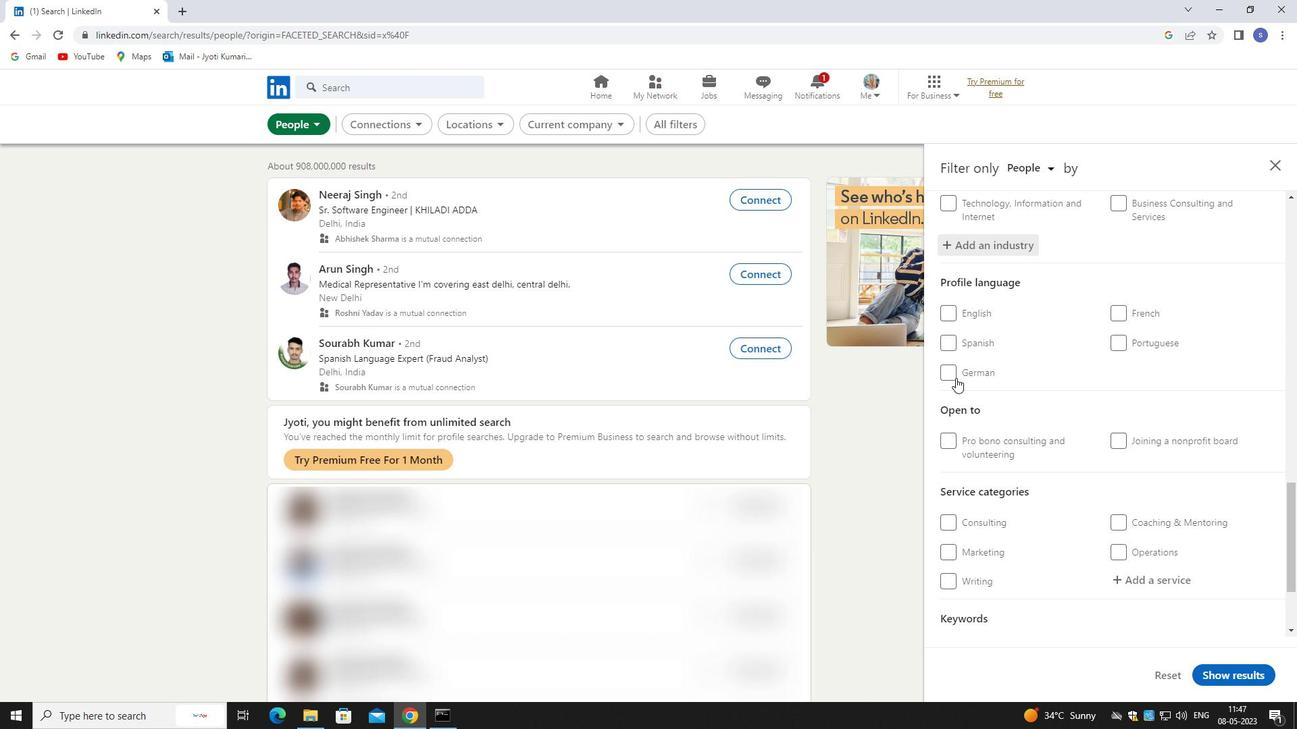 
Action: Mouse moved to (1070, 425)
Screenshot: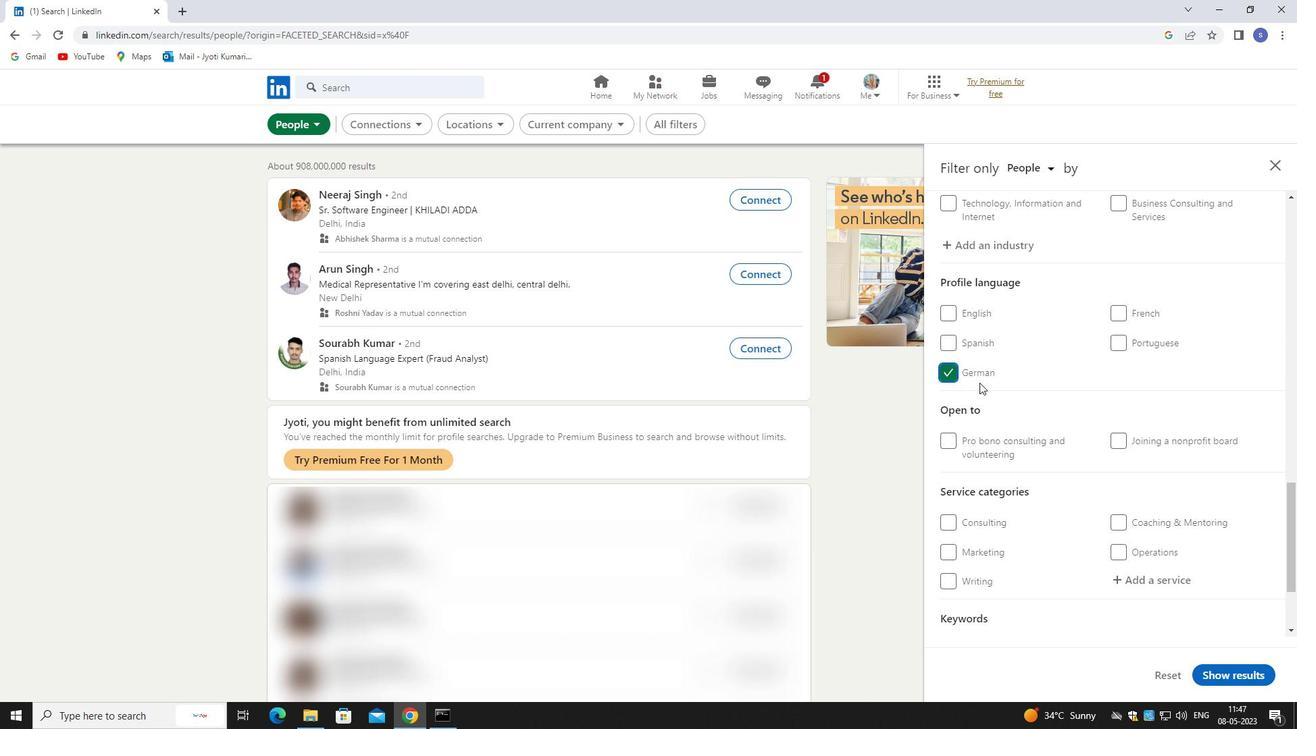 
Action: Mouse scrolled (1070, 424) with delta (0, 0)
Screenshot: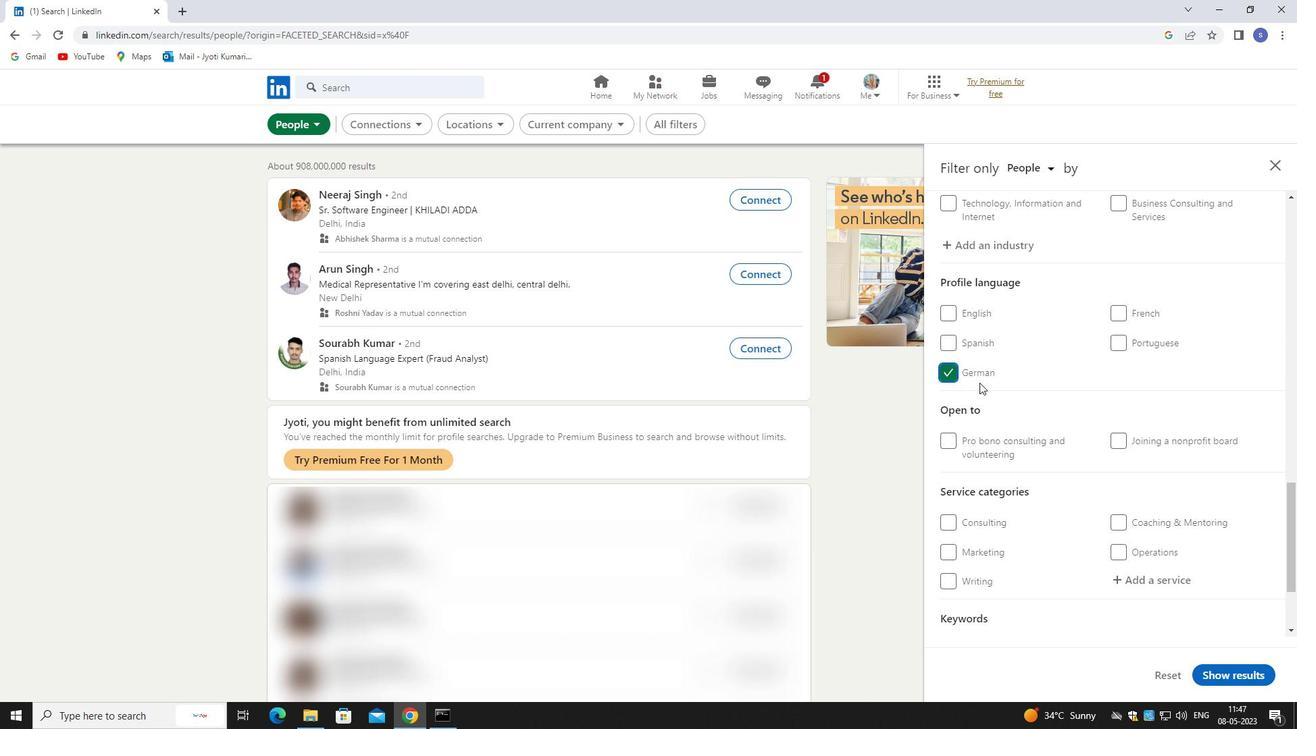 
Action: Mouse moved to (1087, 433)
Screenshot: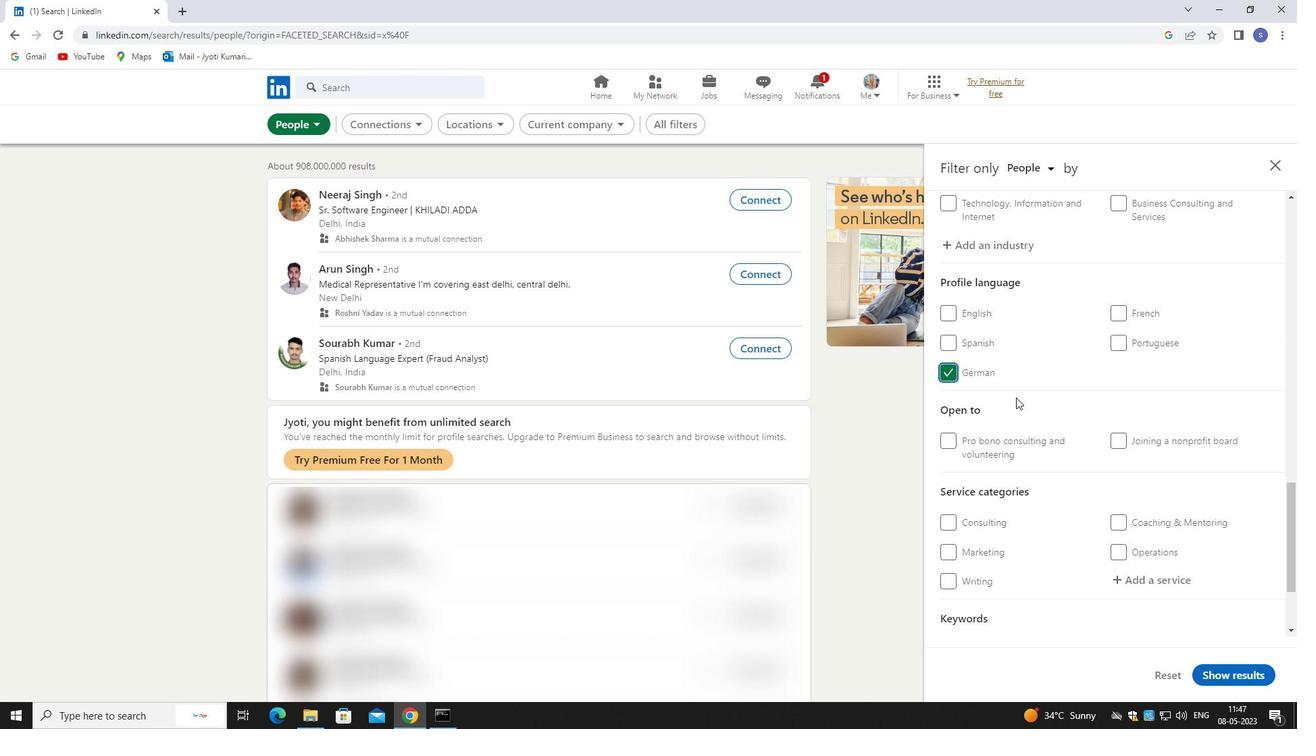 
Action: Mouse scrolled (1087, 432) with delta (0, 0)
Screenshot: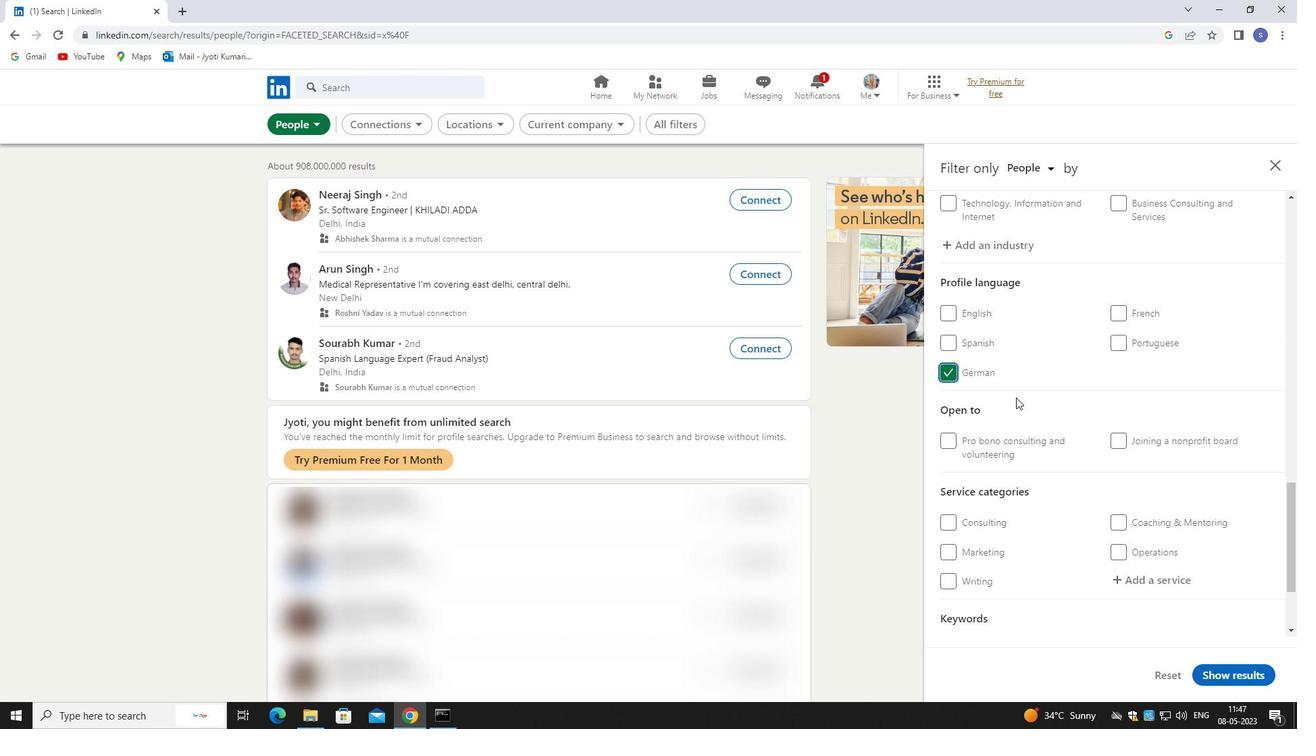 
Action: Mouse moved to (1105, 439)
Screenshot: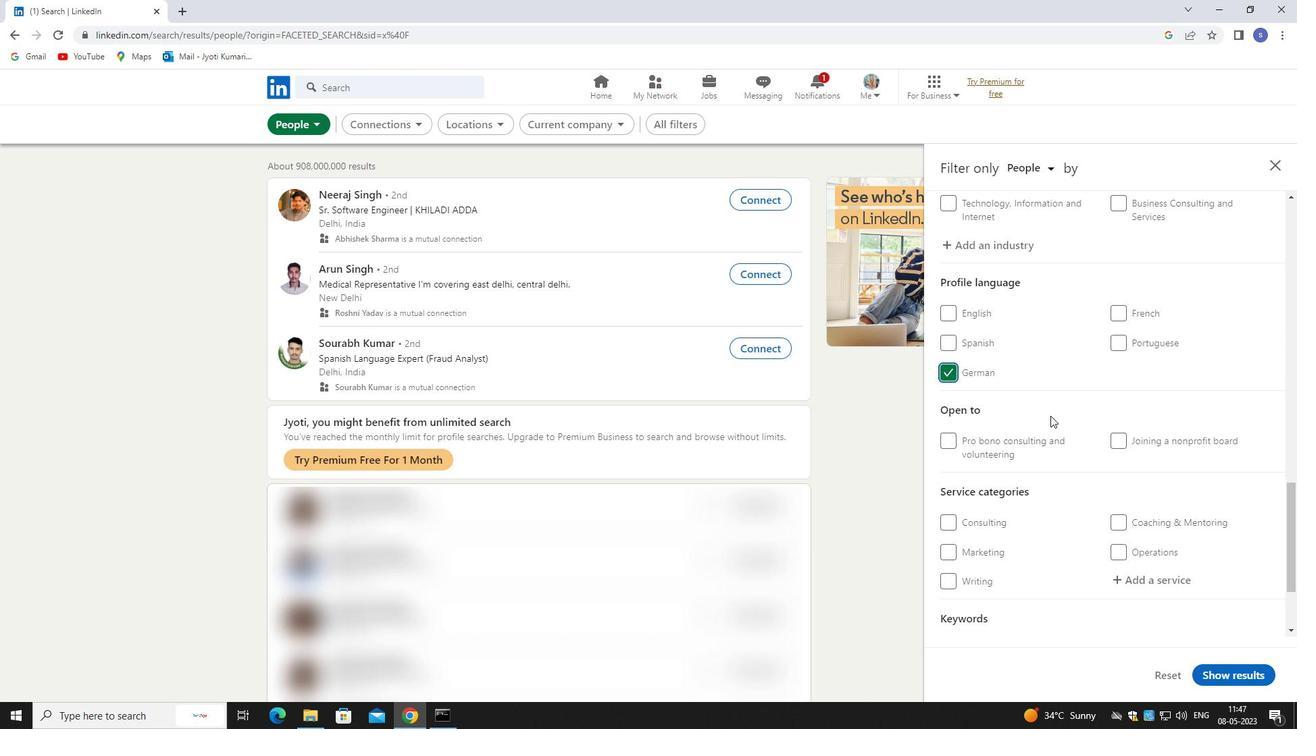 
Action: Mouse scrolled (1105, 438) with delta (0, 0)
Screenshot: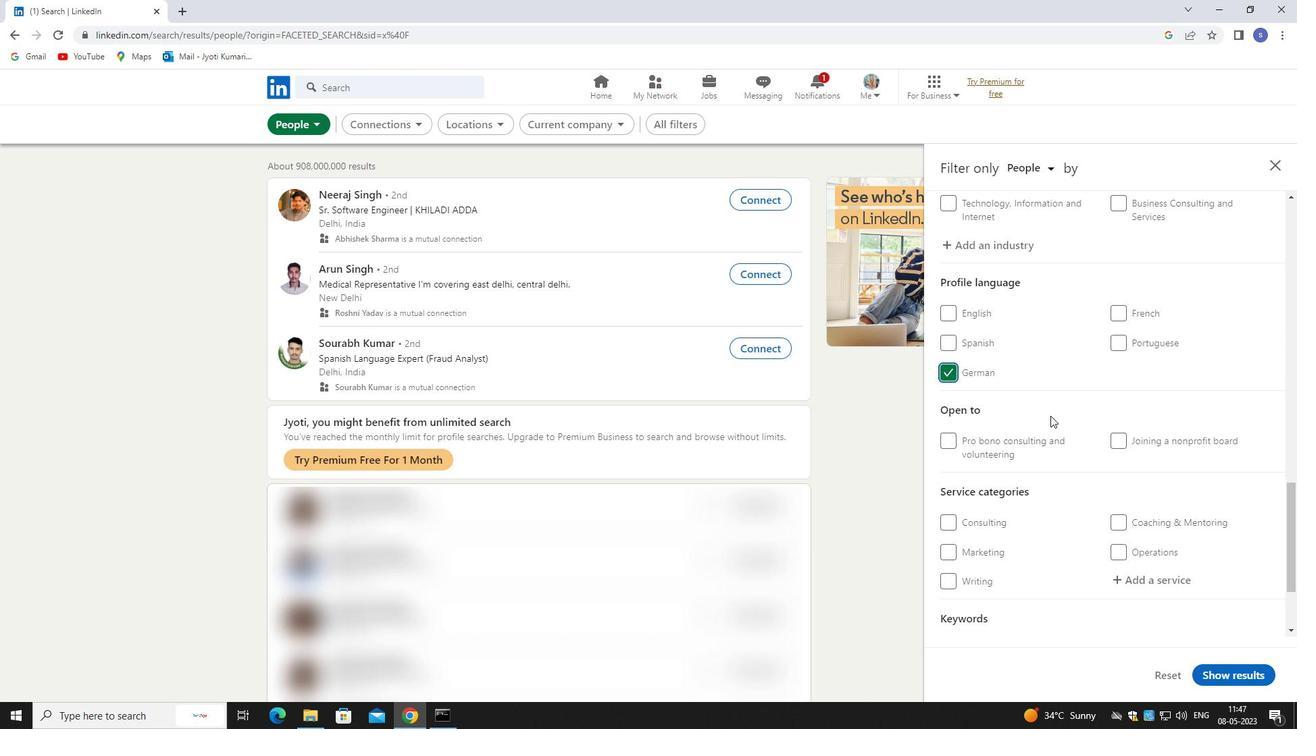 
Action: Mouse moved to (1137, 442)
Screenshot: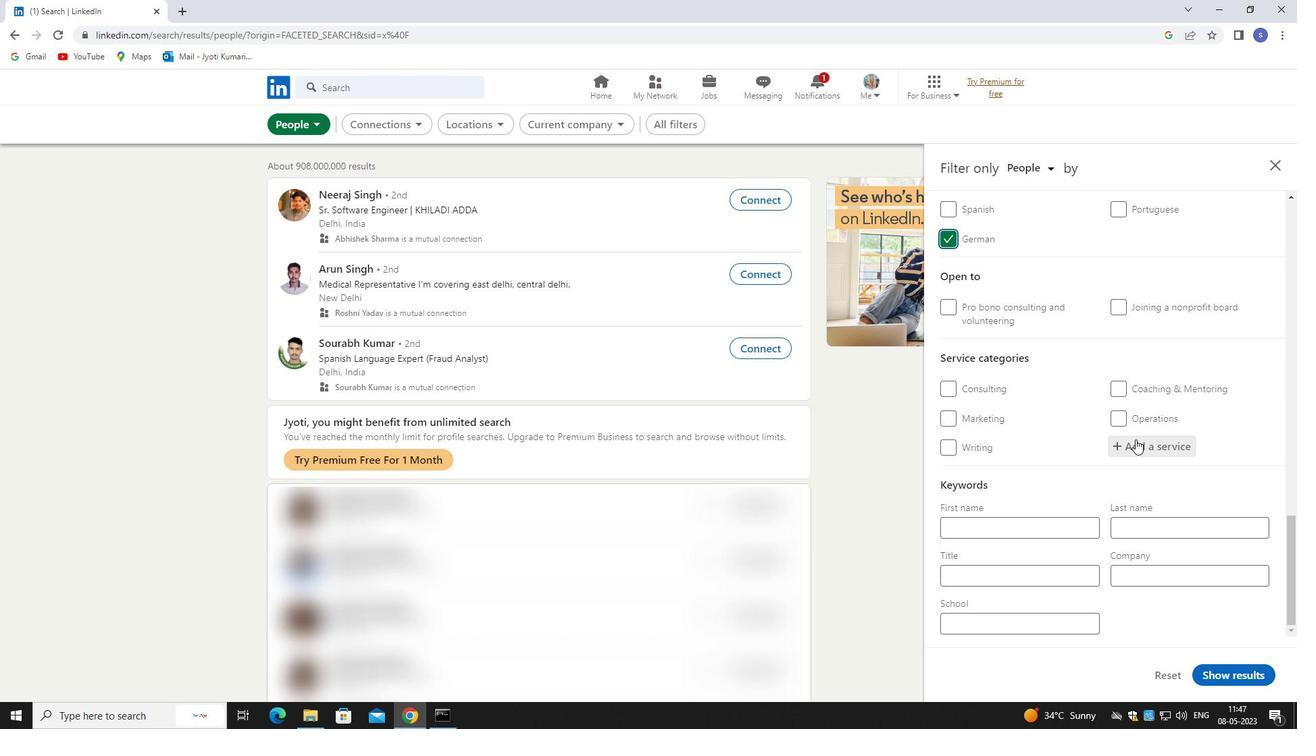 
Action: Mouse pressed left at (1137, 442)
Screenshot: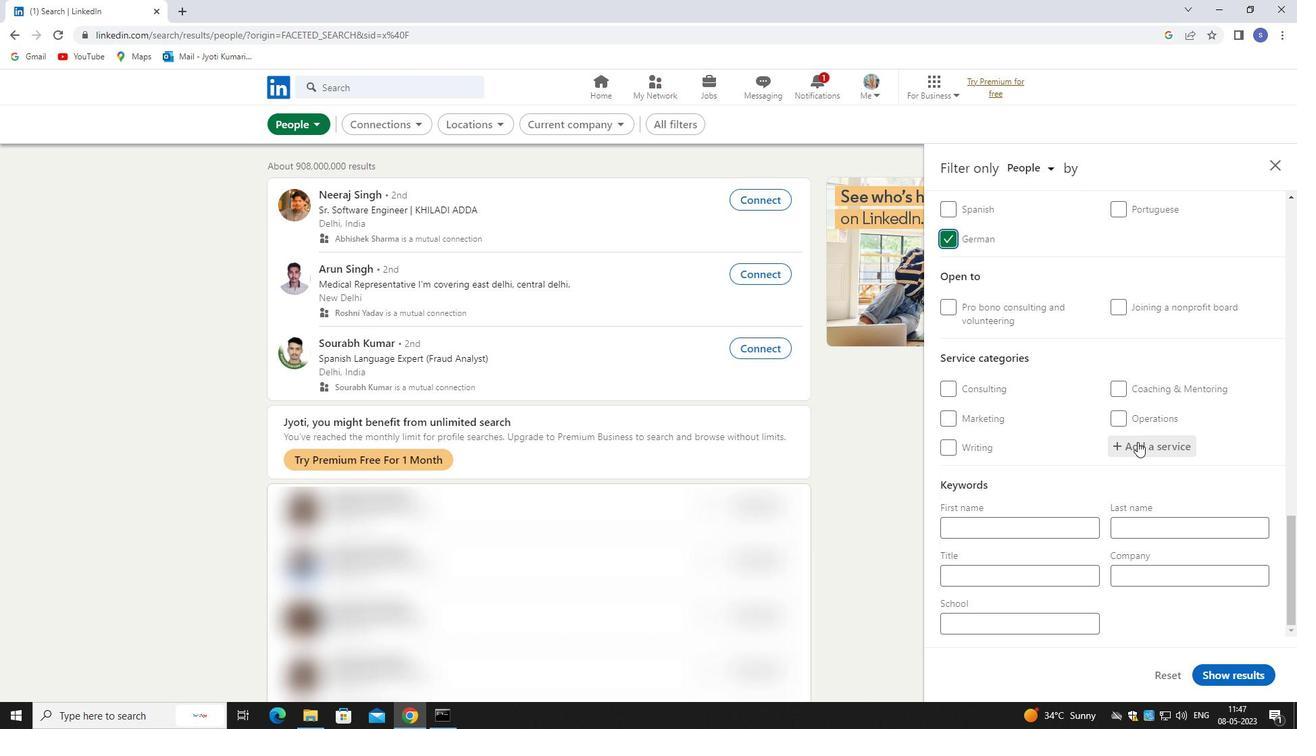 
Action: Mouse moved to (1039, 438)
Screenshot: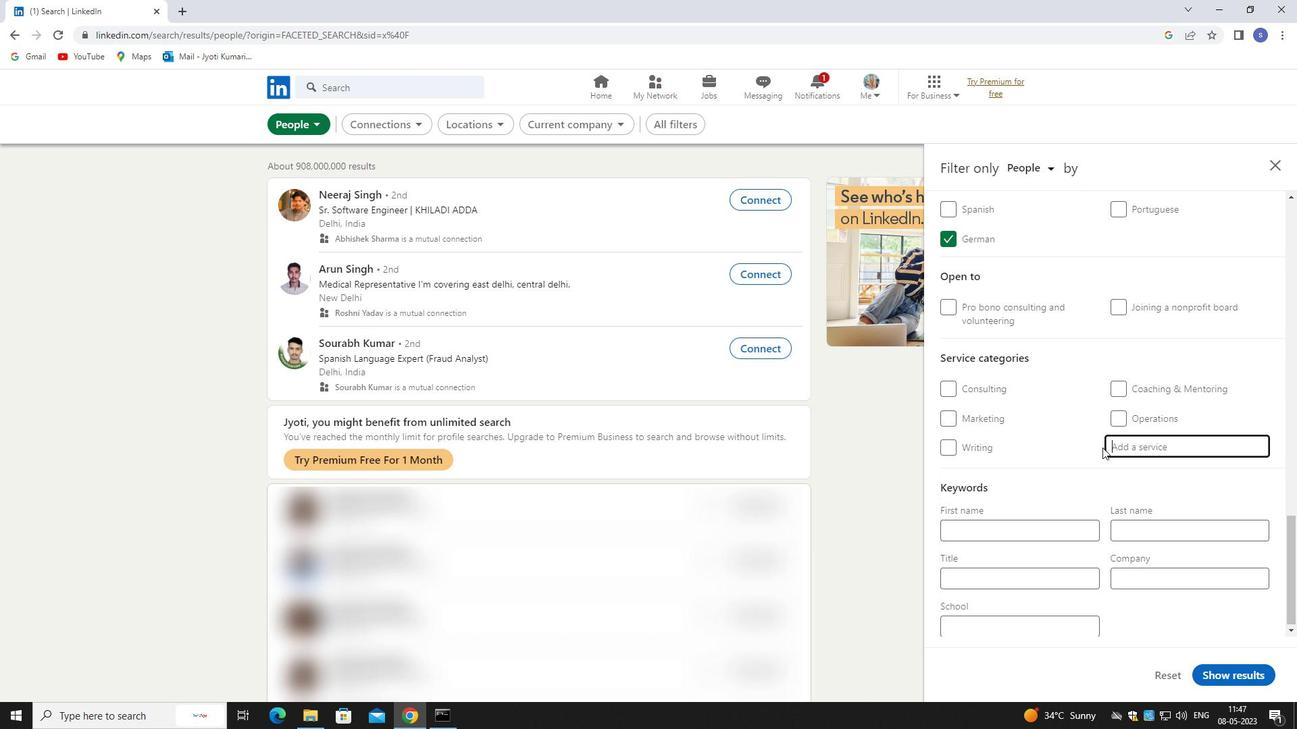 
Action: Key pressed MANAGE
Screenshot: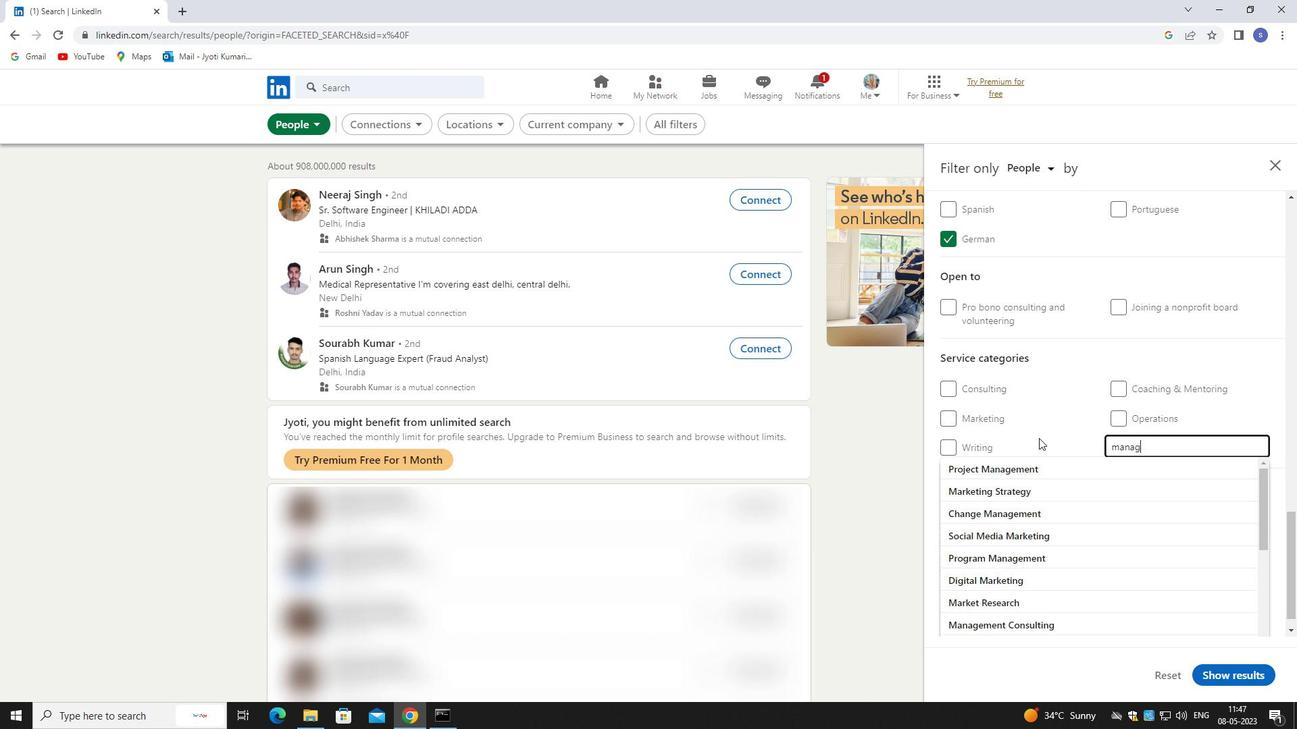 
Action: Mouse moved to (1047, 525)
Screenshot: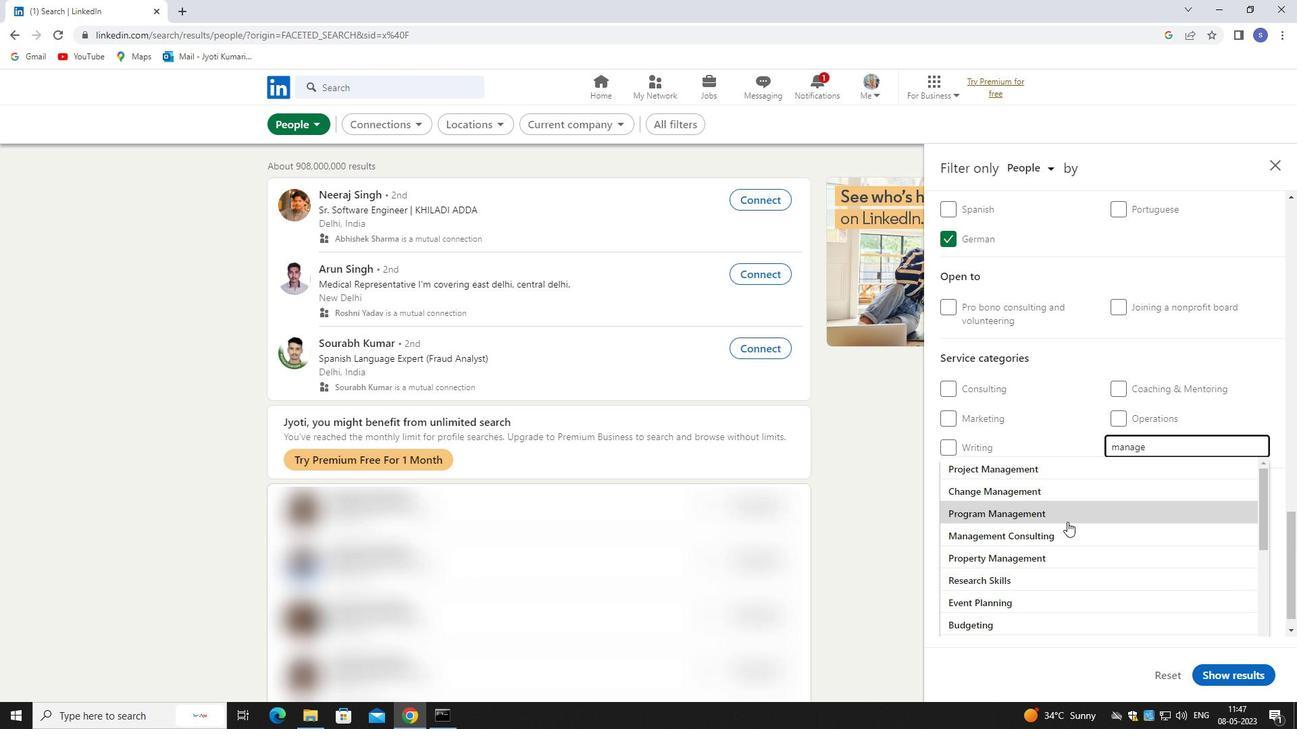 
Action: Key pressed M
Screenshot: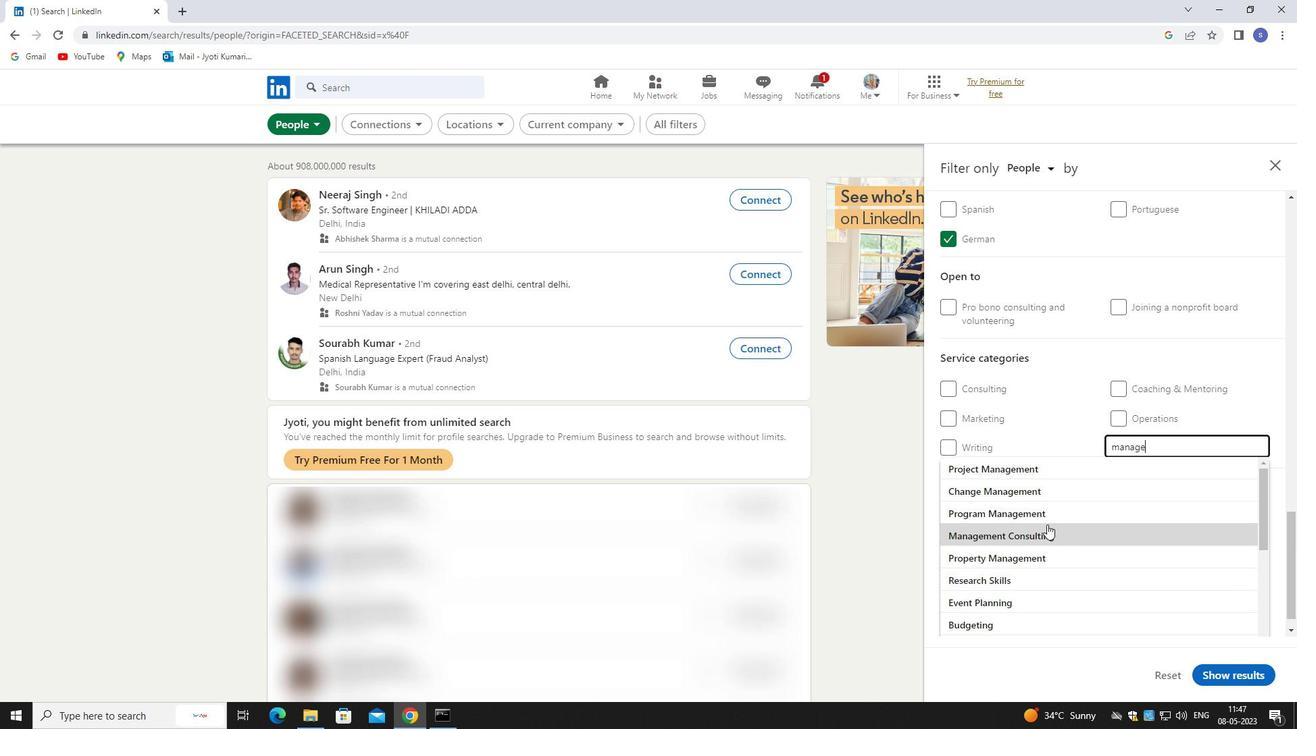 
Action: Mouse moved to (1046, 525)
Screenshot: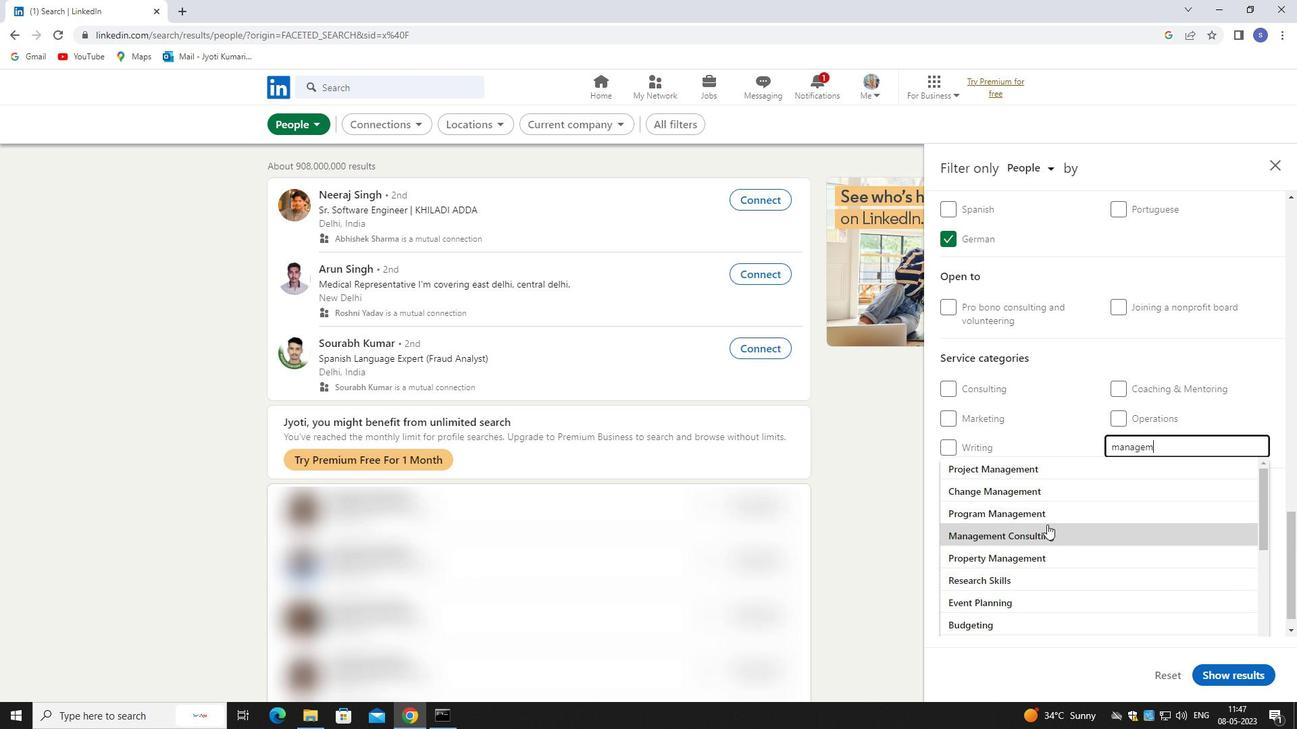 
Action: Key pressed ENT<Key.enter>
Screenshot: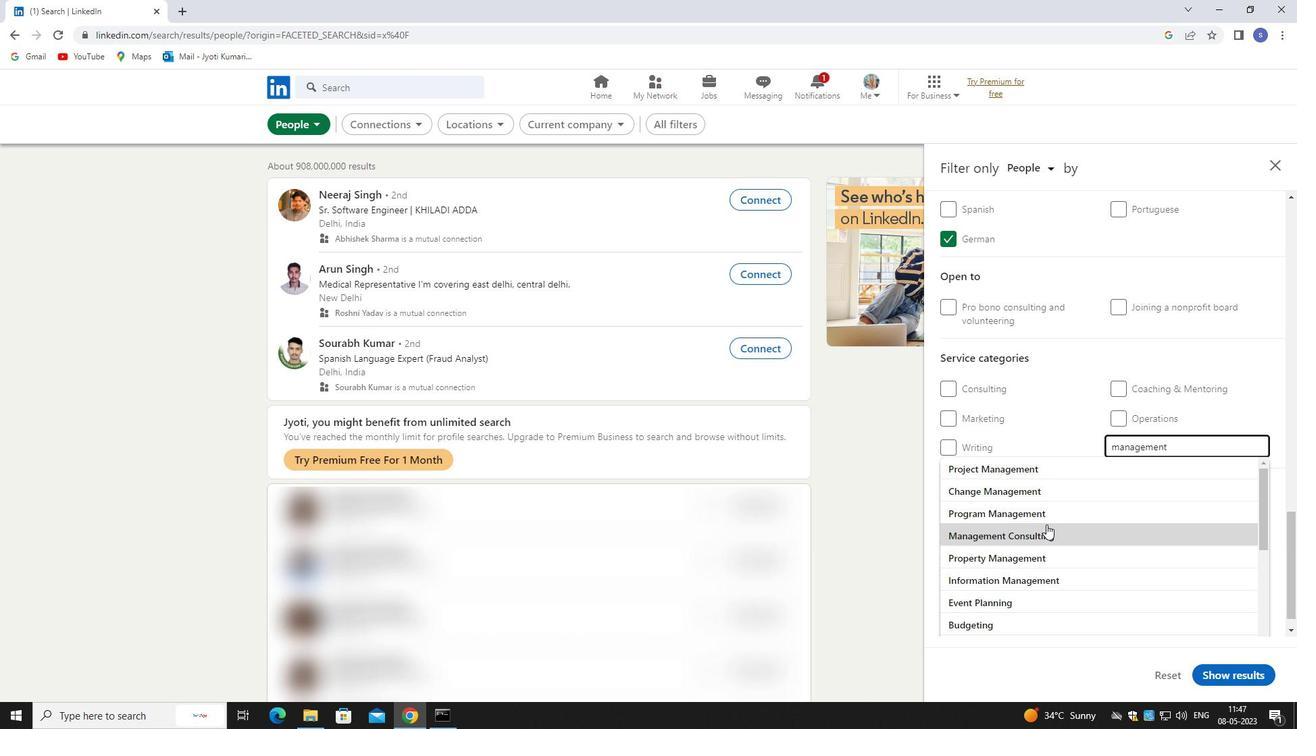 
Action: Mouse moved to (1052, 534)
Screenshot: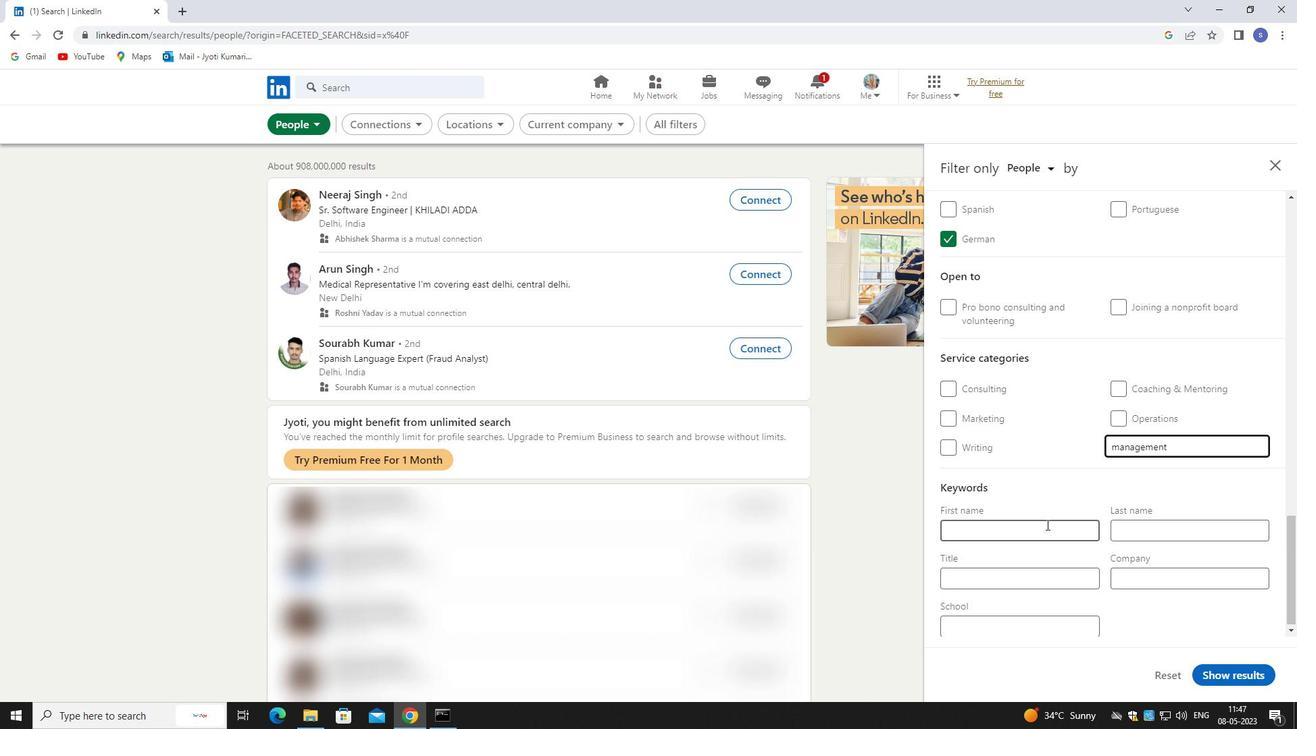 
Action: Mouse scrolled (1052, 533) with delta (0, 0)
Screenshot: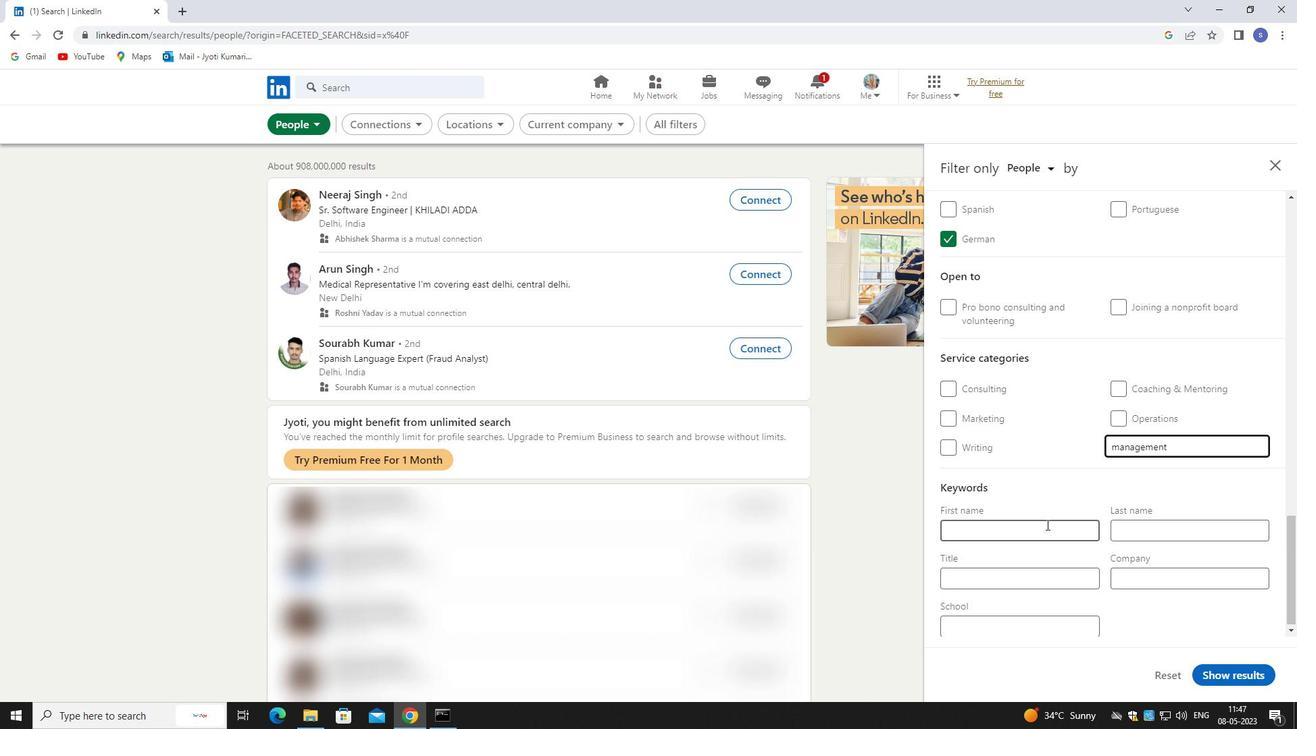 
Action: Mouse moved to (1062, 546)
Screenshot: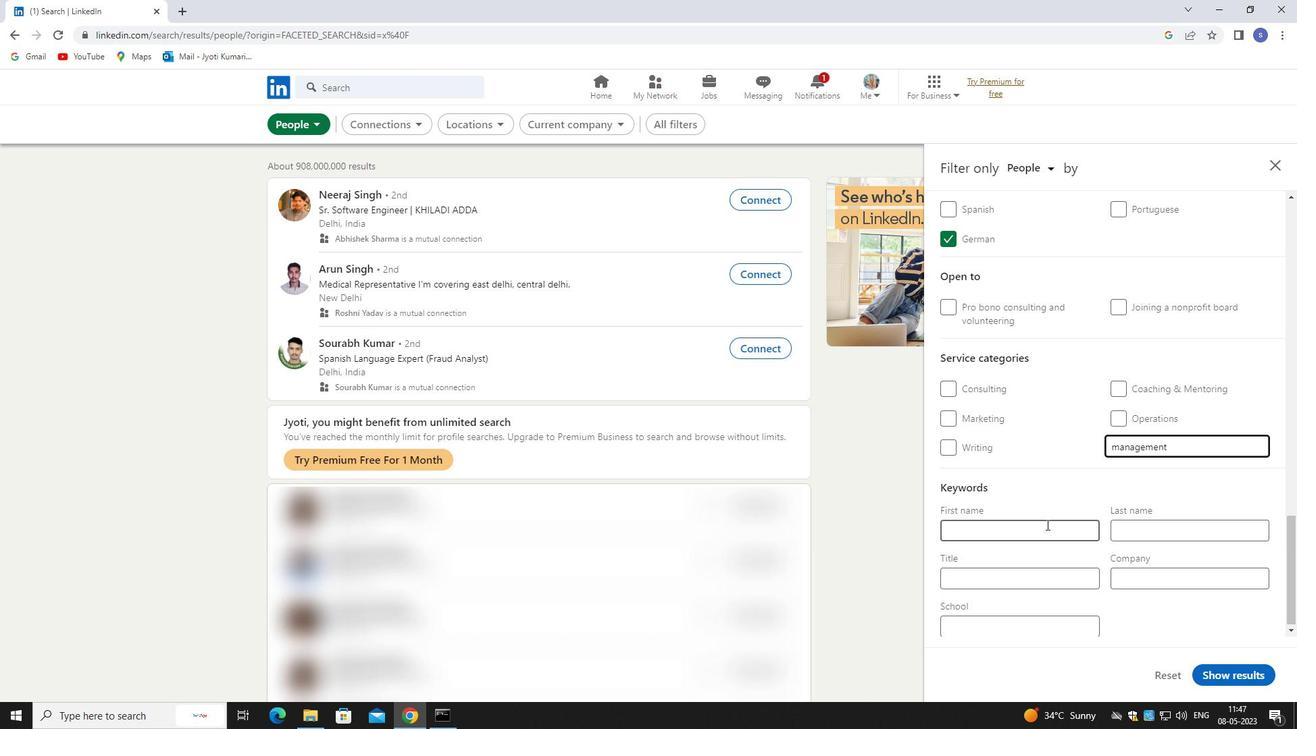 
Action: Mouse scrolled (1062, 545) with delta (0, 0)
Screenshot: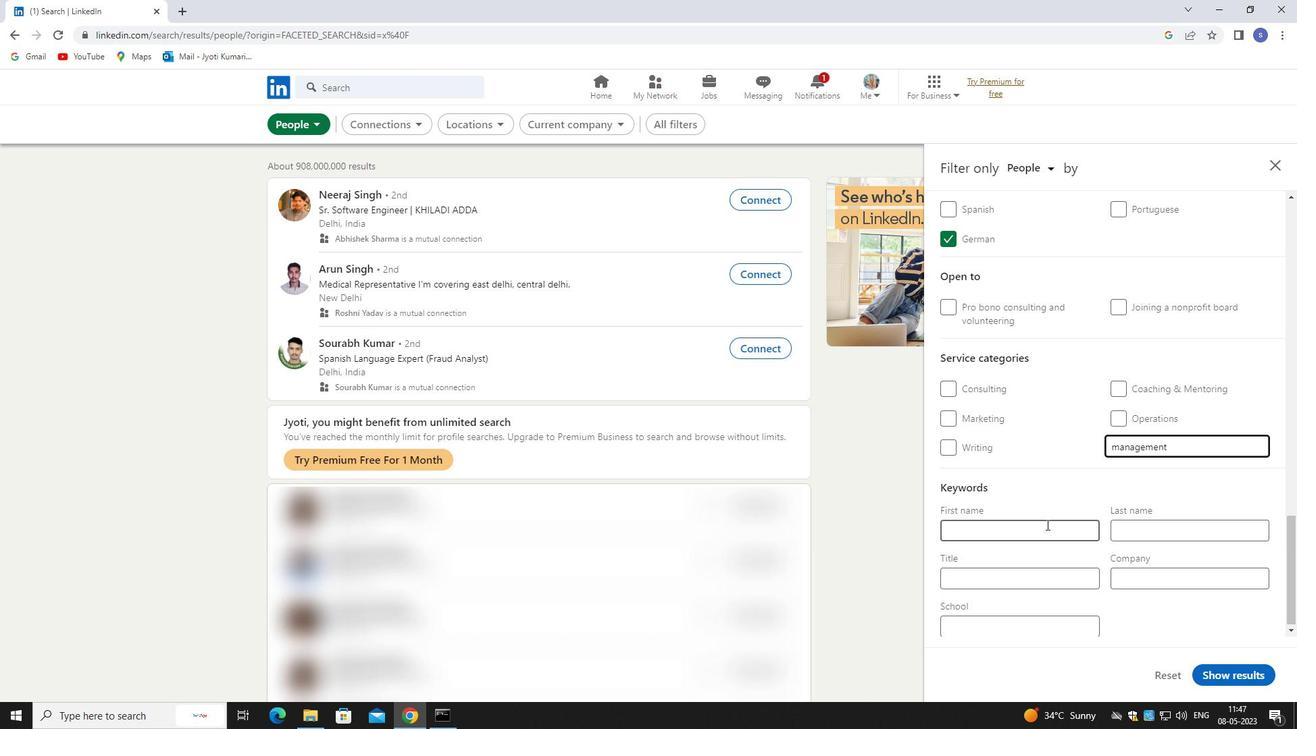 
Action: Mouse moved to (1022, 568)
Screenshot: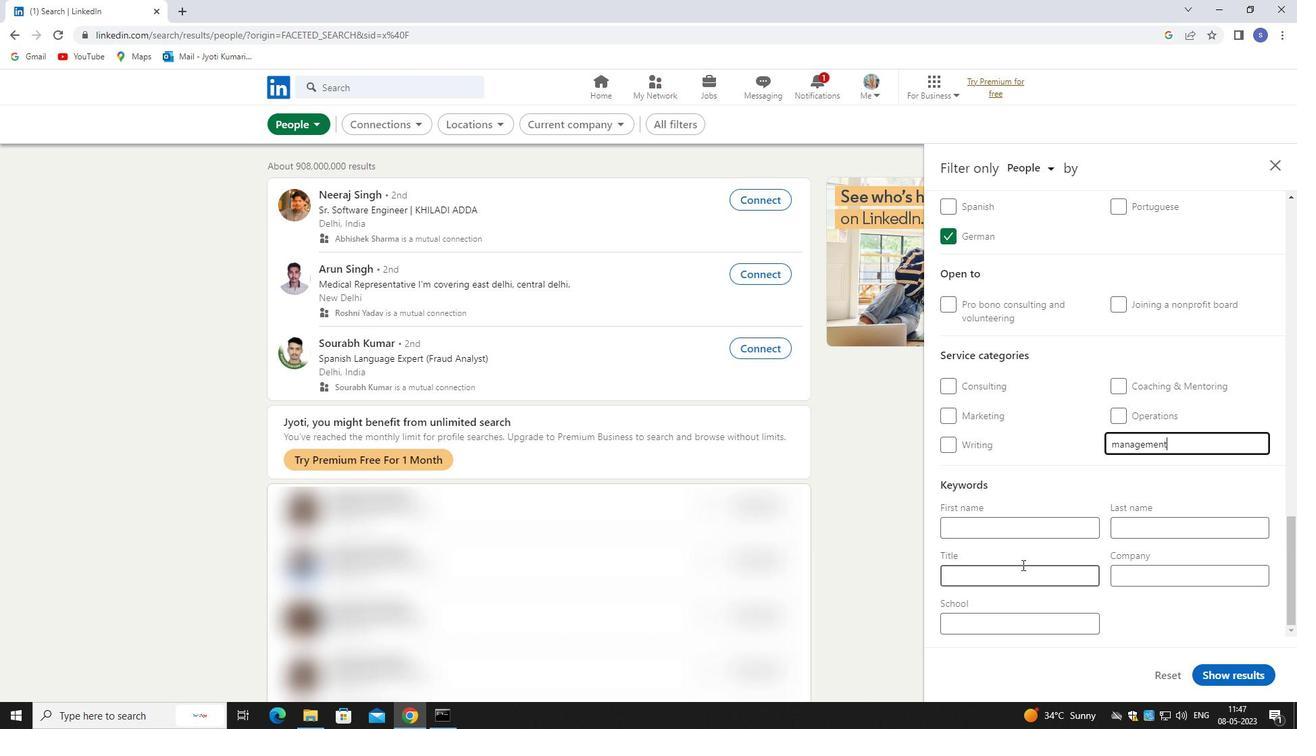 
Action: Mouse pressed left at (1022, 568)
Screenshot: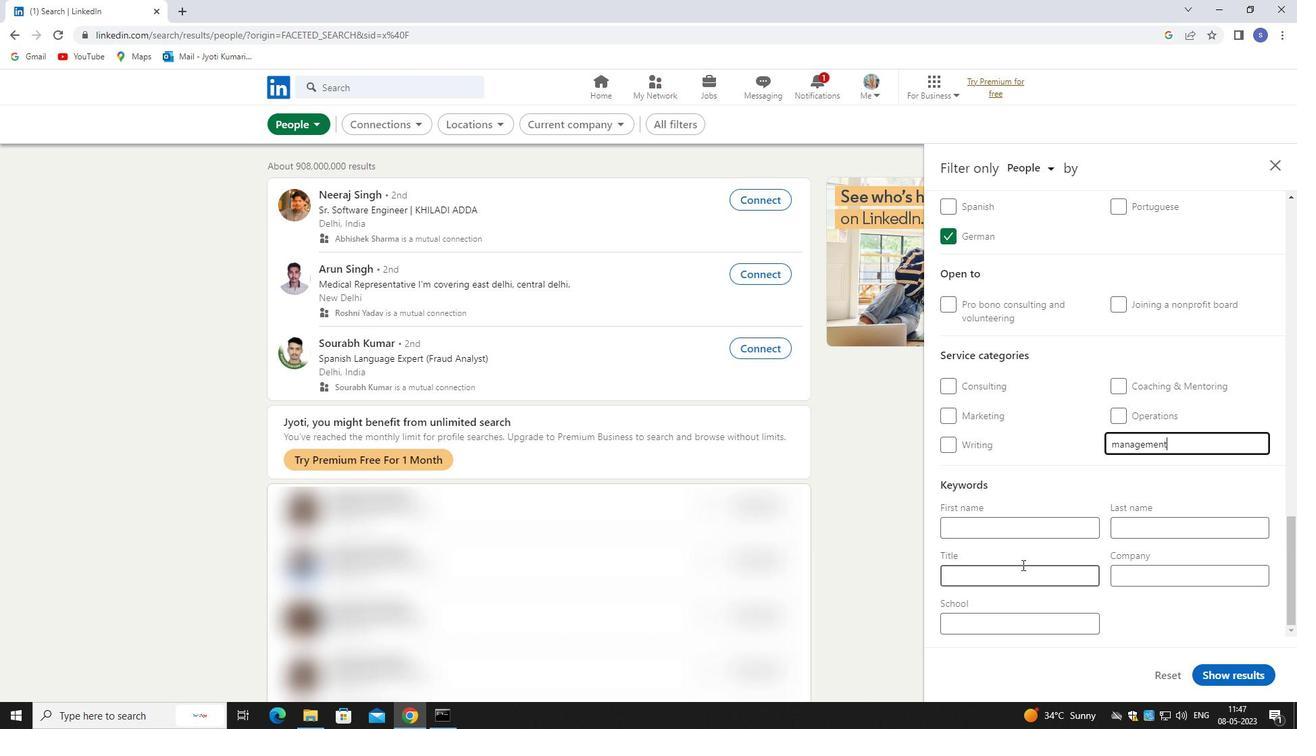 
Action: Mouse moved to (1030, 582)
Screenshot: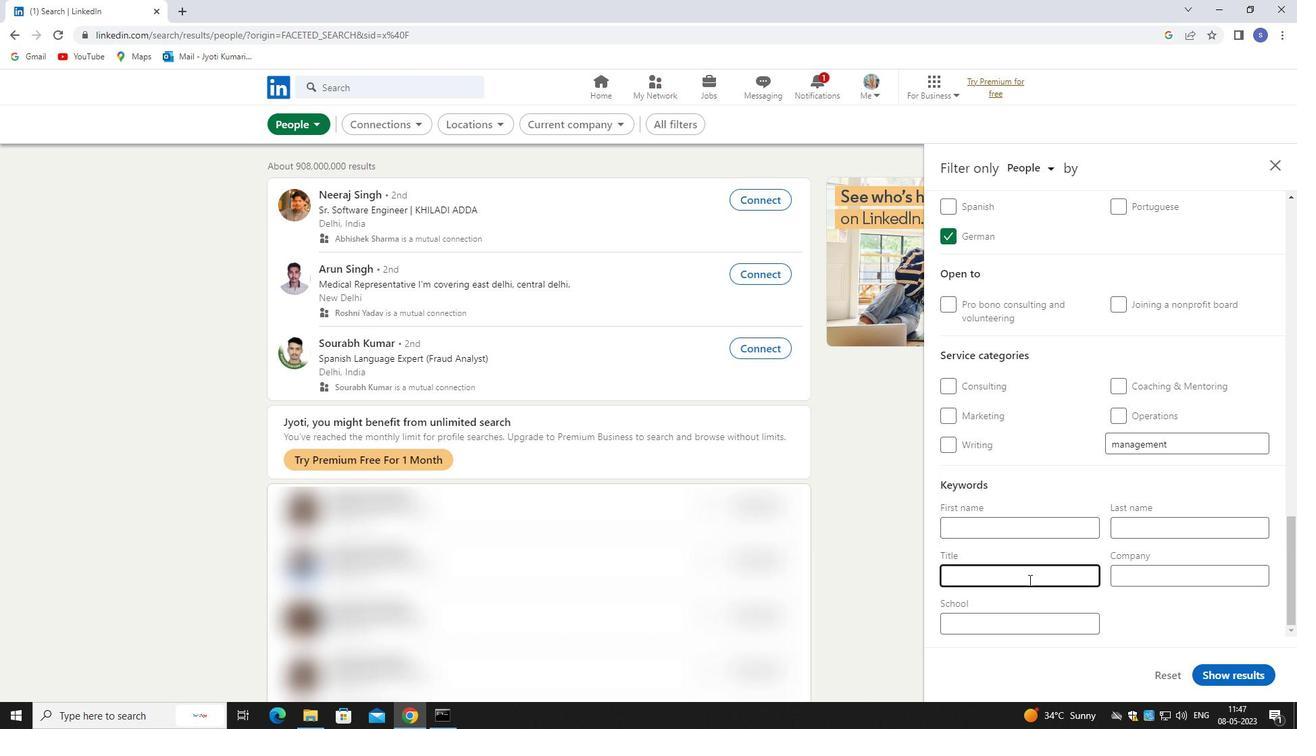 
Action: Key pressed <Key.shift>ADMINISTRATIVE<Key.space><Key.shift>SPECIALIST
Screenshot: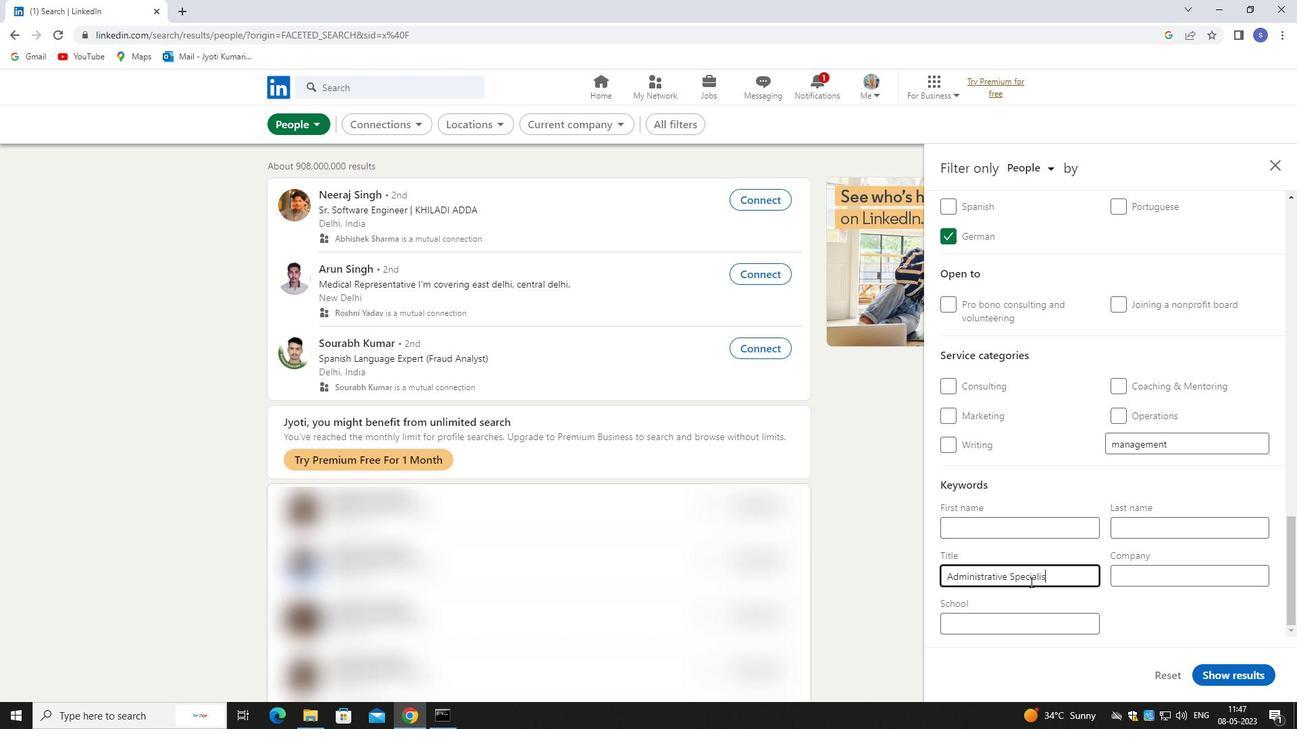 
Action: Mouse moved to (1214, 668)
Screenshot: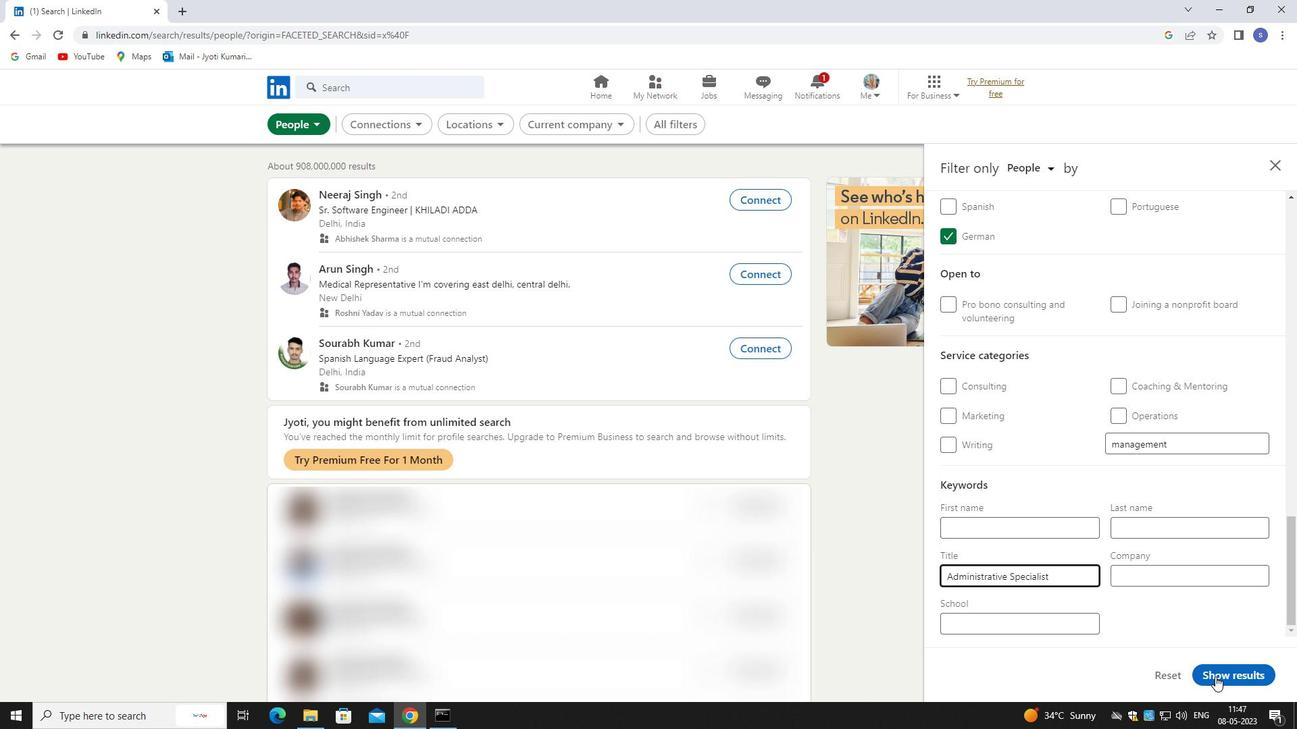 
Action: Mouse pressed left at (1214, 668)
Screenshot: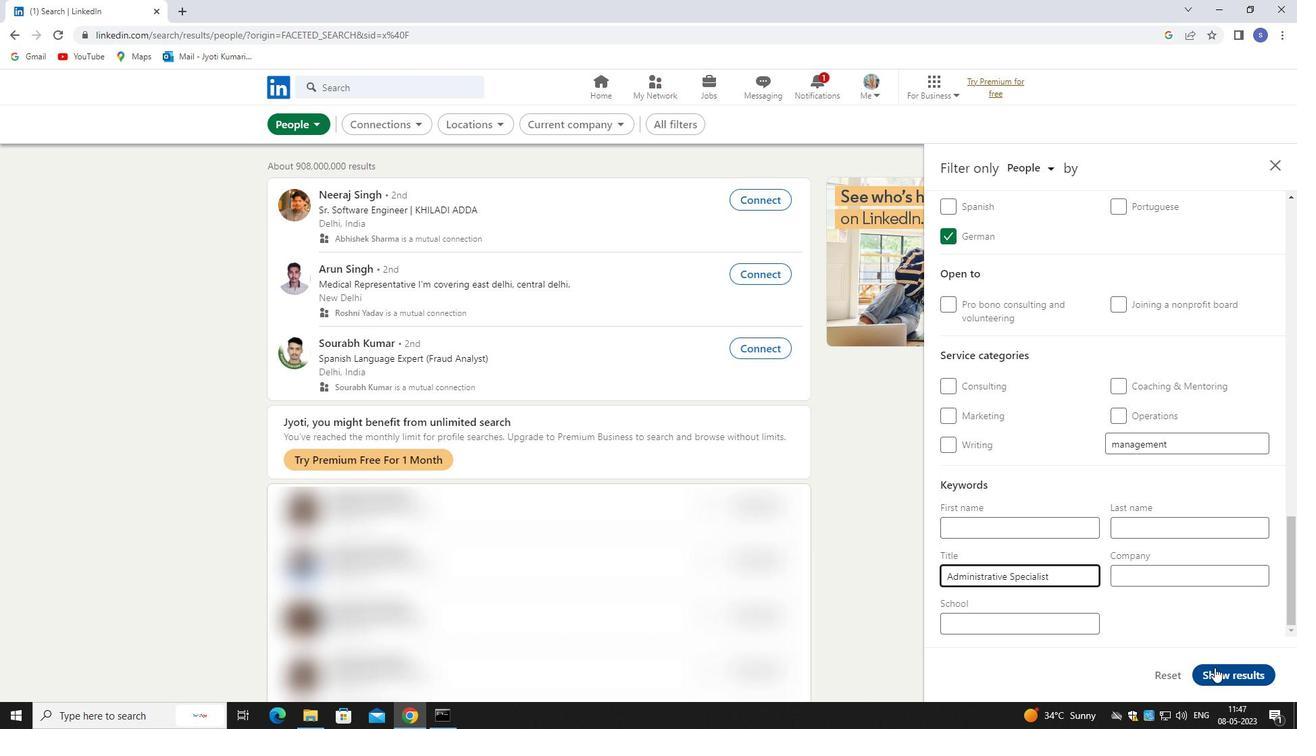 
Action: Mouse moved to (1215, 658)
Screenshot: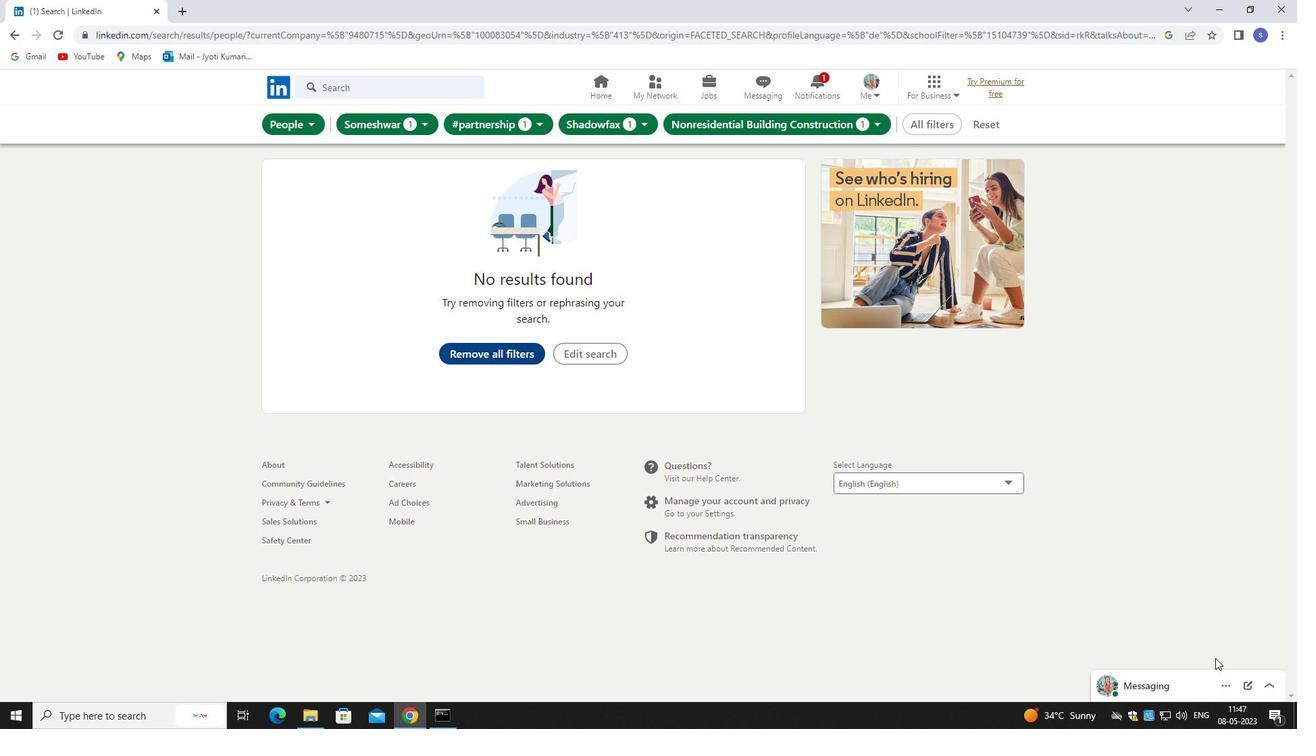 
